 Task: open an excel sheet and write heading  Cash Flow TrackerAdd Dates in a column and its values below  '2023-05-01, 2023-05-03, 2023-05-06, 2023-05-10, 2023-05-15, 2023-05-20, 2023-05-25 & 2023-05-31'Add Descriptions in next column and its values below  Monthly Salary, Grocery Shopping, Dining Out., Utility Bill, Transportation, Entertainment, Miscellaneous & Total. Add Amount in next column and its values below  $2,500, $100, $50, $150, $30, $50, $20& $400. Add Income/ Expense in next column and its values below  Income, Expenses, Expenses, Expenses, Expenses, Expenses & Expenses. Add Balance in next column and its values below  $2,500, $2,400, $2,350, $2,200, $2,170, $2,120, $2,100 & $2100. Save page DashboardBankBalances
Action: Mouse moved to (117, 116)
Screenshot: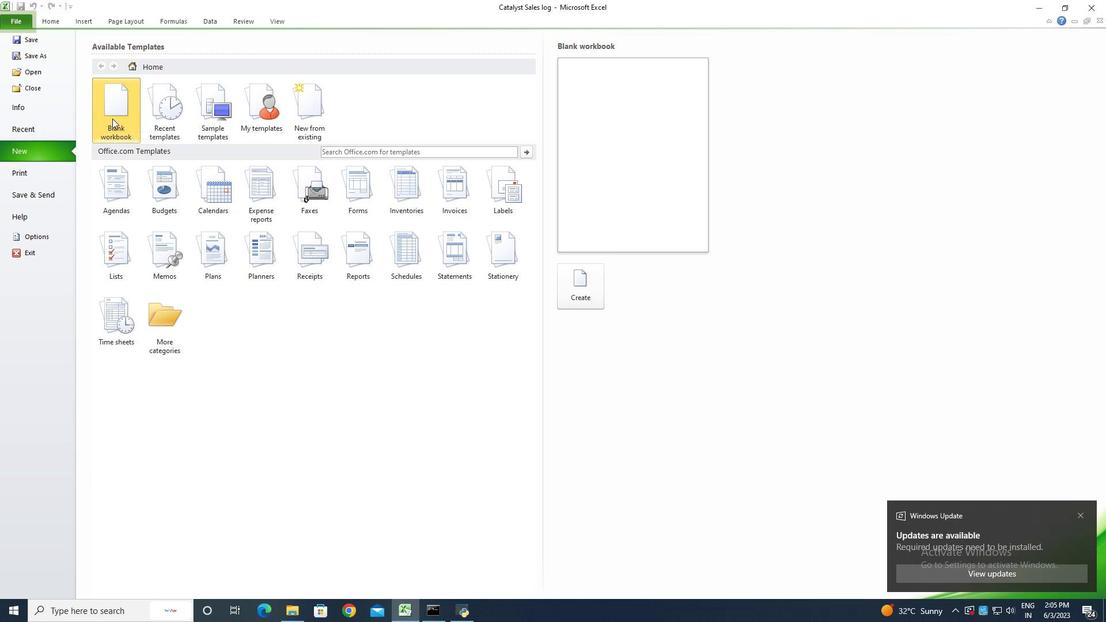 
Action: Mouse pressed left at (117, 116)
Screenshot: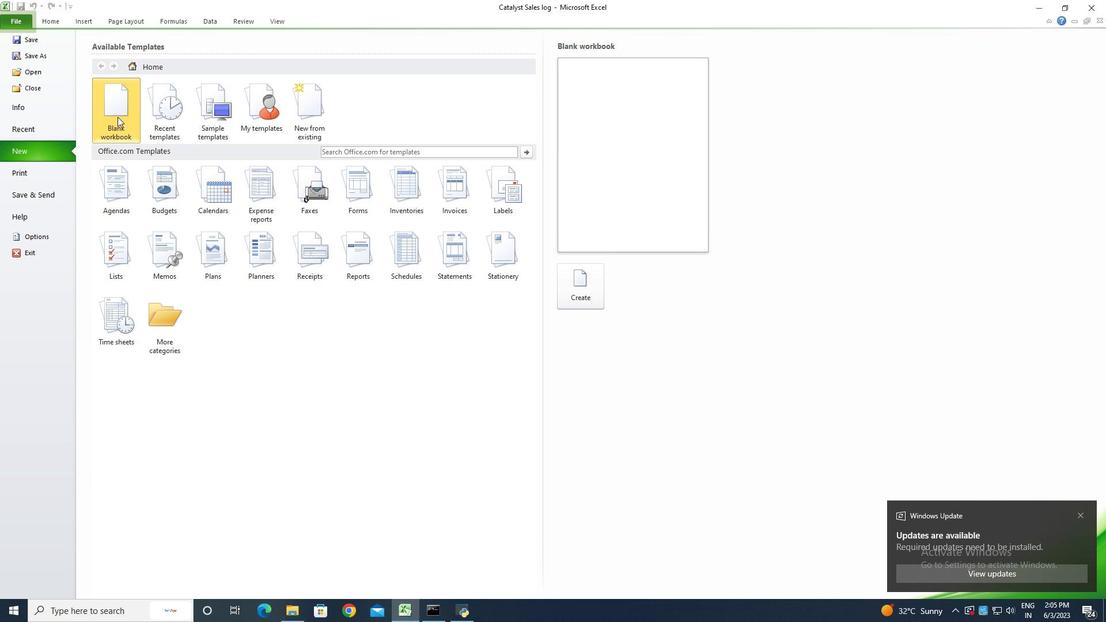
Action: Mouse moved to (558, 293)
Screenshot: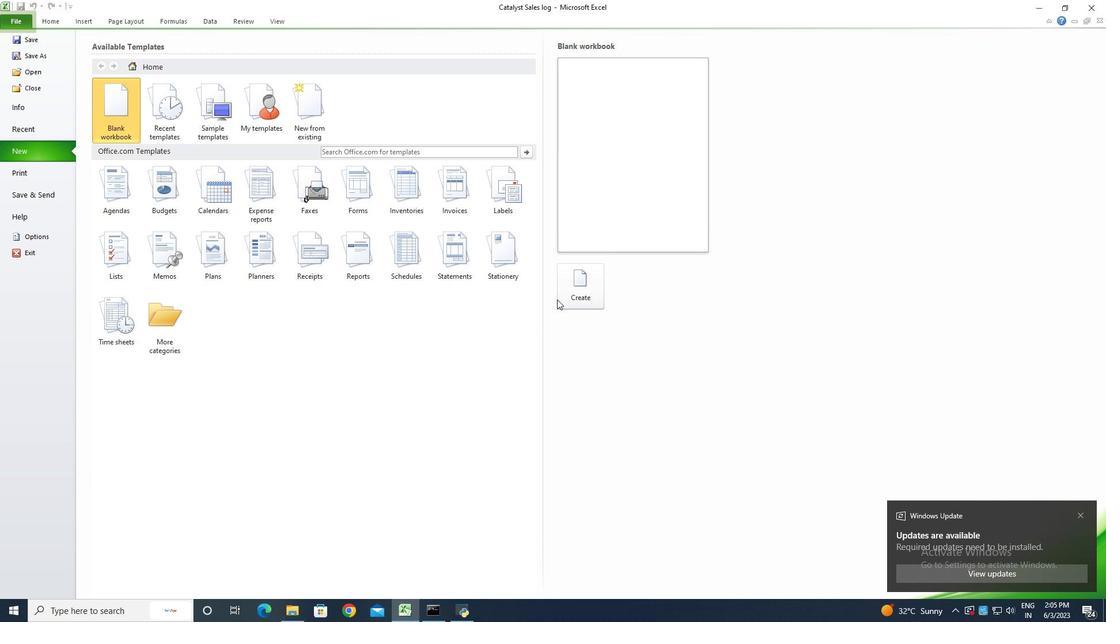 
Action: Mouse pressed left at (558, 293)
Screenshot: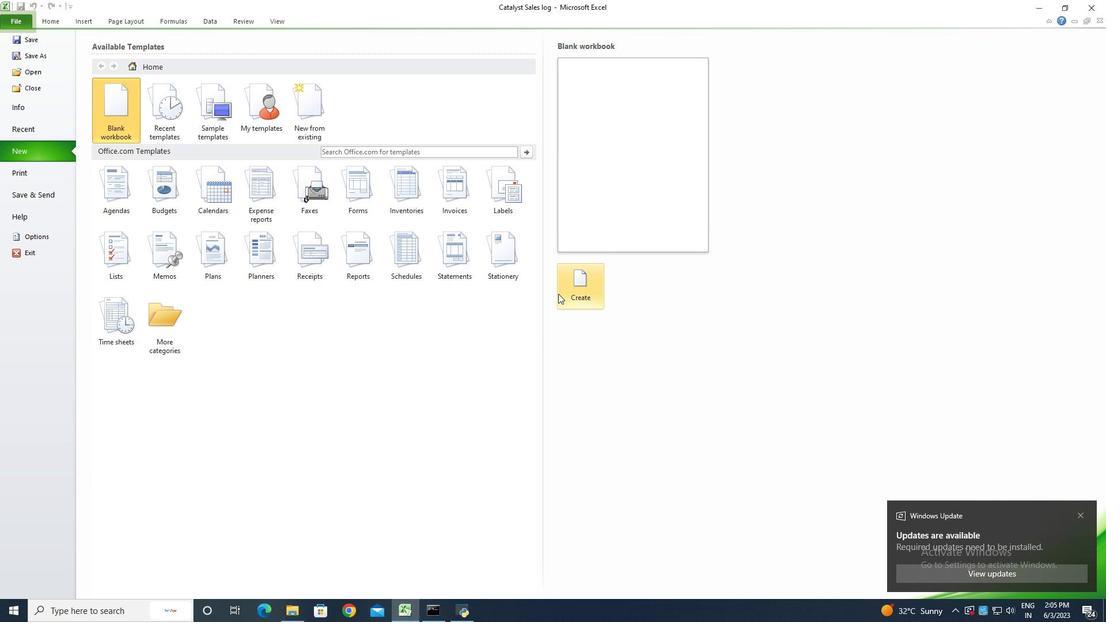 
Action: Mouse moved to (558, 293)
Screenshot: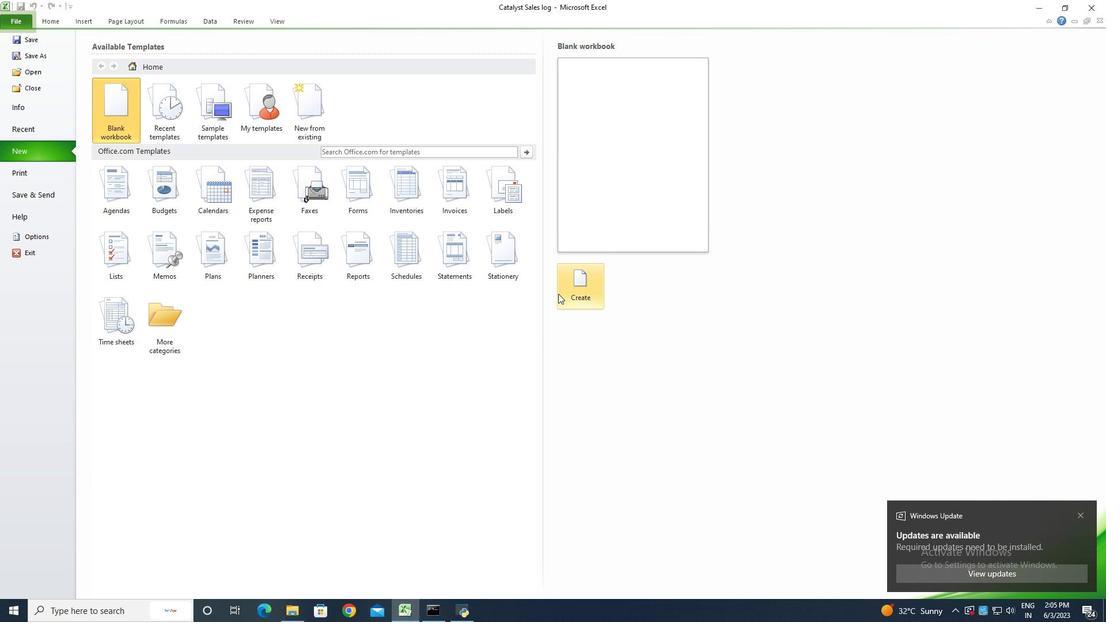 
Action: Key pressed <Key.shift>Cash<Key.space><Key.shift>Floww<Key.backspace><Key.space><Key.shift><Key.shift><Key.shift><Key.shift><Key.shift><Key.shift><Key.shift><Key.shift><Key.shift><Key.shift><Key.shift><Key.shift><Key.shift>Tracker<Key.enter><Key.shift><Key.shift><Key.shift><Key.shift><Key.shift><Key.shift><Key.shift><Key.shift><Key.shift><Key.shift><Key.shift><Key.shift><Key.shift><Key.shift><Key.shift><Key.shift><Key.shift><Key.shift><Key.shift><Key.shift><Key.shift><Key.shift><Key.shift><Key.shift><Key.shift><Key.shift><Key.shift><Key.shift><Key.shift><Key.shift><Key.shift><Key.shift>Dates<Key.enter>2023-05-01<Key.enter>20-<Key.backspace>023<Key.backspace><Key.backspace><Key.backspace>23-05-03<Key.enter>2023-05-06<Key.enter>2023--5<Key.backspace><Key.backspace>05-10<Key.enter>201<Key.backspace>23-051<Key.backspace>-15<Key.enter>2023-05-20<Key.enter>2023-05-25<Key.enter>2023-05-31<Key.enter>
Screenshot: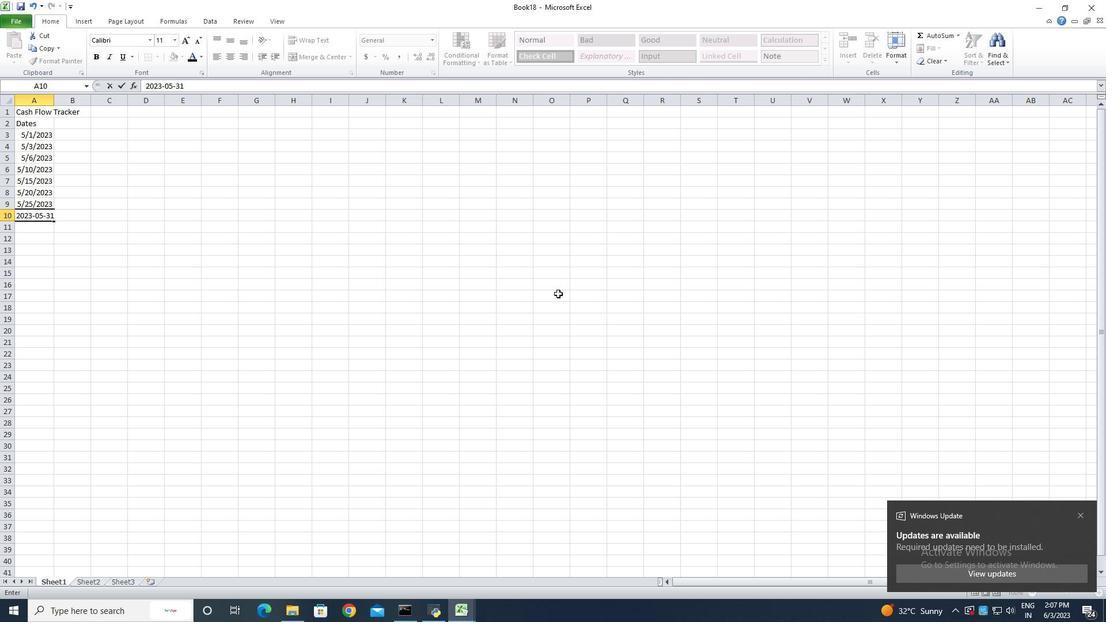 
Action: Mouse moved to (34, 134)
Screenshot: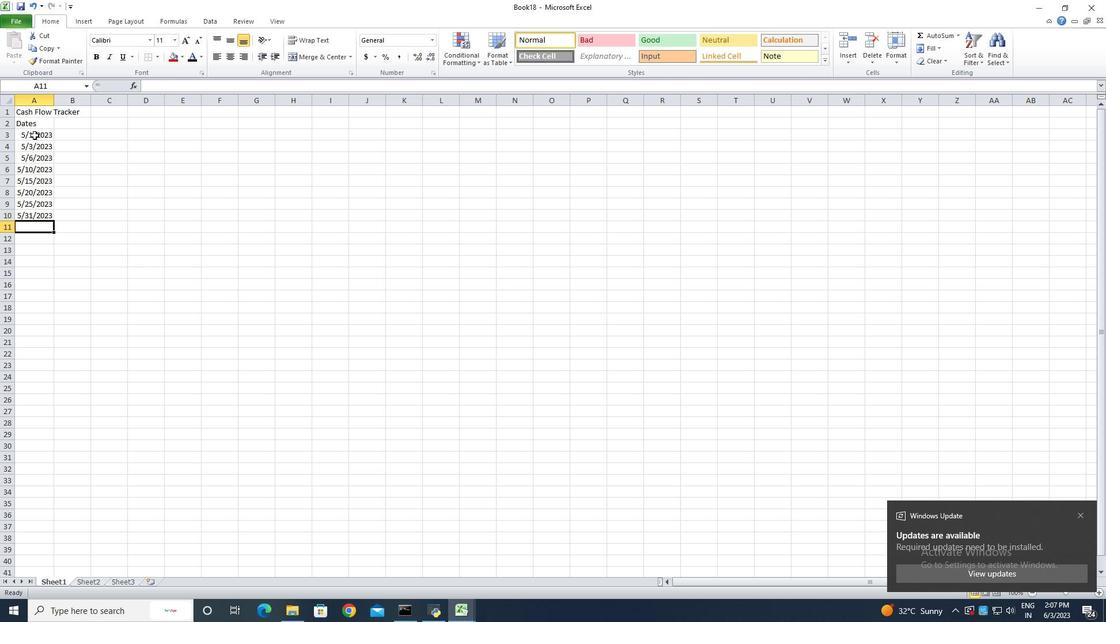 
Action: Mouse pressed left at (34, 134)
Screenshot: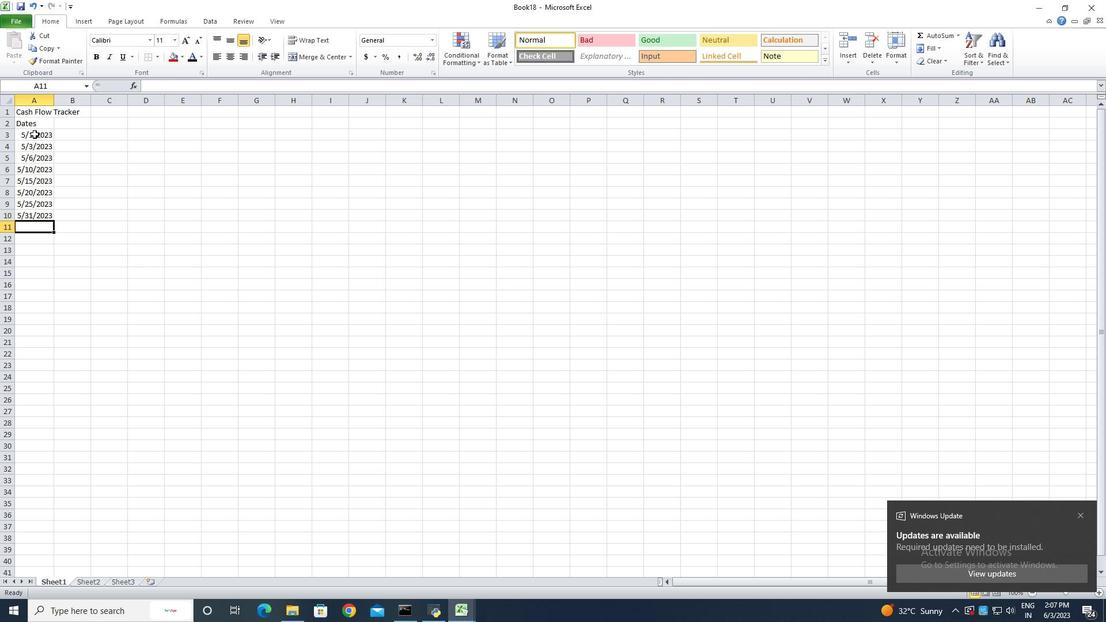 
Action: Mouse moved to (33, 135)
Screenshot: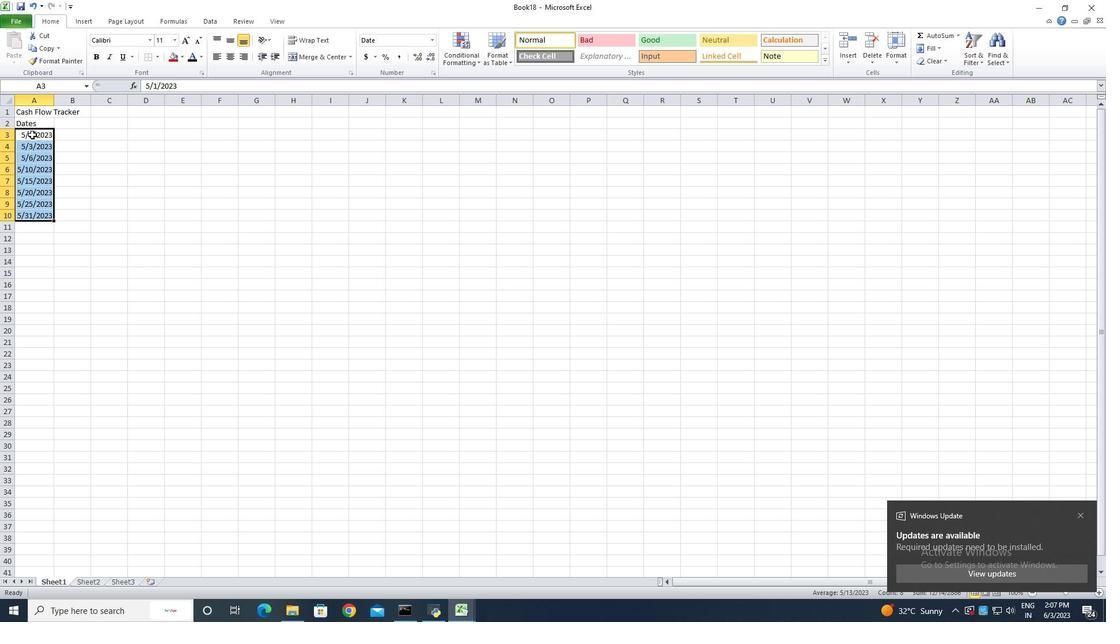 
Action: Mouse pressed right at (33, 135)
Screenshot: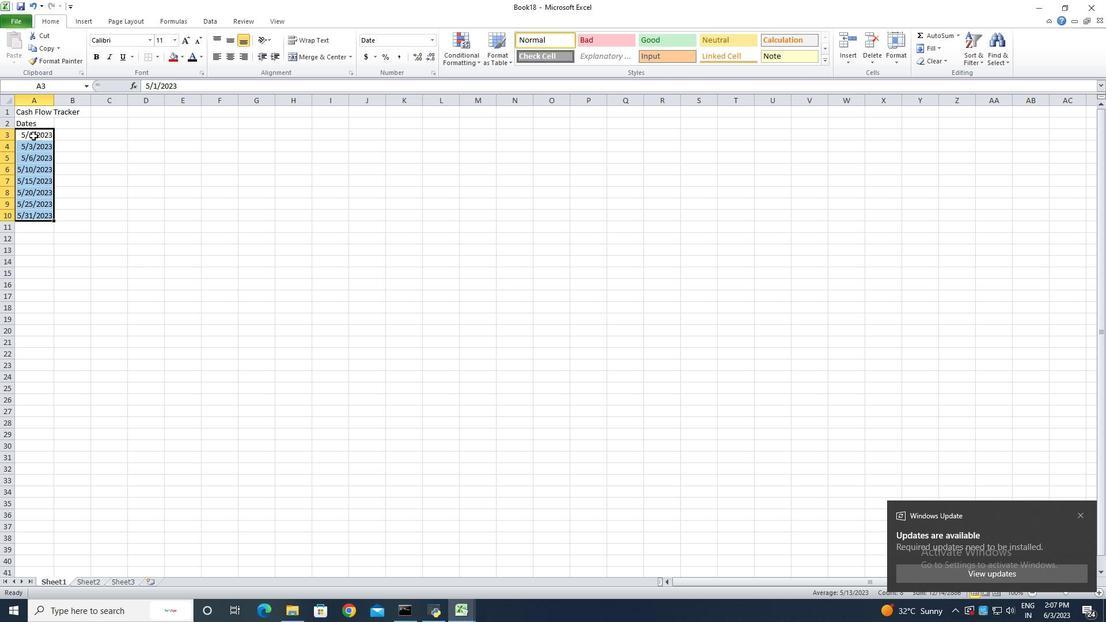 
Action: Mouse moved to (72, 294)
Screenshot: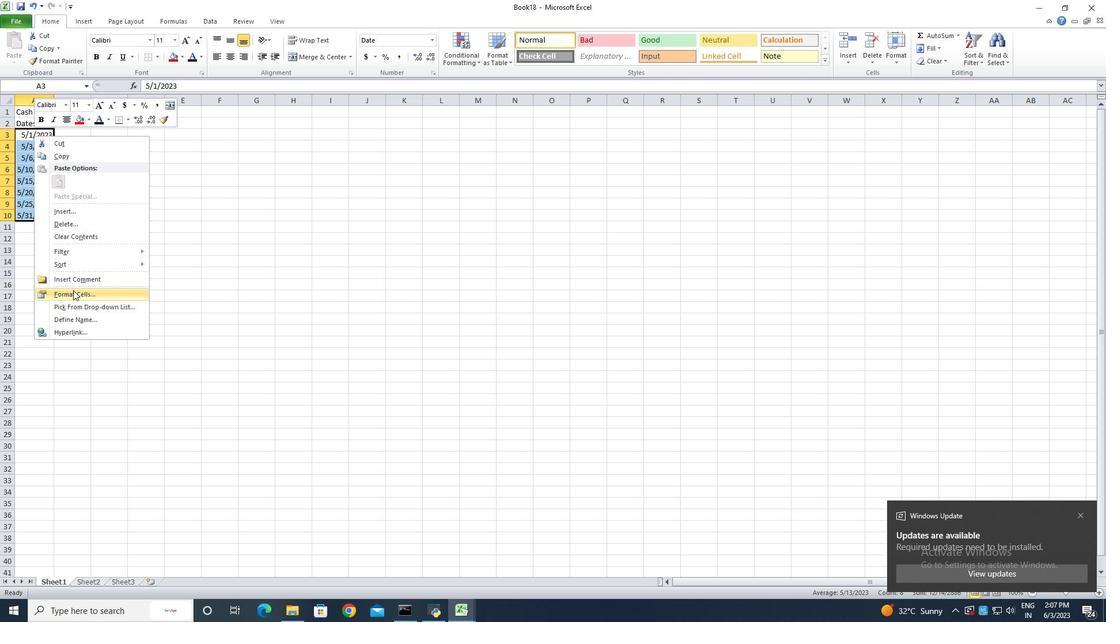 
Action: Mouse pressed left at (72, 294)
Screenshot: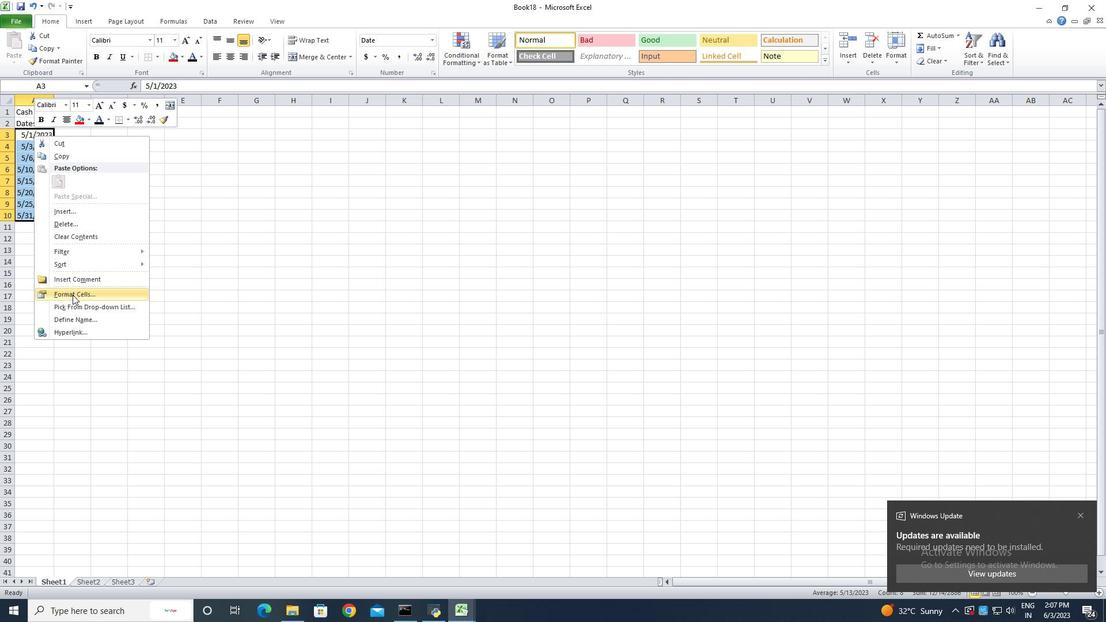 
Action: Mouse moved to (123, 163)
Screenshot: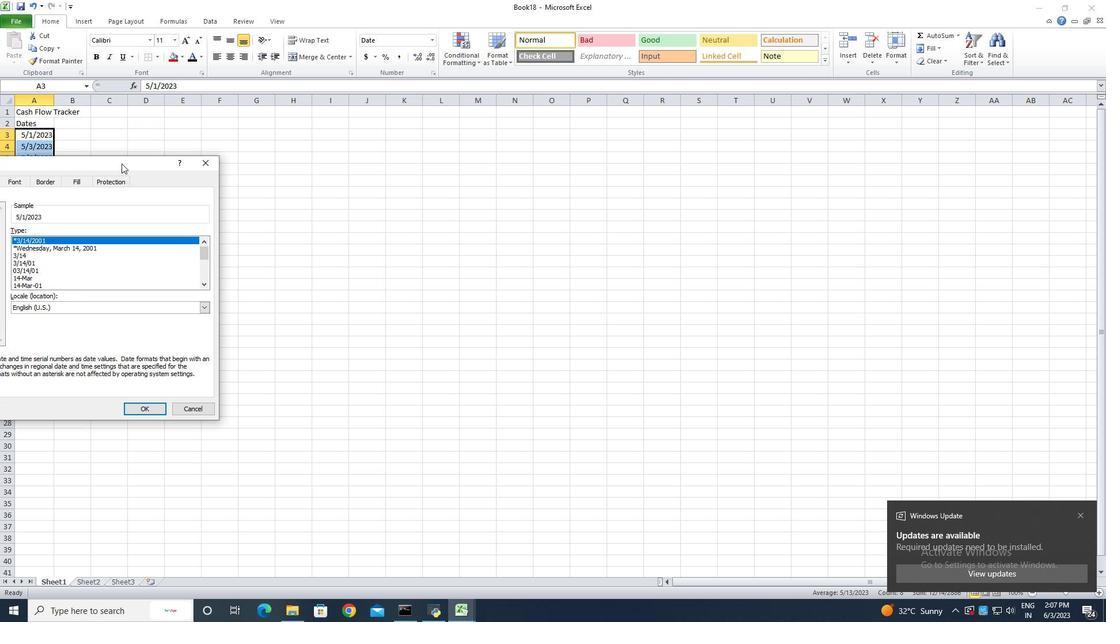 
Action: Mouse pressed left at (123, 163)
Screenshot: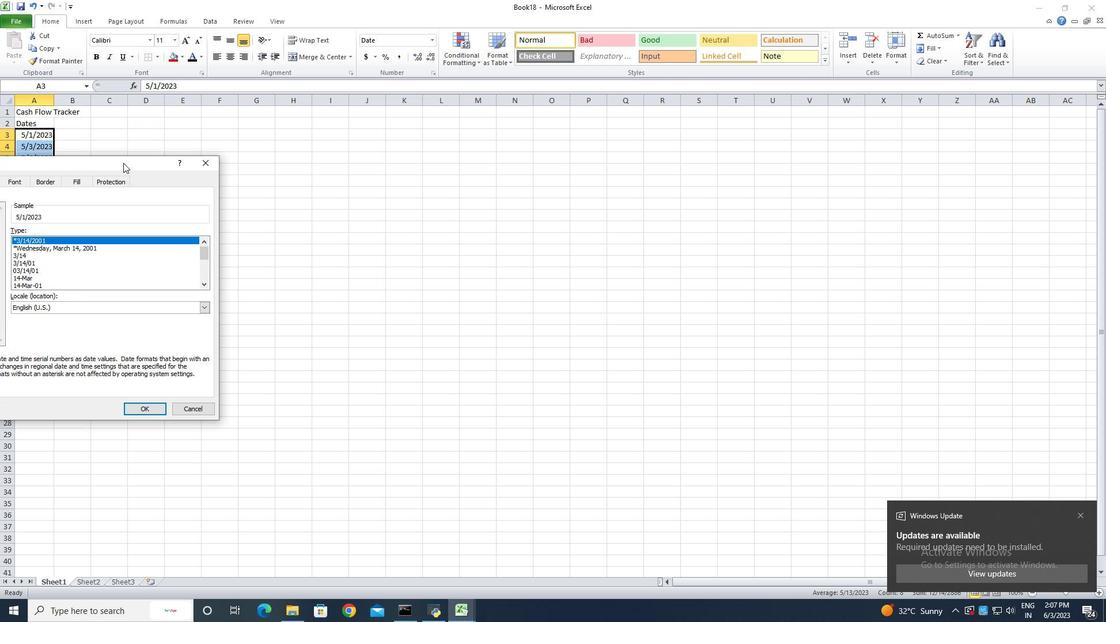 
Action: Mouse moved to (168, 279)
Screenshot: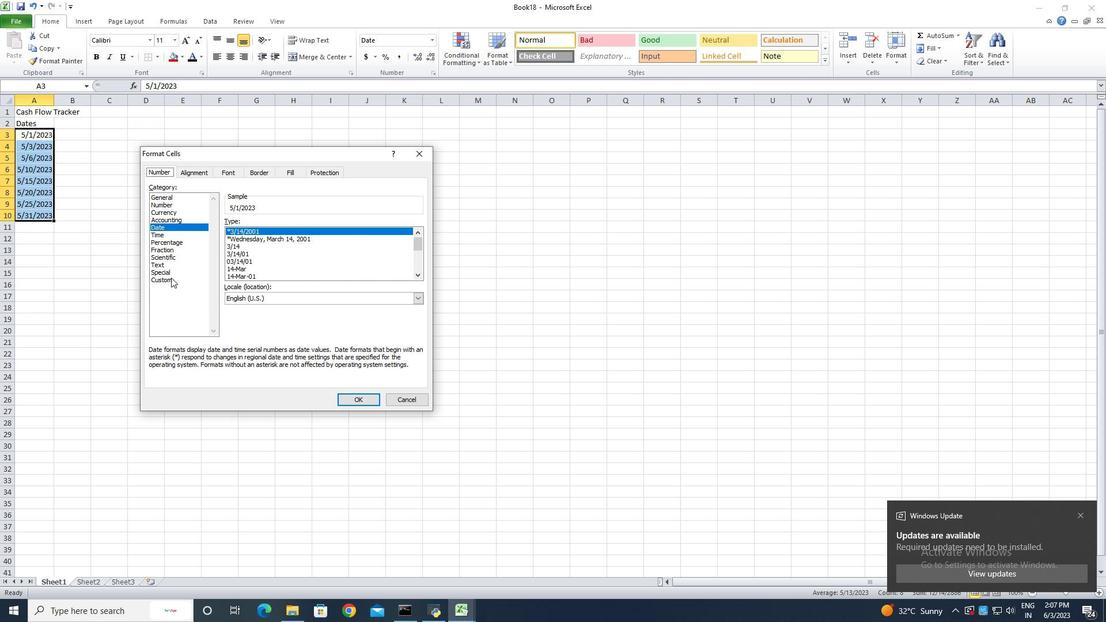 
Action: Mouse pressed left at (168, 279)
Screenshot: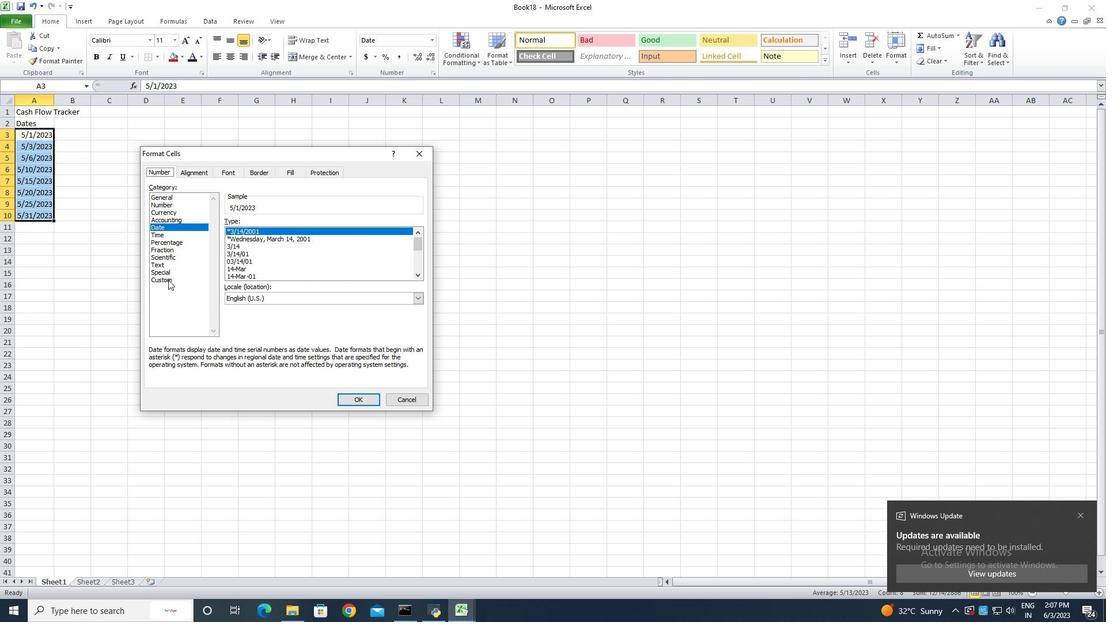 
Action: Mouse moved to (265, 231)
Screenshot: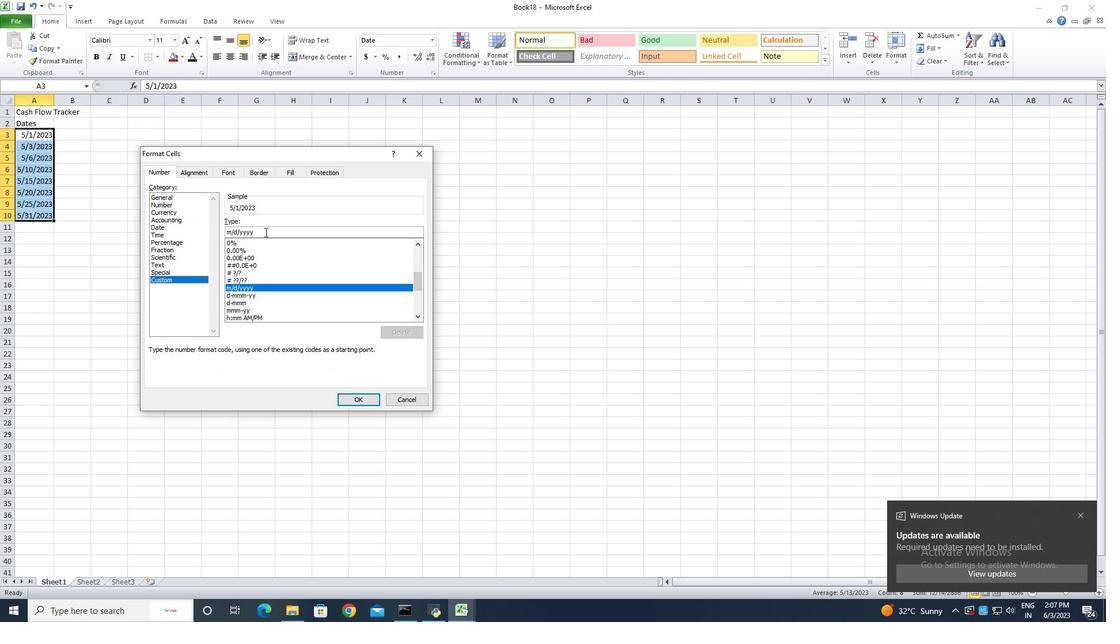 
Action: Mouse pressed left at (265, 231)
Screenshot: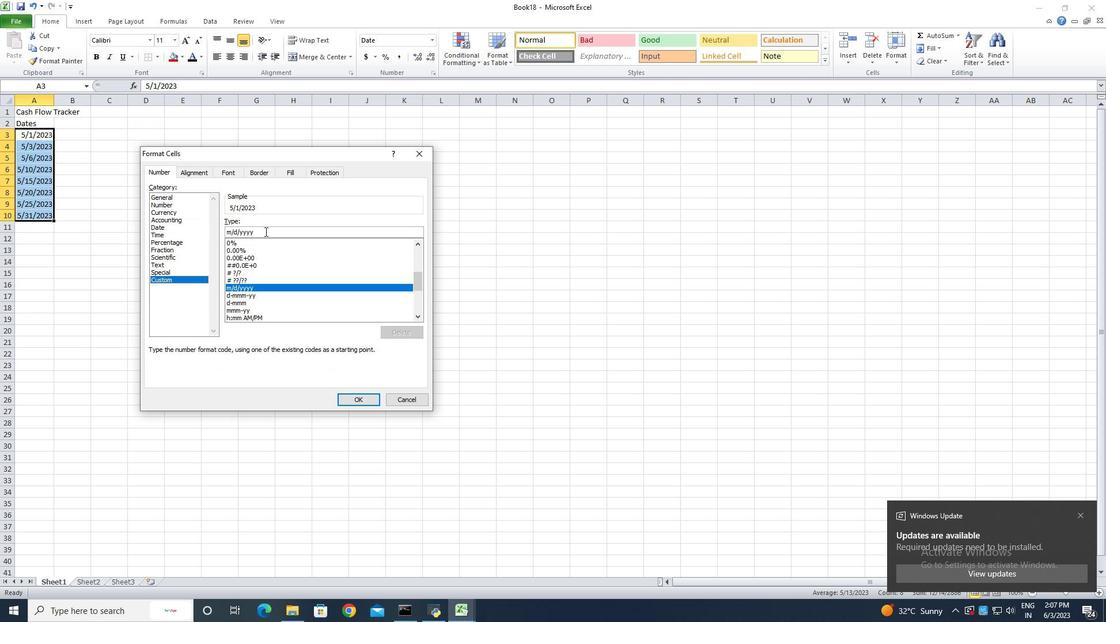 
Action: Key pressed <Key.backspace><Key.backspace><Key.backspace><Key.backspace><Key.backspace><Key.backspace><Key.backspace><Key.backspace><Key.backspace><Key.backspace><Key.backspace><Key.backspace><Key.backspace><Key.backspace><Key.backspace><Key.backspace><Key.backspace><Key.backspace><Key.backspace>yyyy-mm-dd
Screenshot: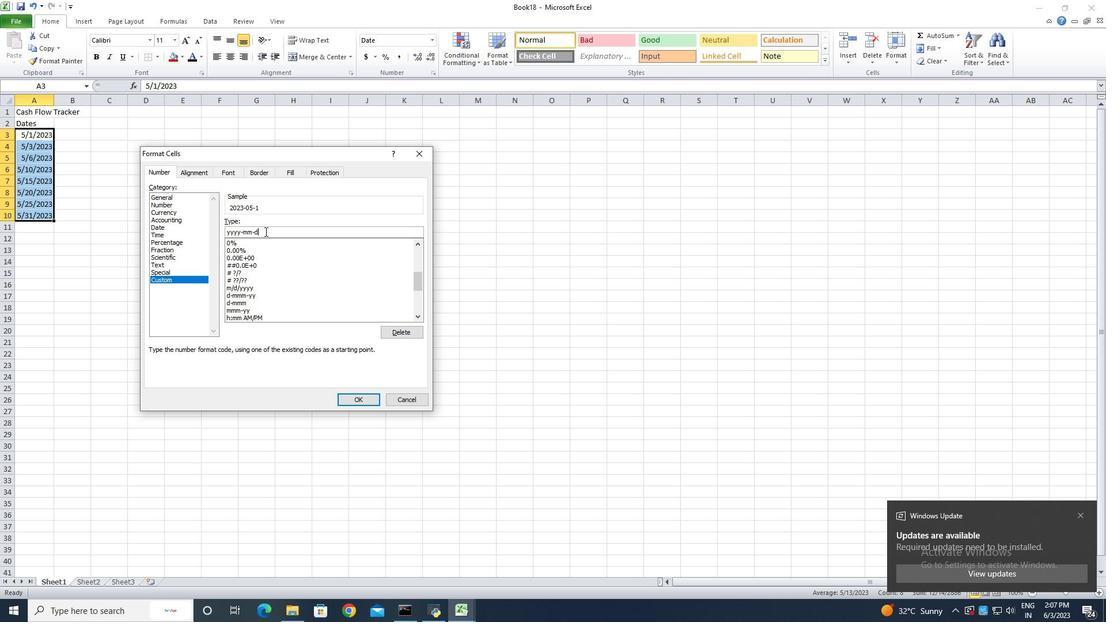 
Action: Mouse moved to (358, 396)
Screenshot: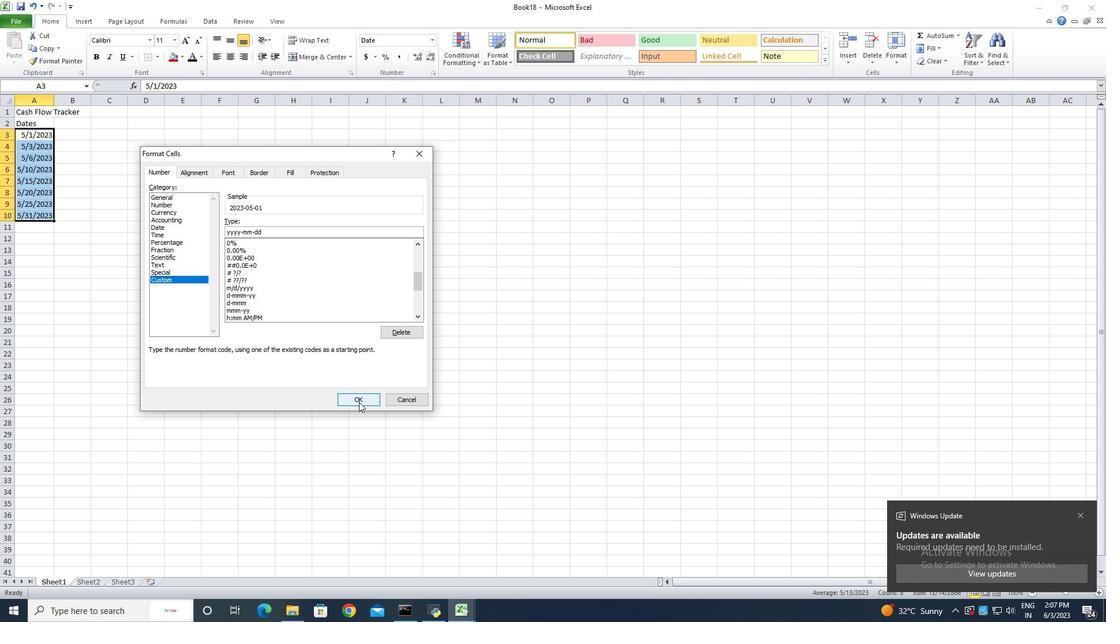 
Action: Mouse pressed left at (358, 396)
Screenshot: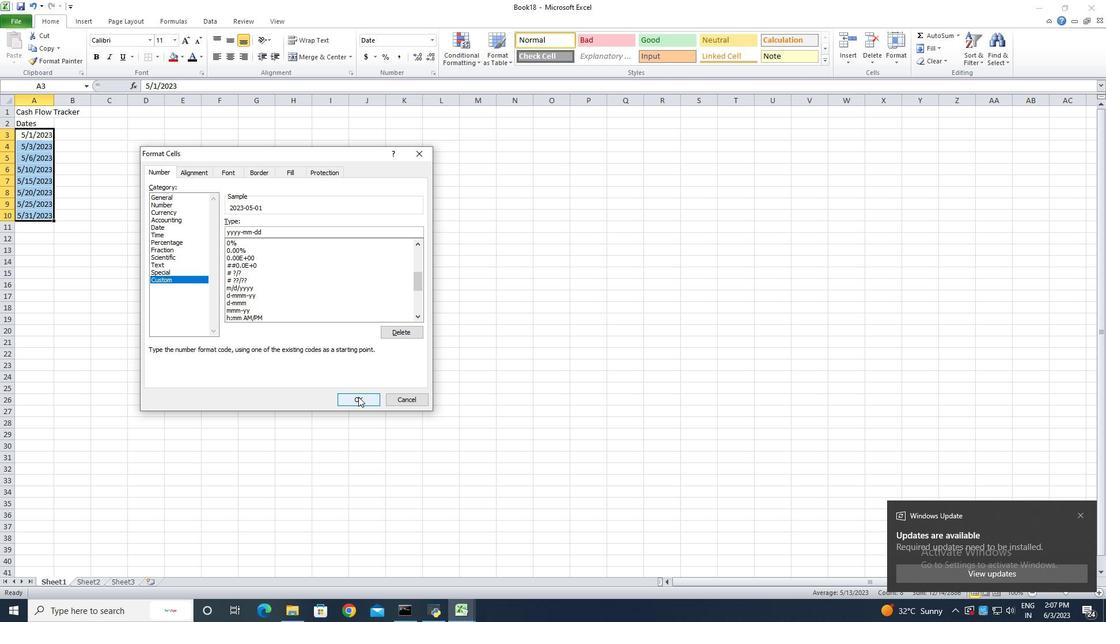 
Action: Mouse moved to (88, 177)
Screenshot: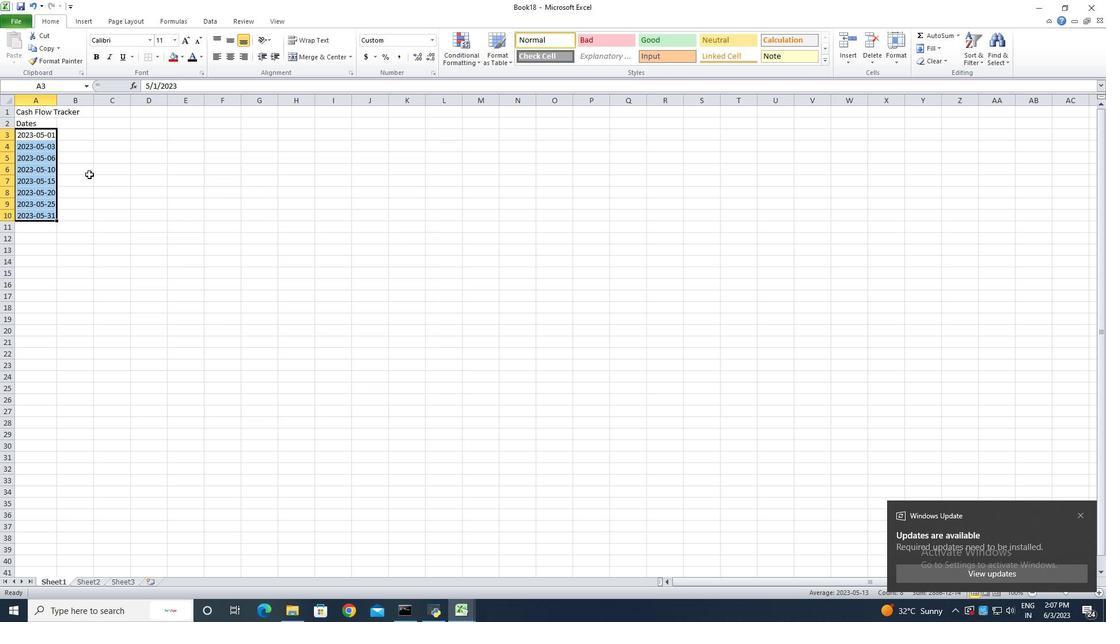 
Action: Mouse pressed left at (88, 177)
Screenshot: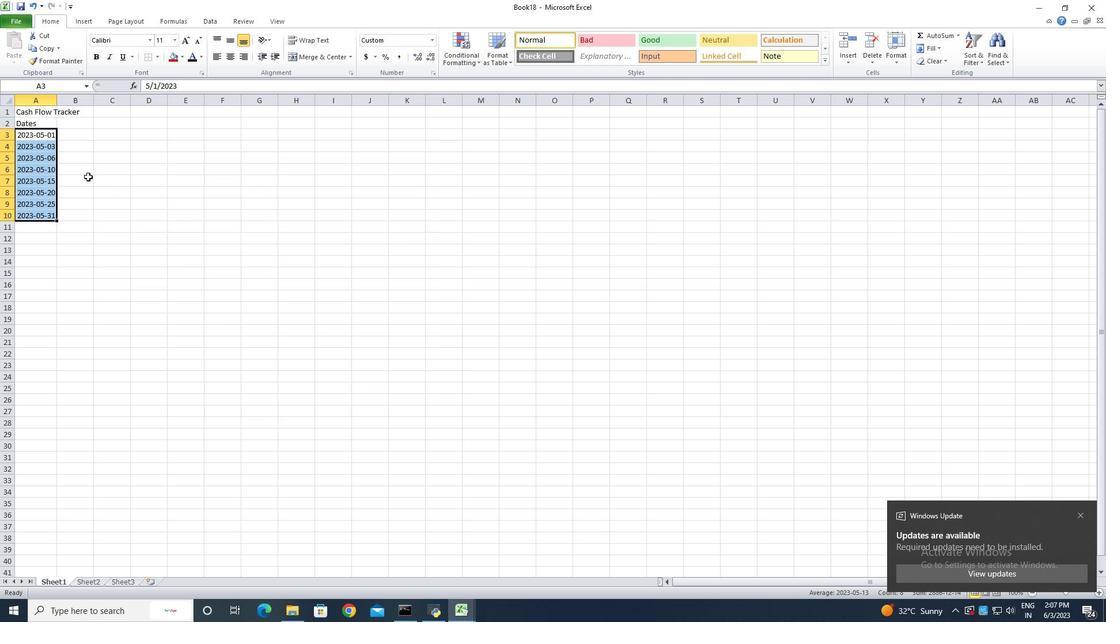 
Action: Mouse moved to (55, 101)
Screenshot: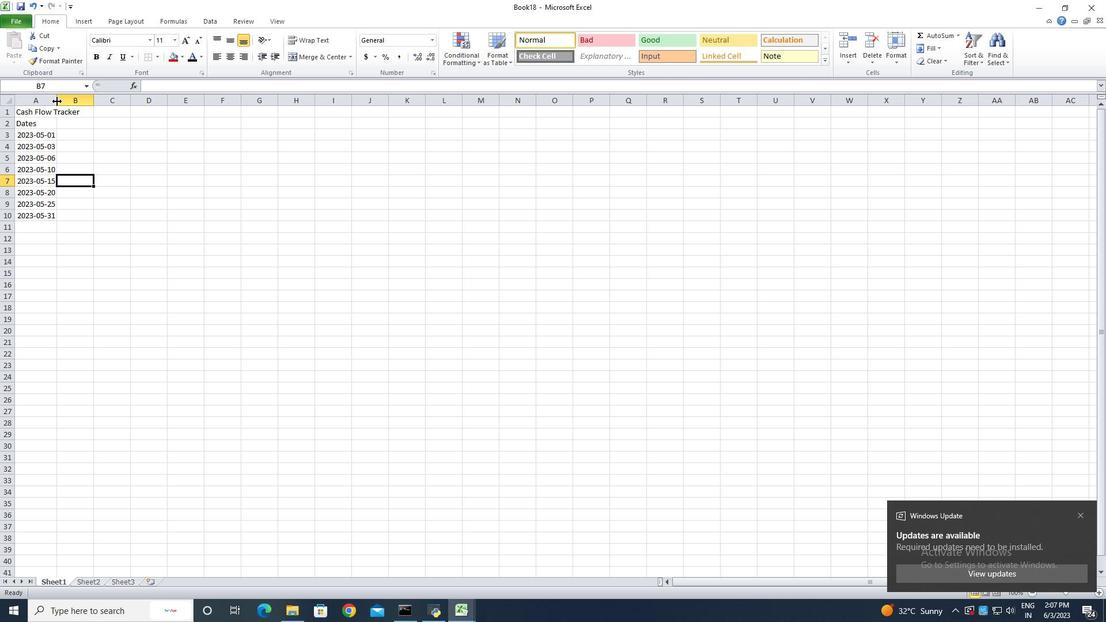 
Action: Mouse pressed left at (55, 101)
Screenshot: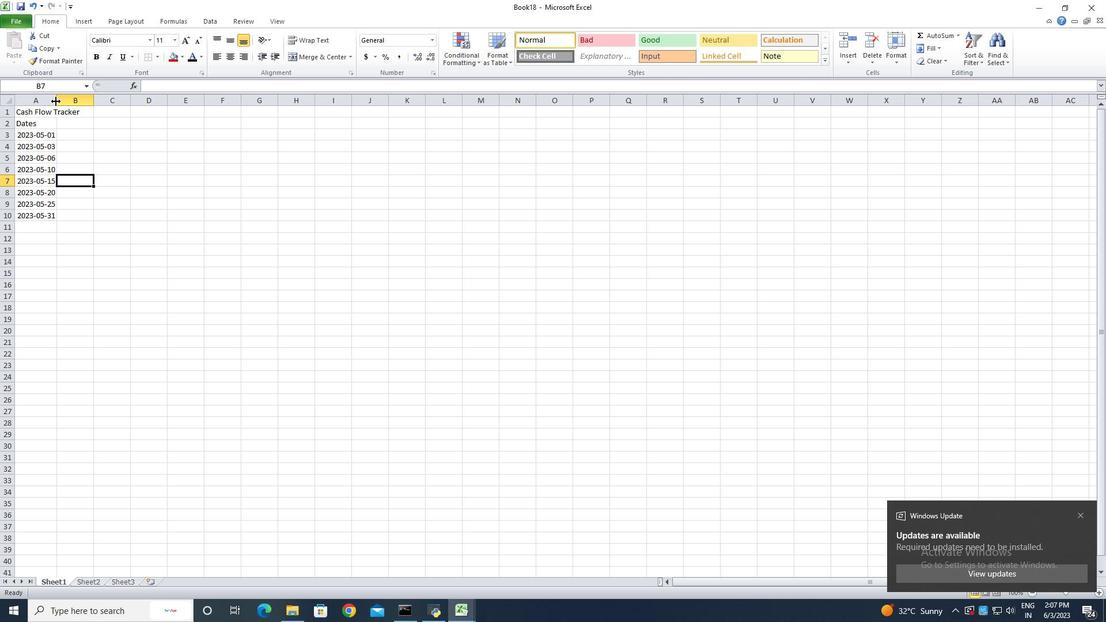 
Action: Mouse pressed left at (55, 101)
Screenshot: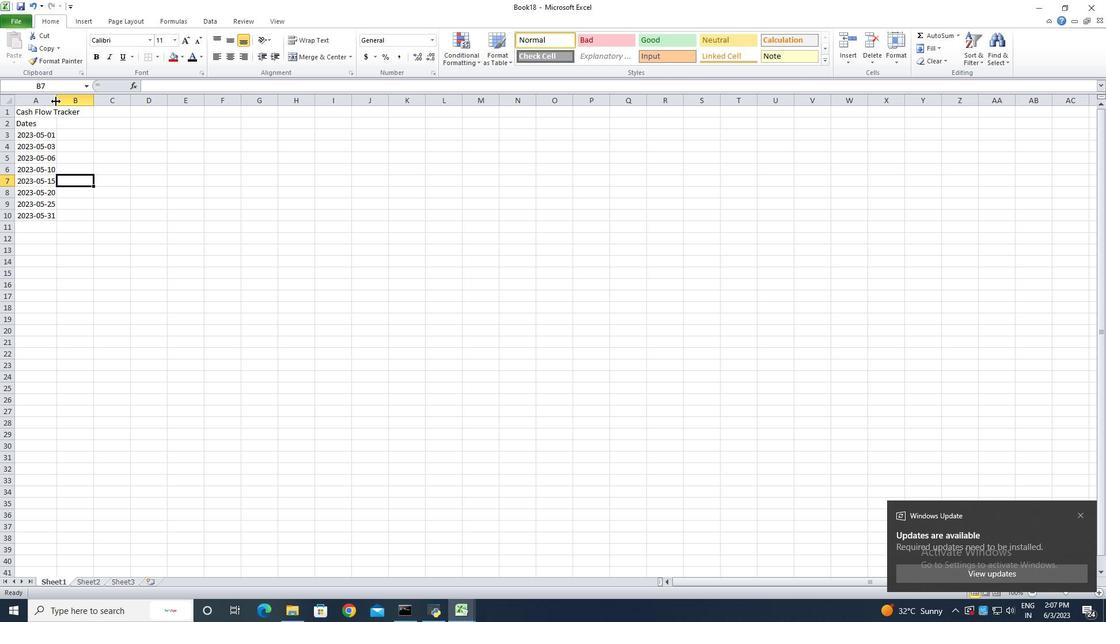 
Action: Mouse moved to (98, 124)
Screenshot: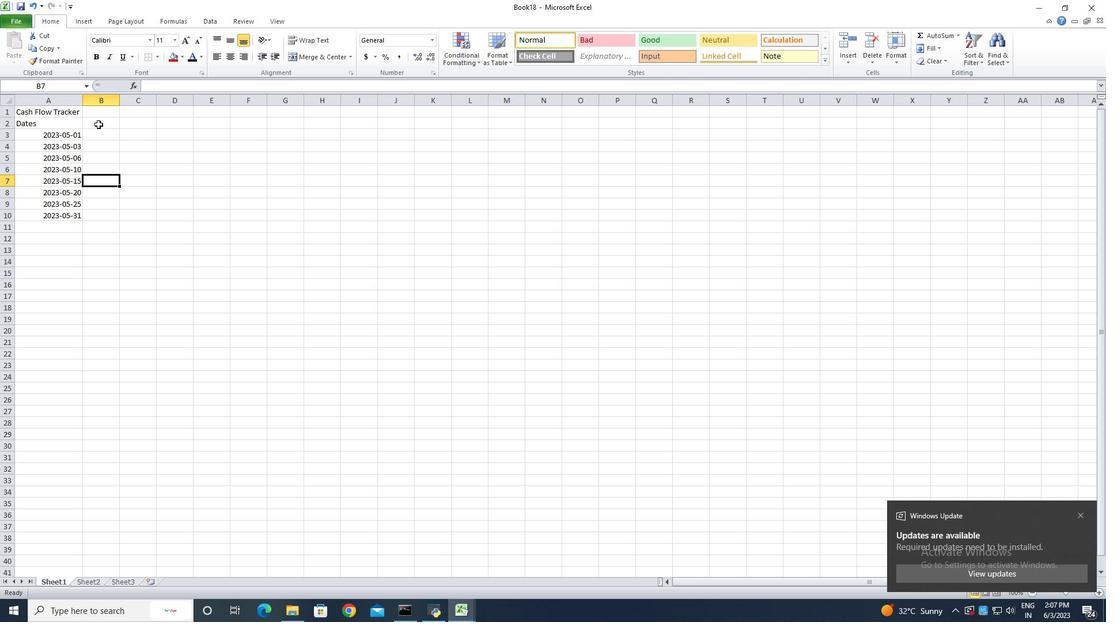 
Action: Mouse pressed left at (98, 124)
Screenshot: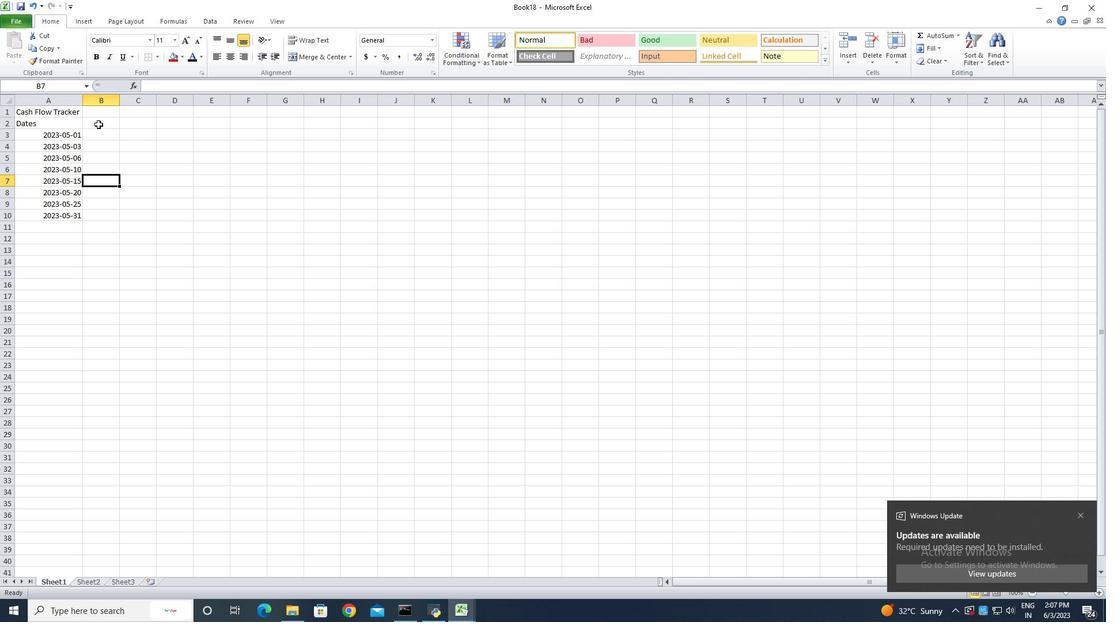 
Action: Key pressed <Key.shift>Descriptions<Key.enter><Key.shift>Monthly<Key.space><Key.shift>SAlary<Key.backspace><Key.backspace><Key.backspace><Key.backspace><Key.backspace>alary<Key.enter><Key.shift><Key.shift><Key.shift><Key.shift><Key.shift><Key.shift><Key.shift><Key.shift><Key.shift><Key.shift><Key.shift><Key.shift><Key.shift><Key.shift><Key.shift><Key.shift><Key.shift><Key.shift><Key.shift><Key.shift><Key.shift><Key.shift><Key.shift><Key.shift><Key.shift><Key.shift>Grocery<Key.space><Key.shift>Shio<Key.backspace><Key.backspace>oppinhg<Key.backspace><Key.backspace>g<Key.enter><Key.shift>Dining<Key.space><Key.shift>Out<Key.enter><Key.shift><Key.shift><Key.shift><Key.shift><Key.shift><Key.shift><Key.shift>Utility<Key.space><Key.shift>Bill<Key.enter><Key.shift><Key.shift>Transportation<Key.enter><Key.shift>Entertainment<Key.enter><Key.shift><Key.shift><Key.shift><Key.shift><Key.shift><Key.shift><Key.shift><Key.shift><Key.shift>Msi<Key.backspace><Key.backspace>iscellaneour<Key.backspace>s<Key.enter><Key.shift>Totr<Key.backspace>al
Screenshot: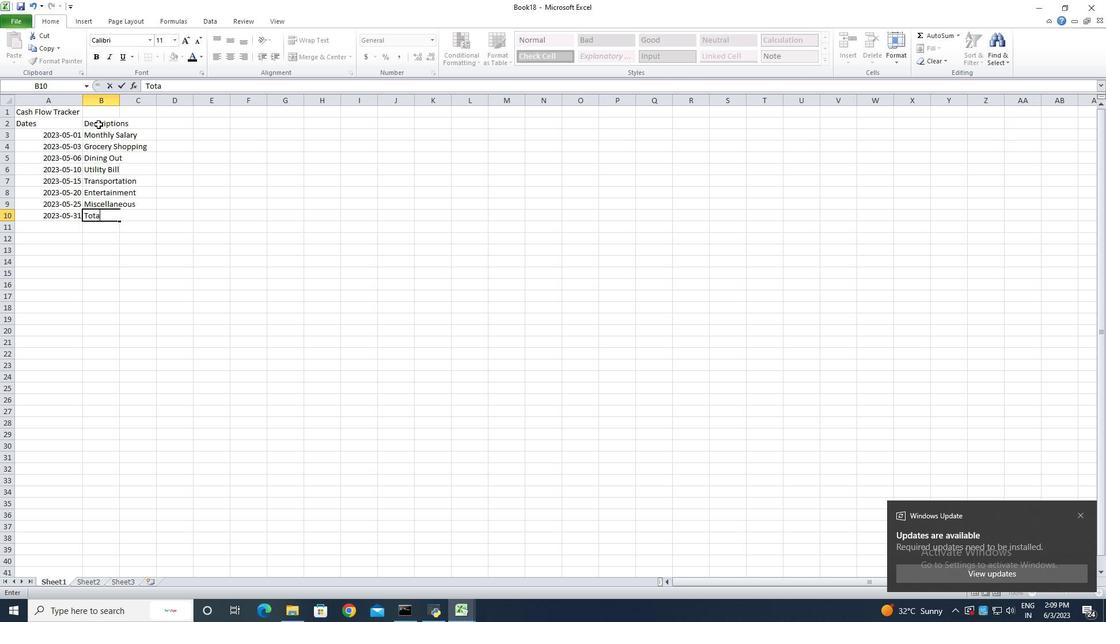 
Action: Mouse moved to (144, 149)
Screenshot: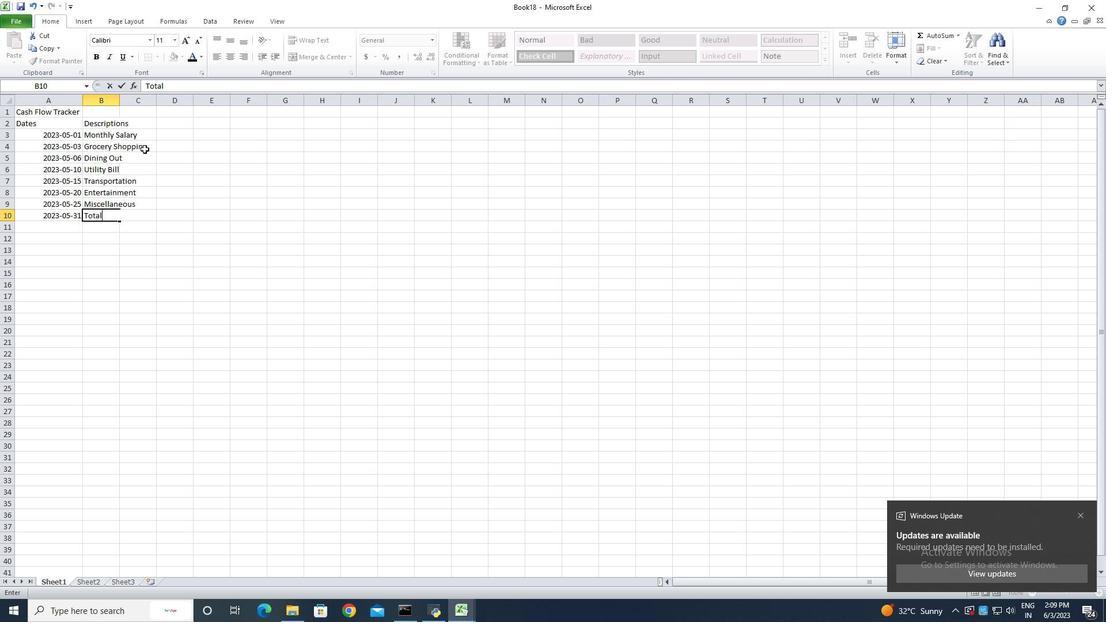 
Action: Key pressed <Key.enter>
Screenshot: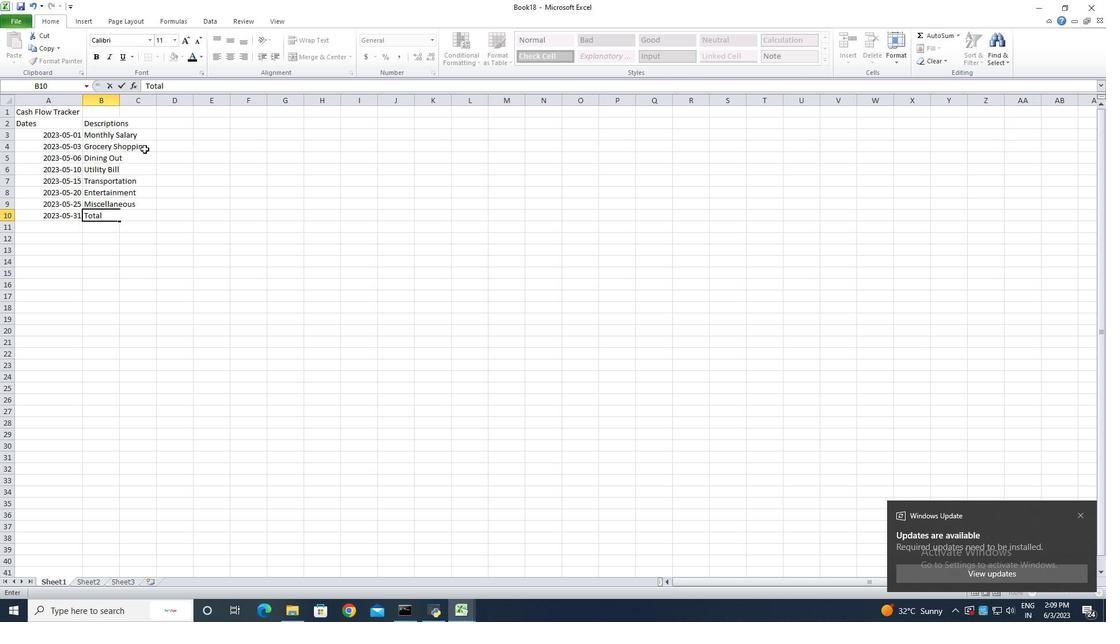 
Action: Mouse moved to (119, 104)
Screenshot: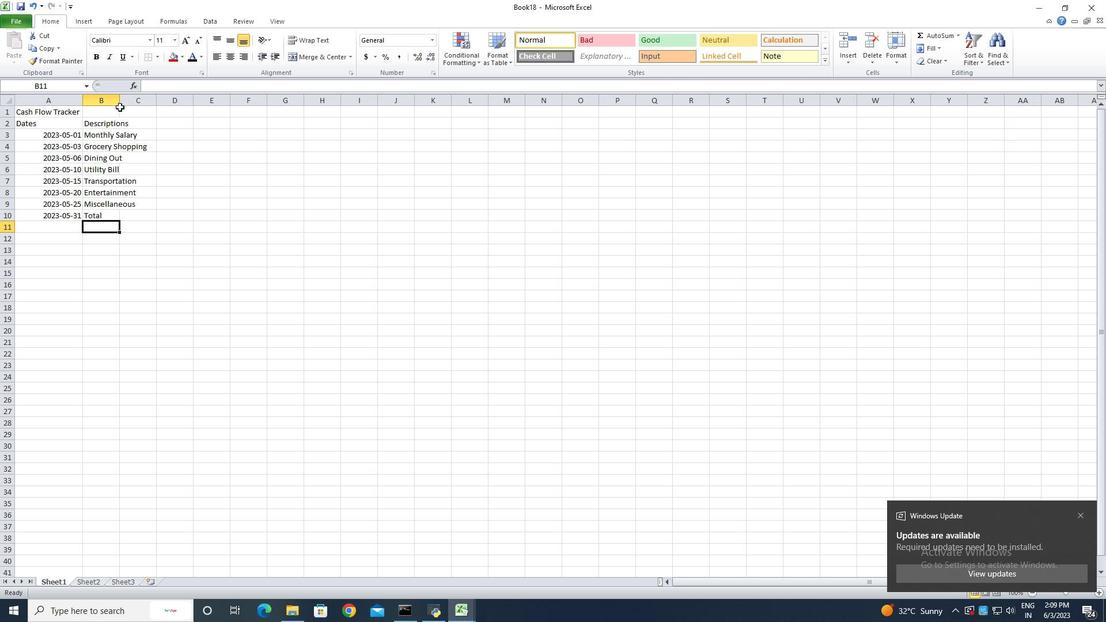 
Action: Mouse pressed left at (119, 104)
Screenshot: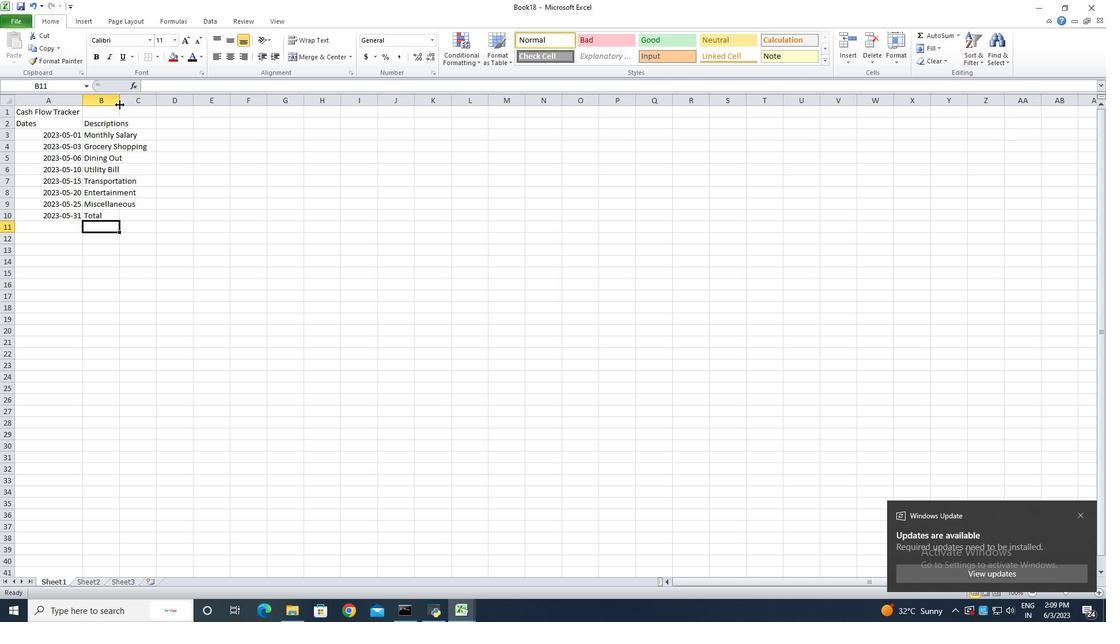 
Action: Mouse pressed left at (119, 104)
Screenshot: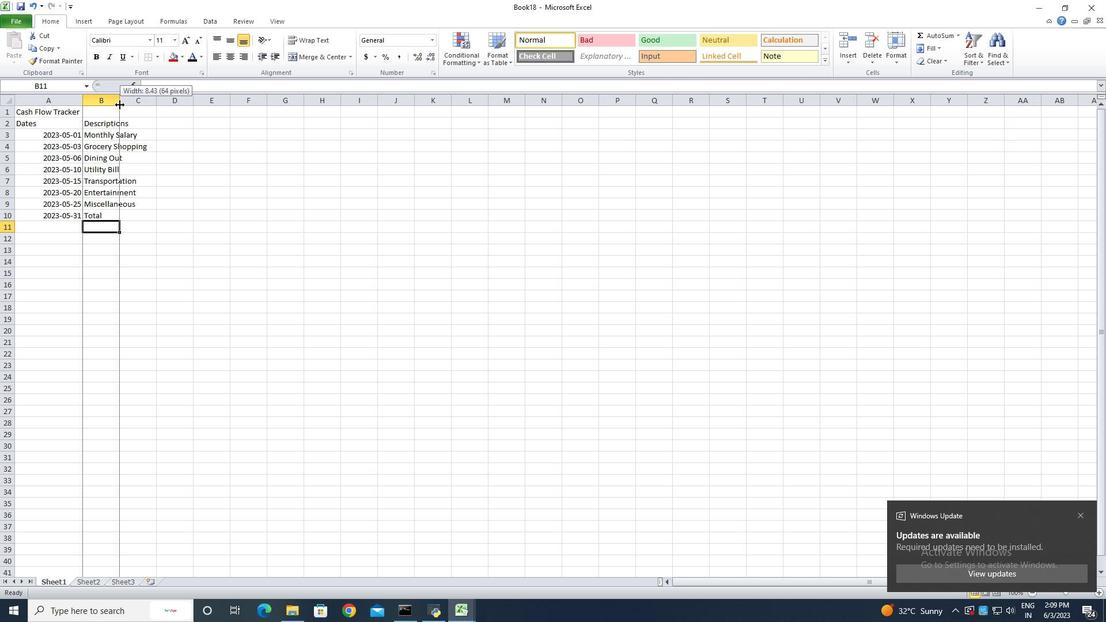 
Action: Mouse moved to (161, 123)
Screenshot: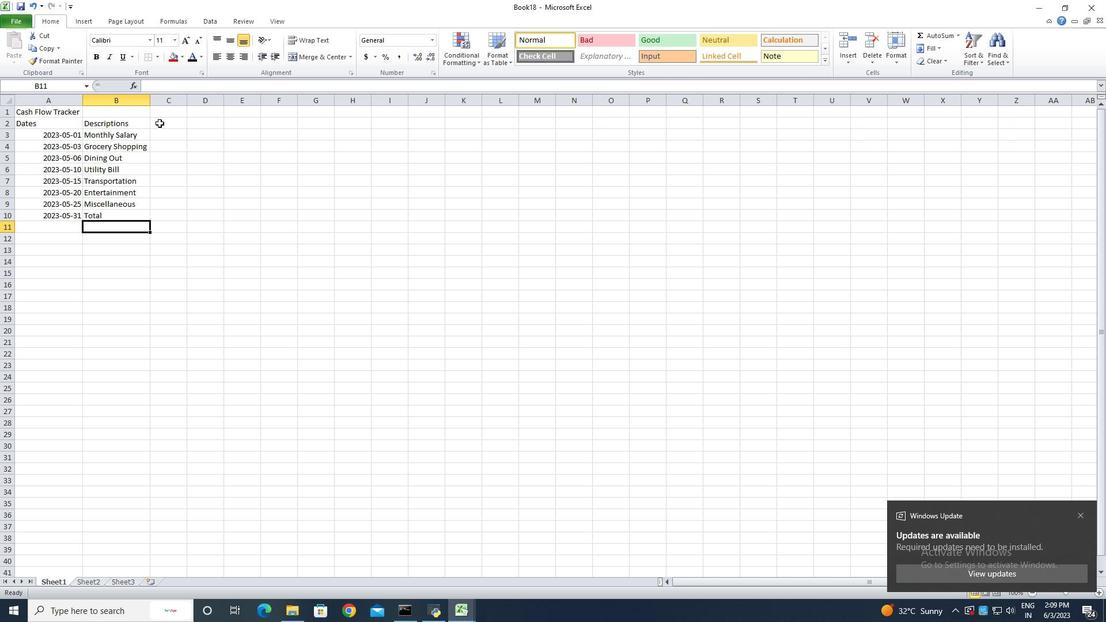 
Action: Mouse pressed left at (161, 123)
Screenshot: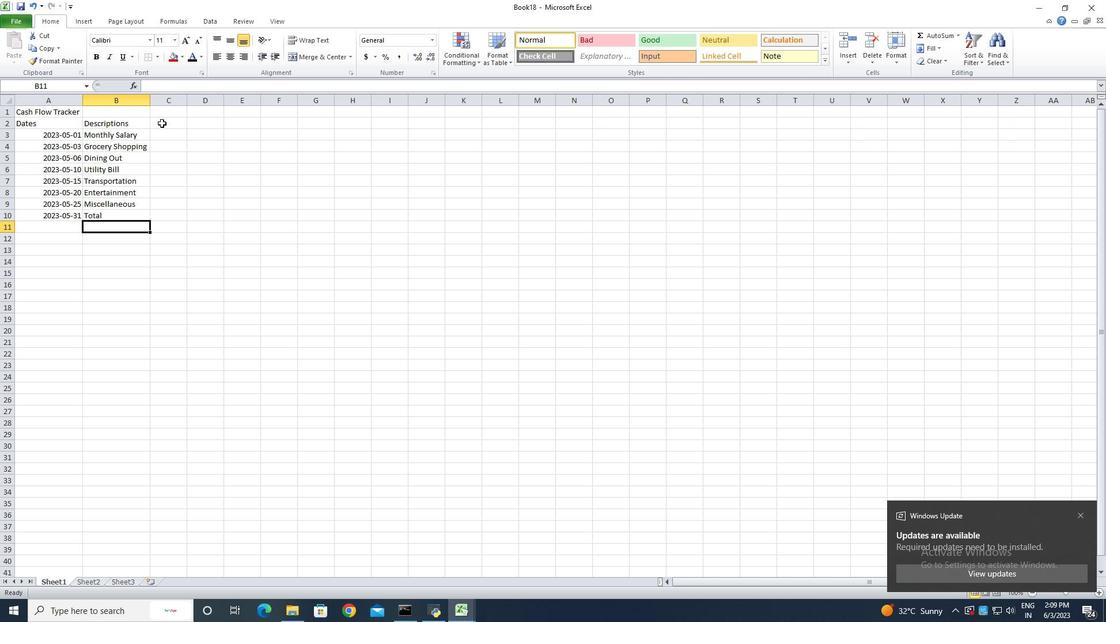 
Action: Key pressed <Key.shift><Key.shift><Key.shift><Key.shift><Key.shift><Key.shift><Key.shift><Key.shift><Key.shift><Key.shift><Key.shift><Key.shift><Key.shift>Amount<Key.enter>245<Key.backspace><Key.backspace>500<Key.enter>100<Key.enter>50<Key.enter>150<Key.enter>30<Key.enter>50<Key.enter>20<Key.enter>400<Key.enter>
Screenshot: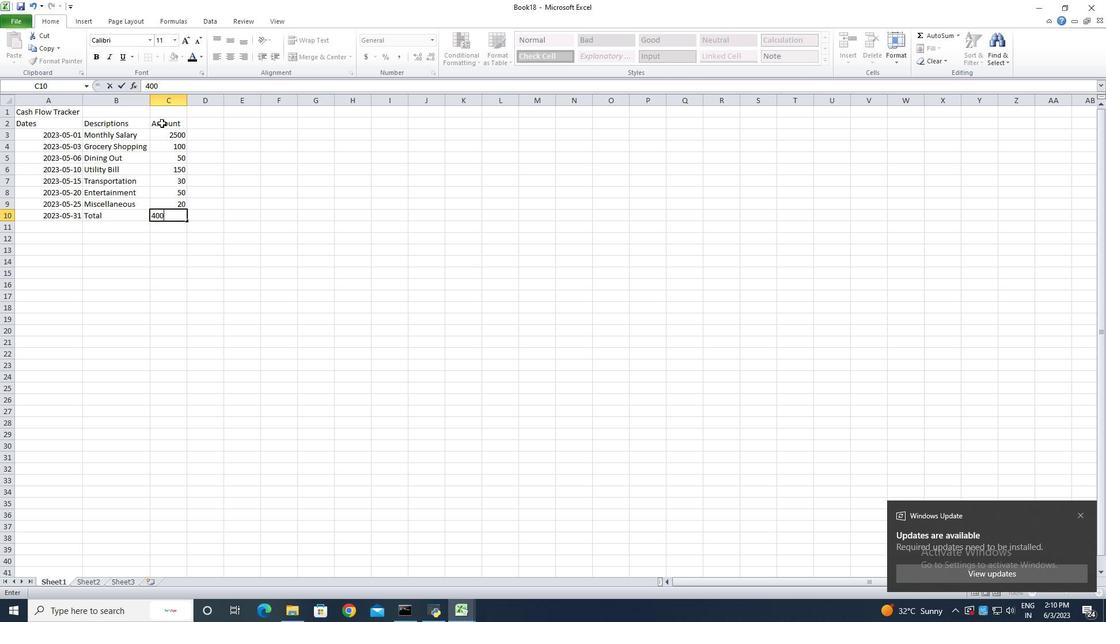 
Action: Mouse moved to (168, 135)
Screenshot: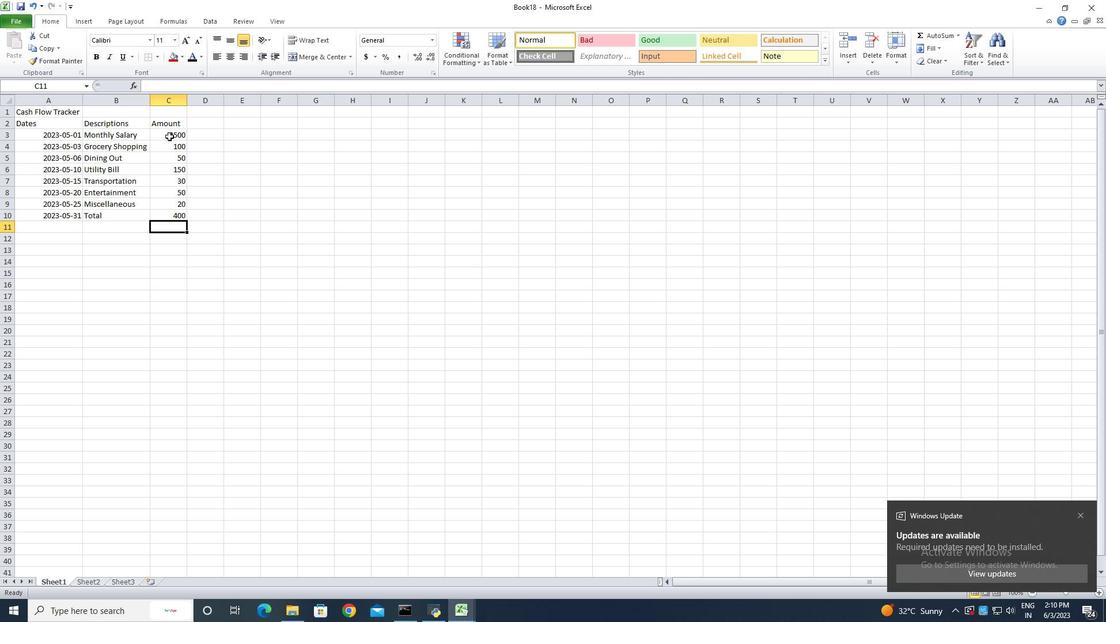 
Action: Mouse pressed left at (168, 135)
Screenshot: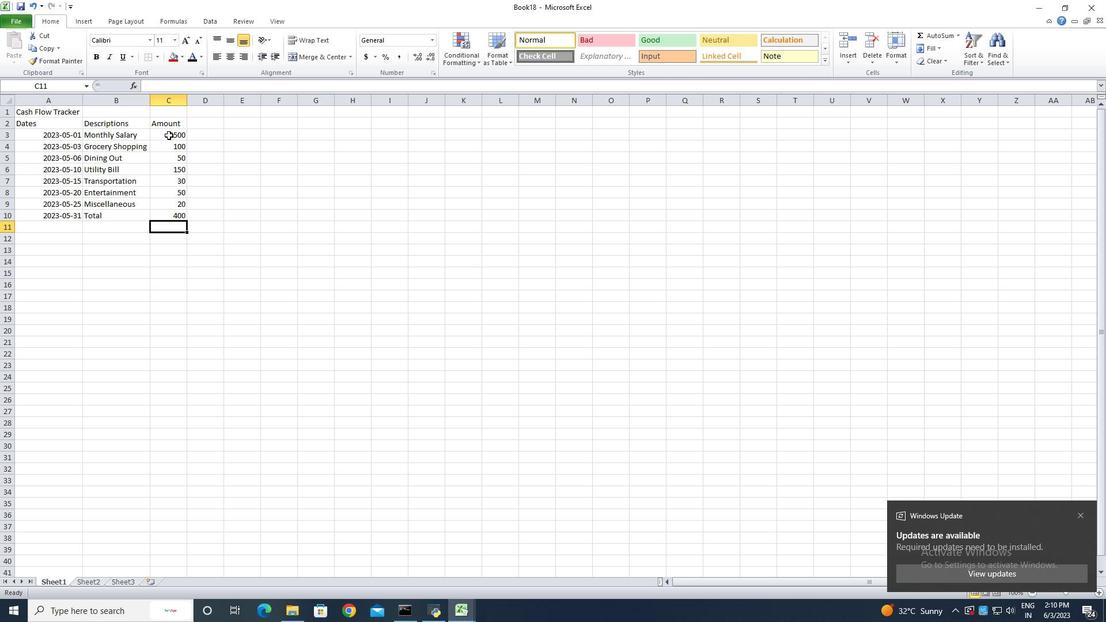 
Action: Mouse moved to (433, 39)
Screenshot: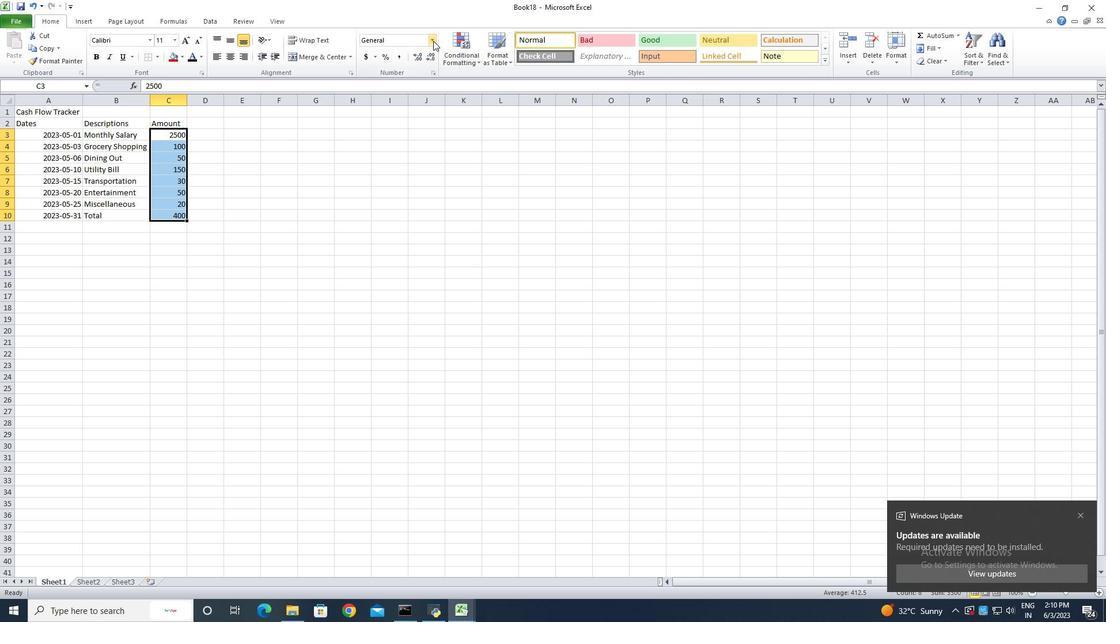 
Action: Mouse pressed left at (433, 39)
Screenshot: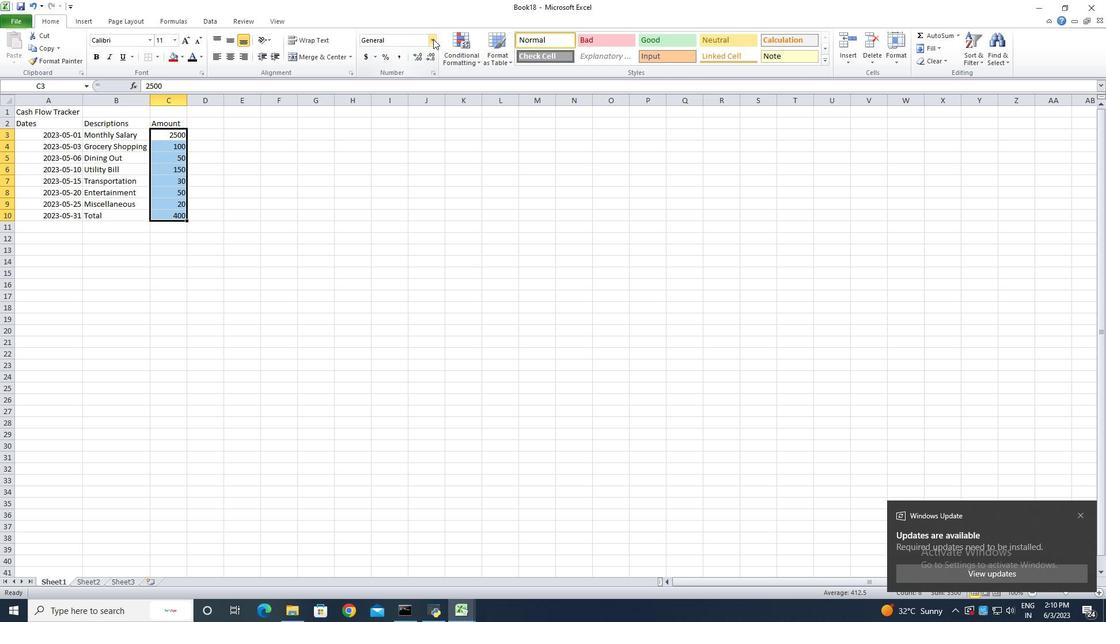 
Action: Mouse moved to (417, 333)
Screenshot: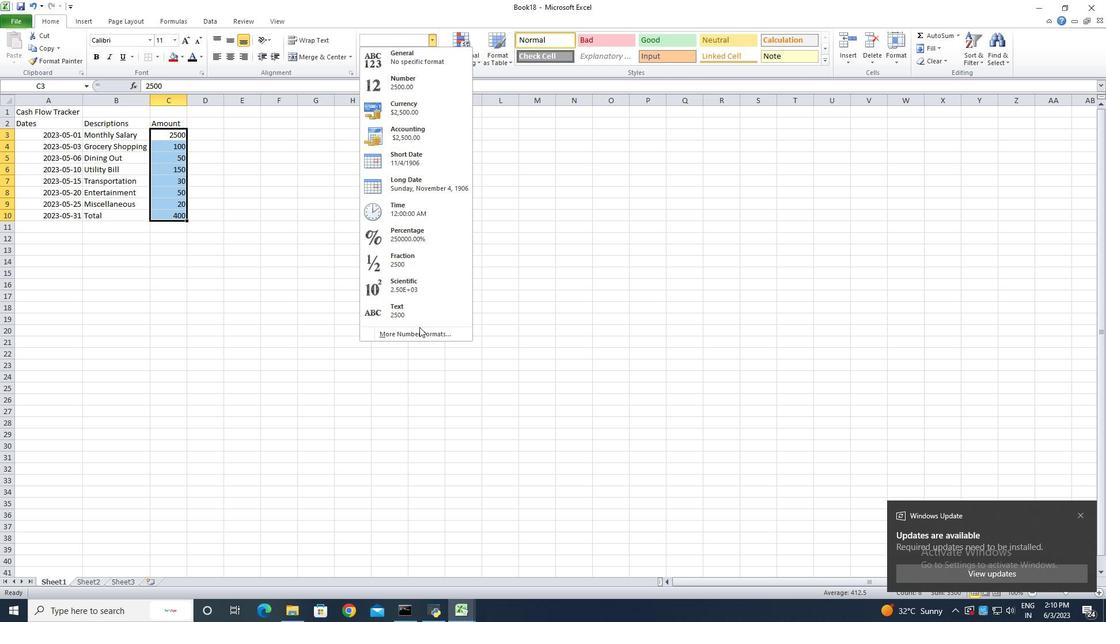 
Action: Mouse pressed left at (417, 333)
Screenshot: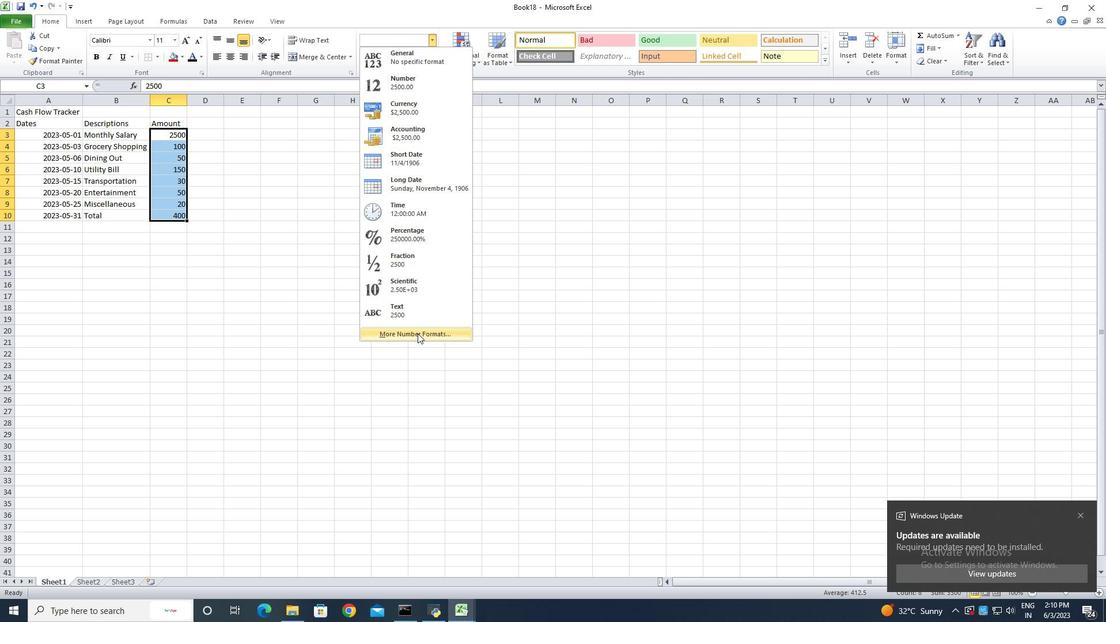 
Action: Mouse moved to (170, 216)
Screenshot: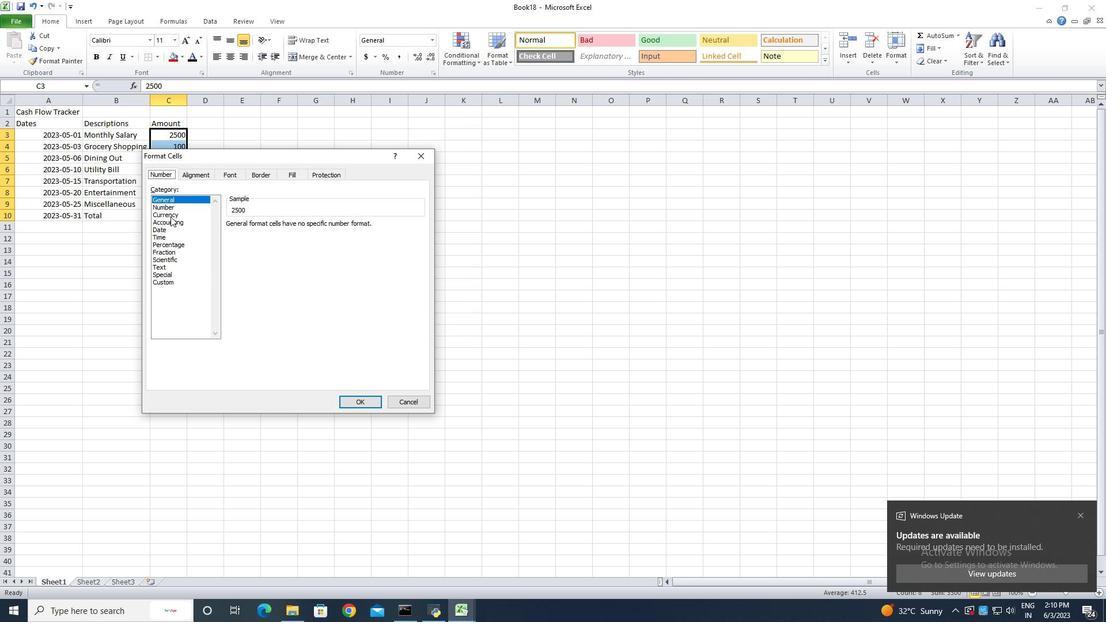 
Action: Mouse pressed left at (170, 216)
Screenshot: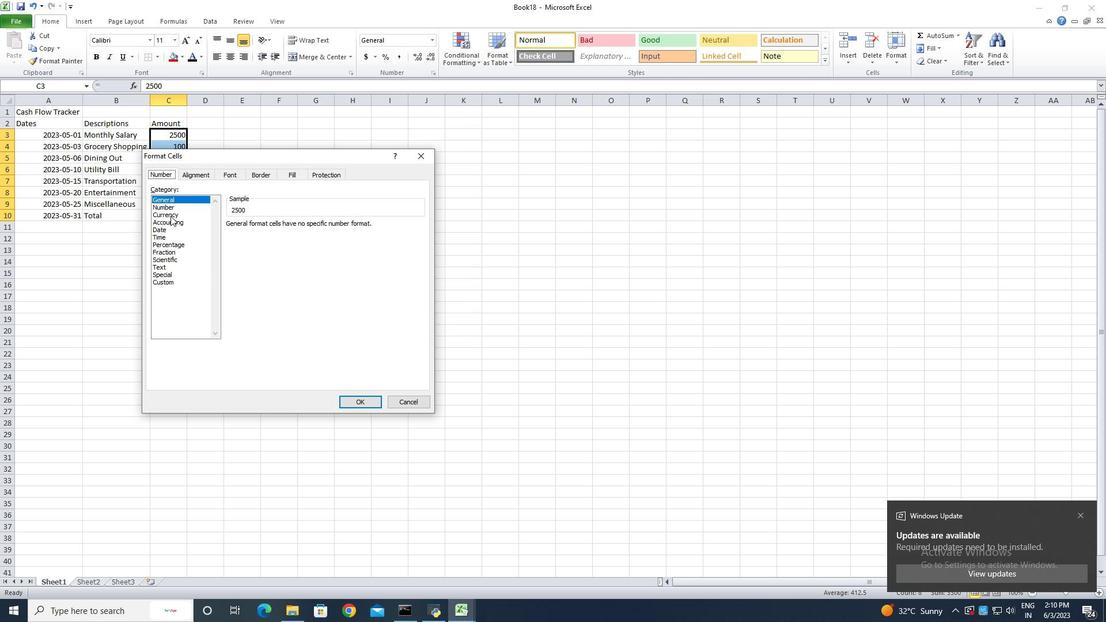 
Action: Mouse moved to (300, 227)
Screenshot: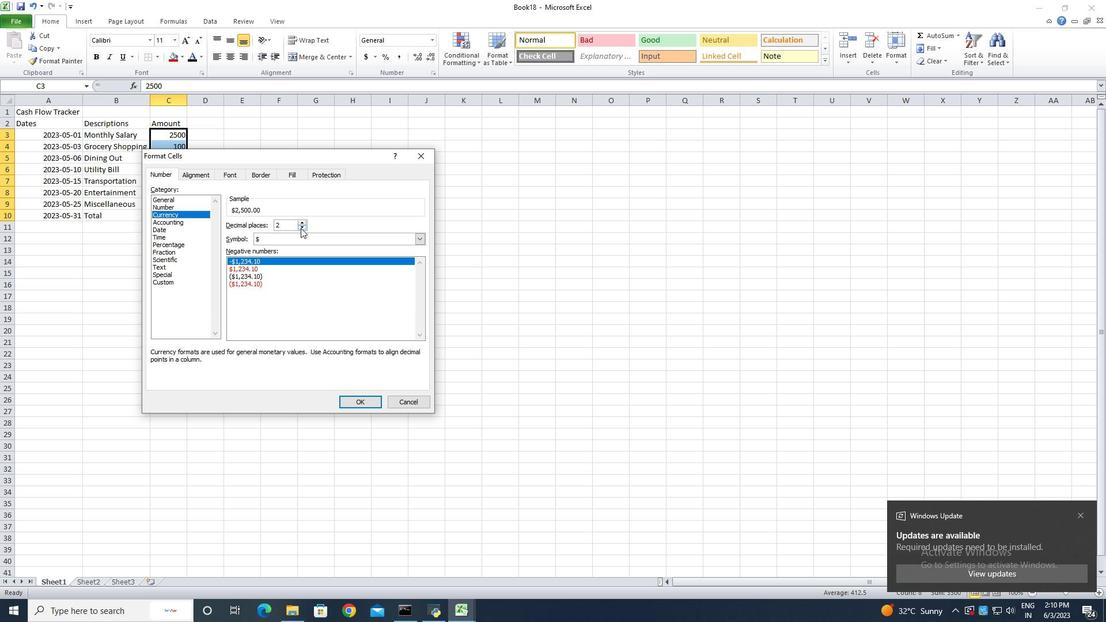 
Action: Mouse pressed left at (300, 227)
Screenshot: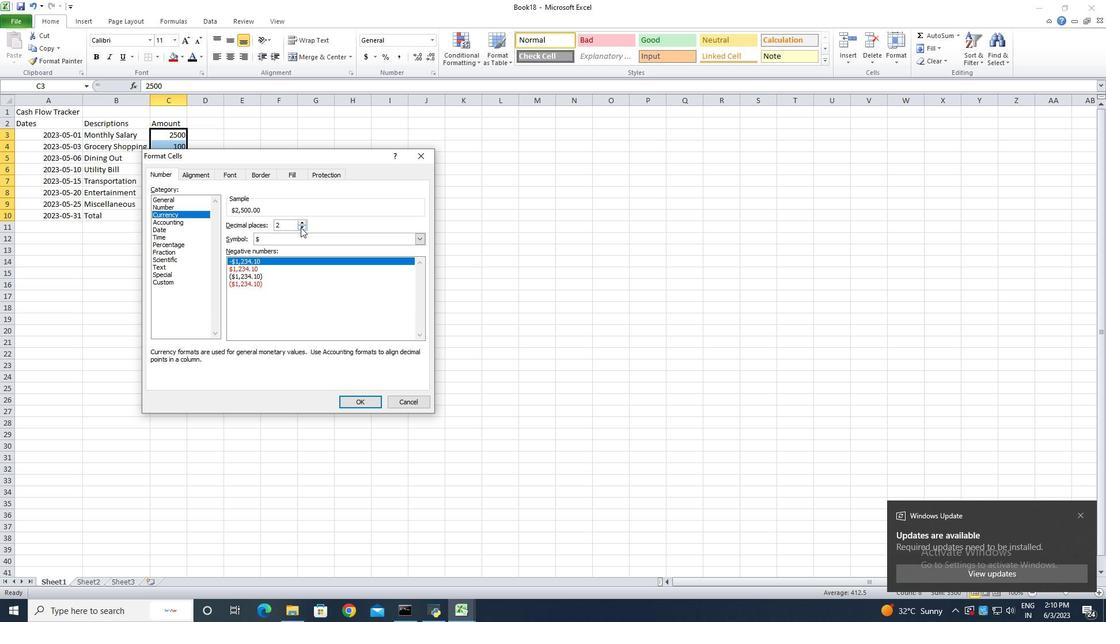 
Action: Mouse pressed left at (300, 227)
Screenshot: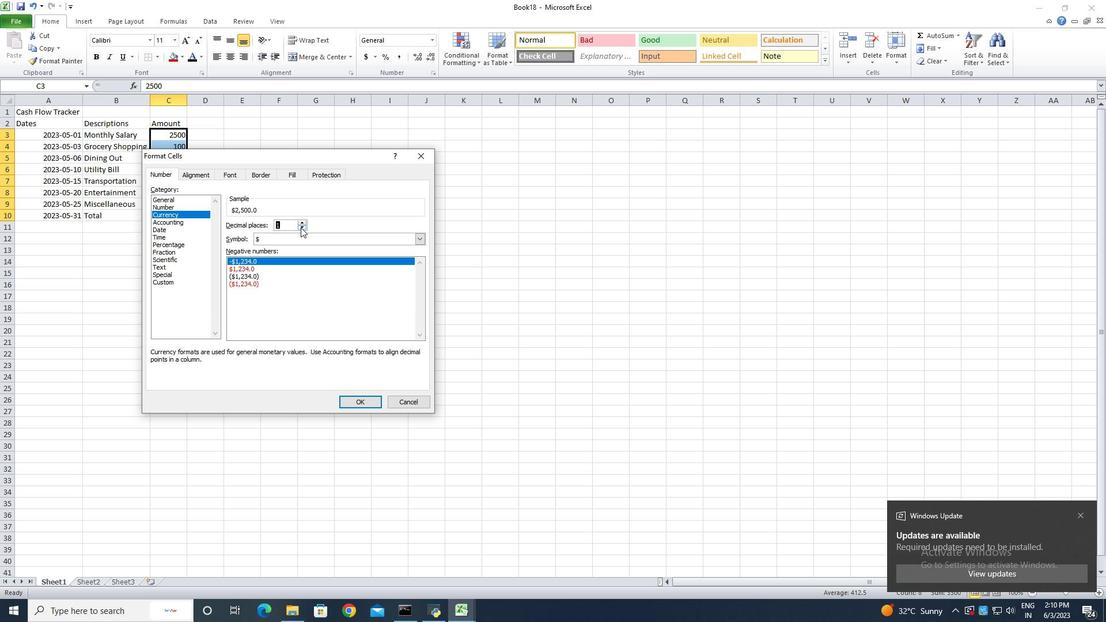 
Action: Mouse moved to (360, 402)
Screenshot: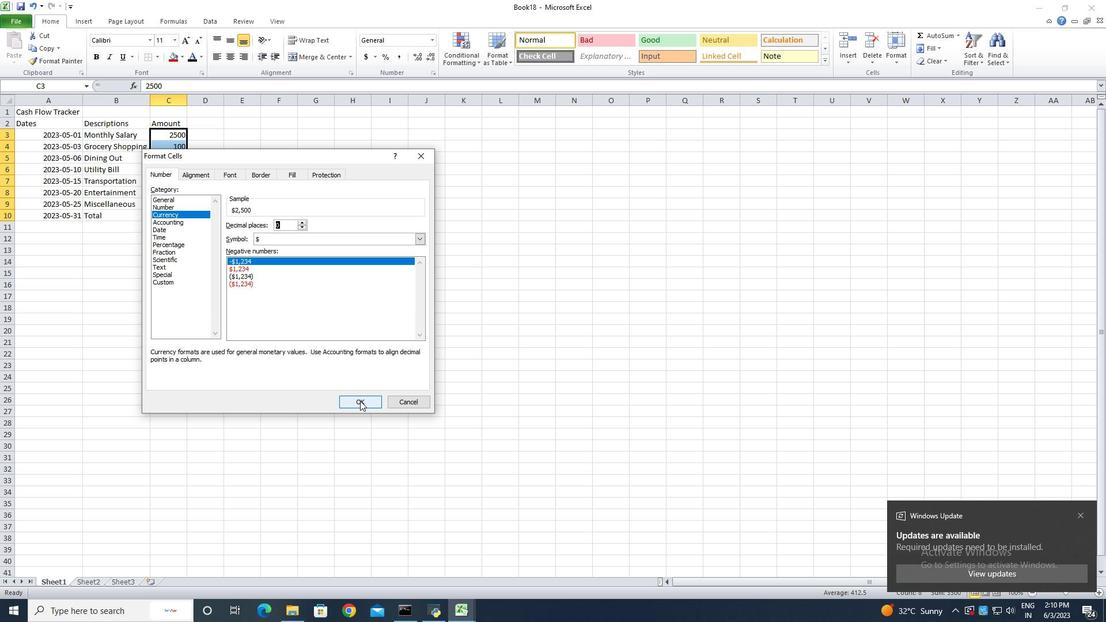 
Action: Mouse pressed left at (360, 402)
Screenshot: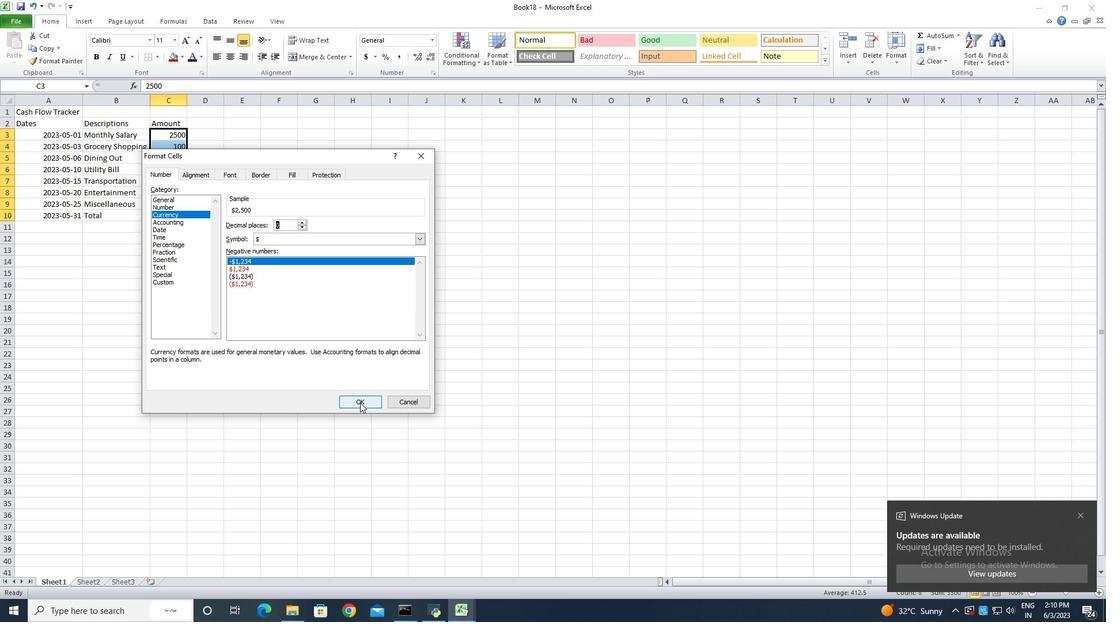 
Action: Mouse moved to (205, 125)
Screenshot: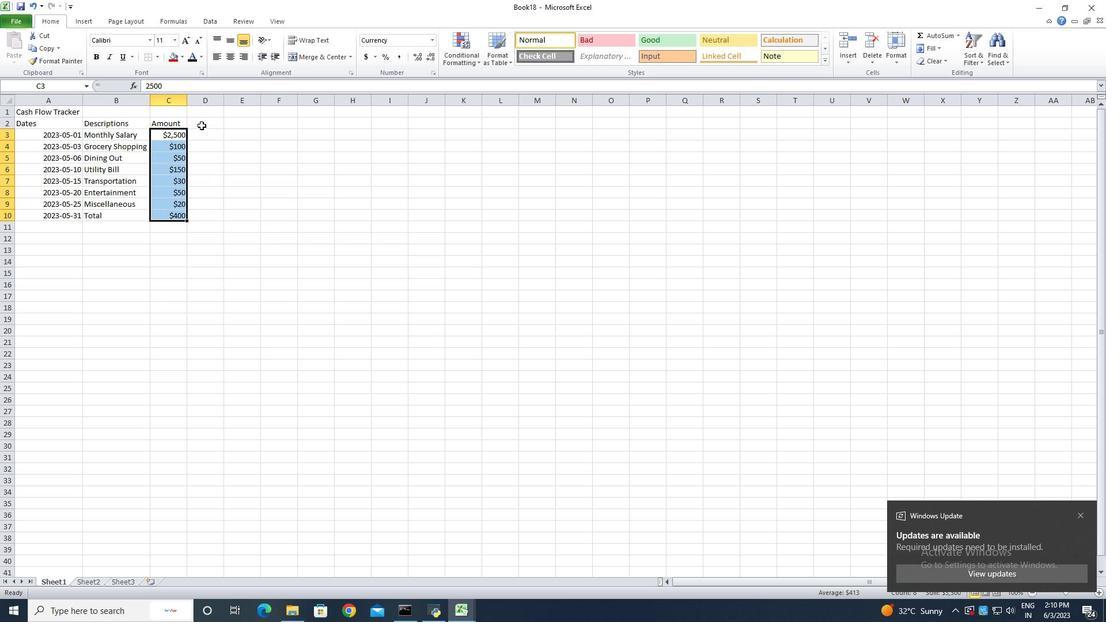 
Action: Mouse pressed left at (205, 125)
Screenshot: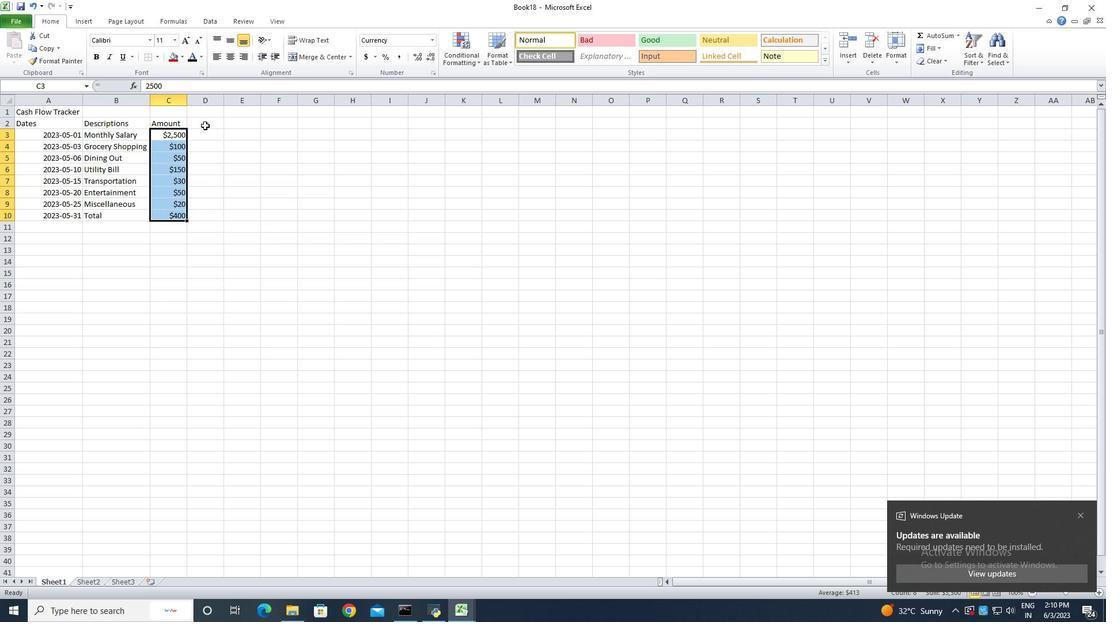 
Action: Mouse moved to (186, 104)
Screenshot: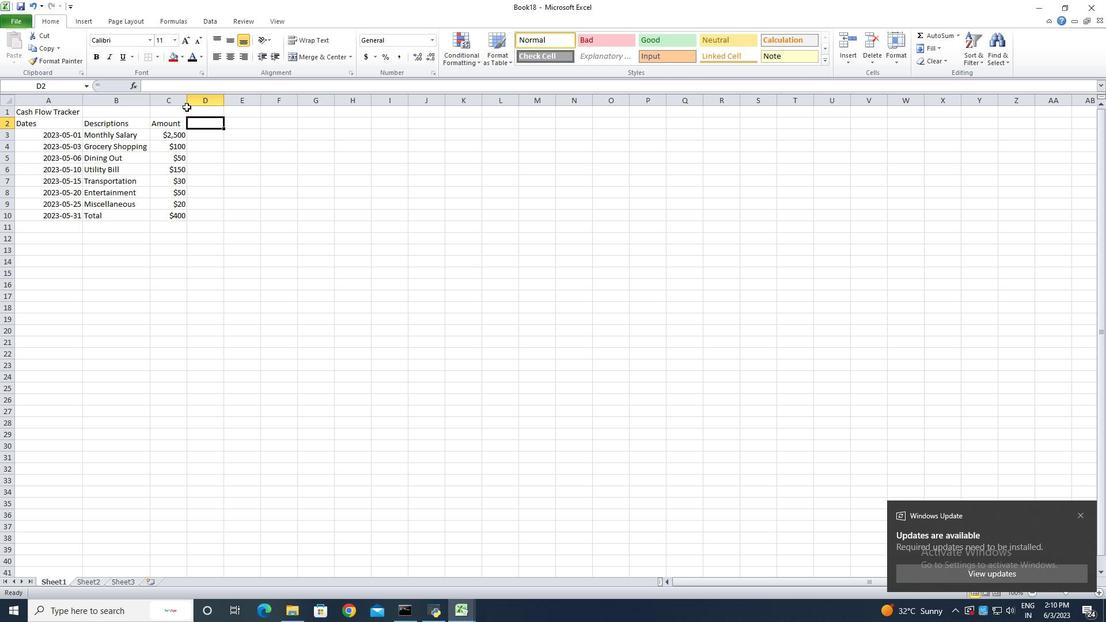 
Action: Mouse pressed left at (186, 104)
Screenshot: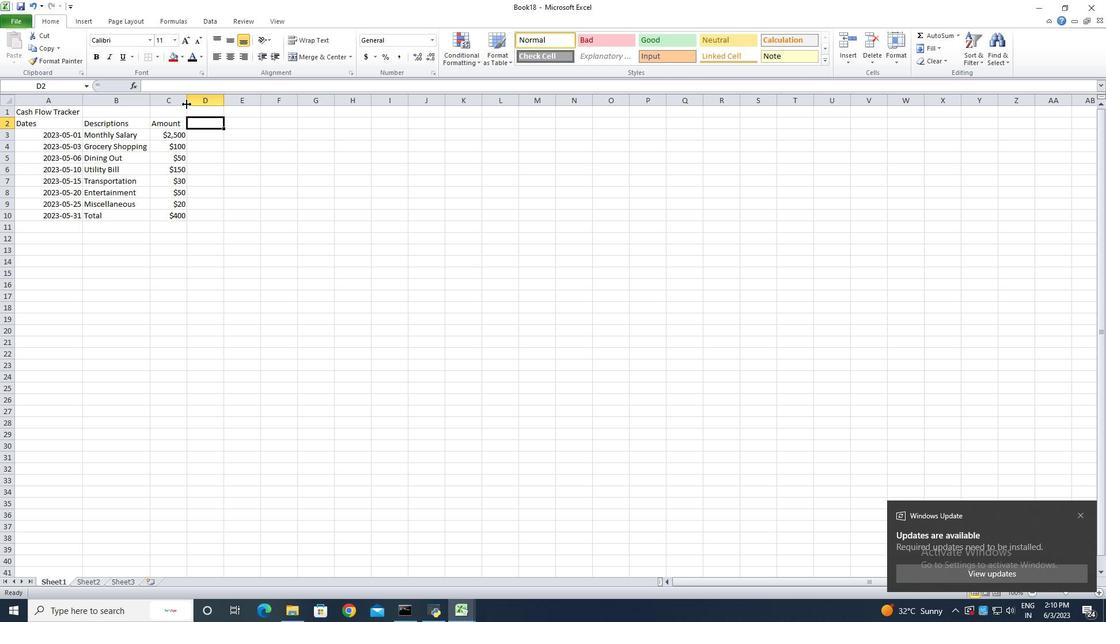 
Action: Mouse pressed left at (186, 104)
Screenshot: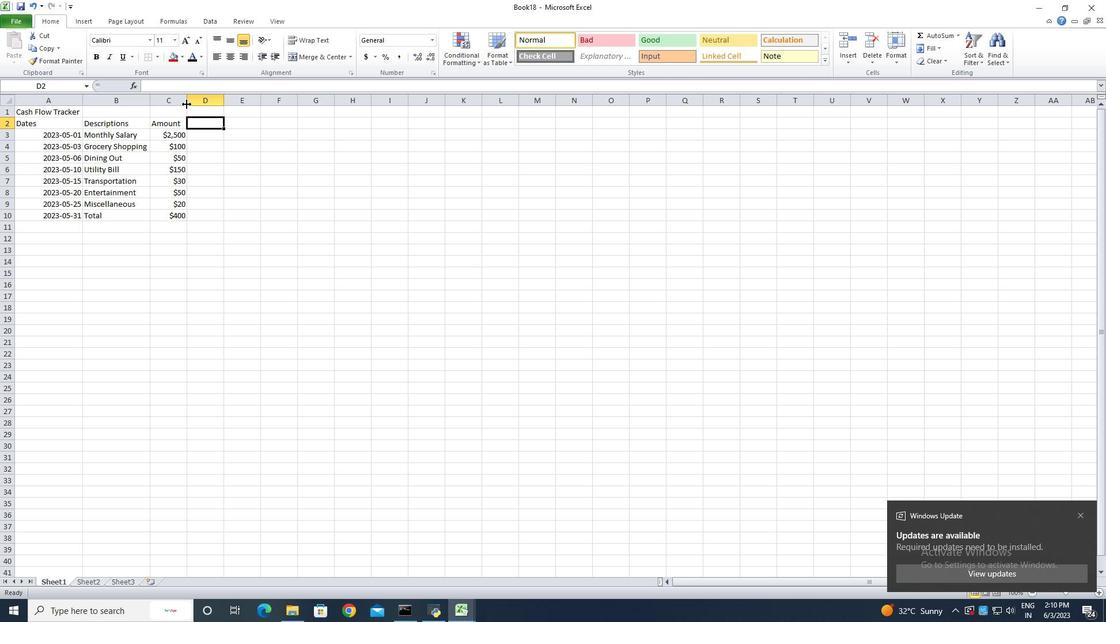 
Action: Mouse moved to (202, 125)
Screenshot: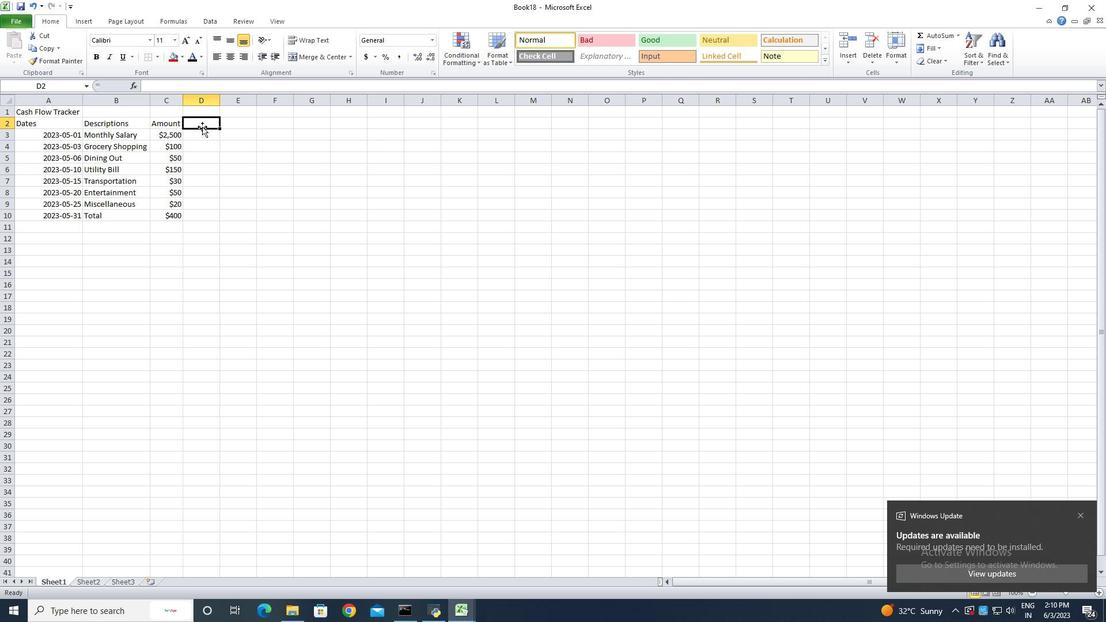 
Action: Mouse pressed left at (202, 125)
Screenshot: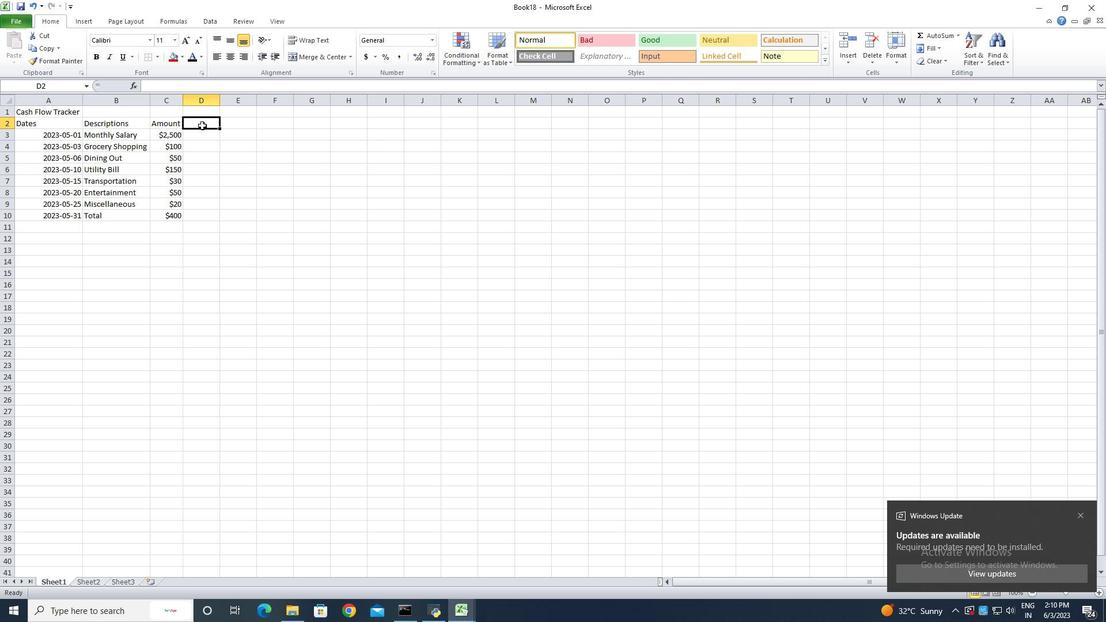 
Action: Key pressed <Key.shift>Income/<Key.space><Key.shift>Expense<Key.enter><Key.shift>Income<Key.backspace><Key.enter><Key.shift>Expenses<Key.enter><Key.shift>Expem<Key.backspace>nses<Key.enter><Key.shift>Expenses<Key.enter><Key.shift>Expensis<Key.backspace><Key.backspace>es<Key.enter><Key.shift>Expenses<Key.enter><Key.shift>Expenses<Key.enter><Key.shift><Key.shift><Key.shift><Key.shift><Key.shift><Key.shift><Key.shift><Key.shift><Key.shift><Key.shift><Key.shift><Key.shift><Key.shift><Key.shift><Key.shift><Key.shift>Income<Key.enter>
Screenshot: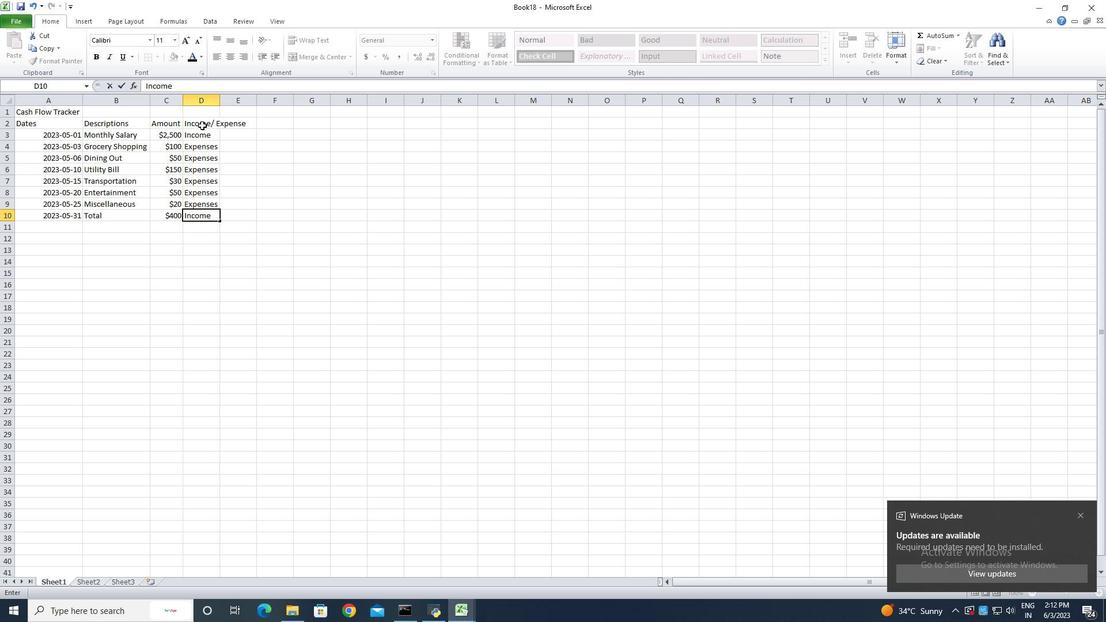 
Action: Mouse moved to (221, 100)
Screenshot: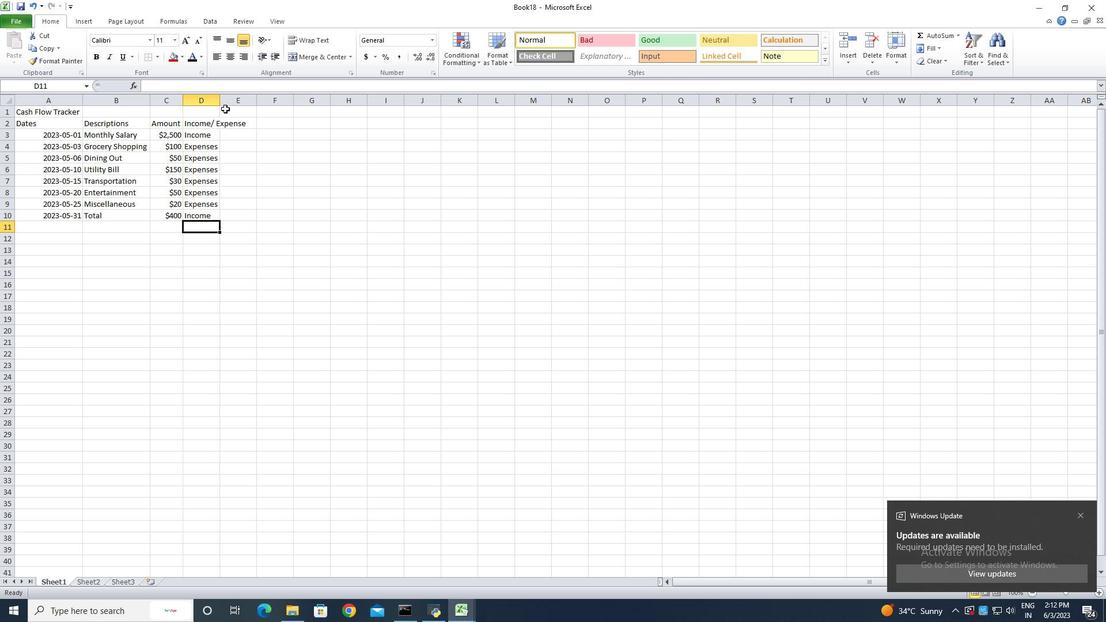 
Action: Mouse pressed left at (221, 100)
Screenshot: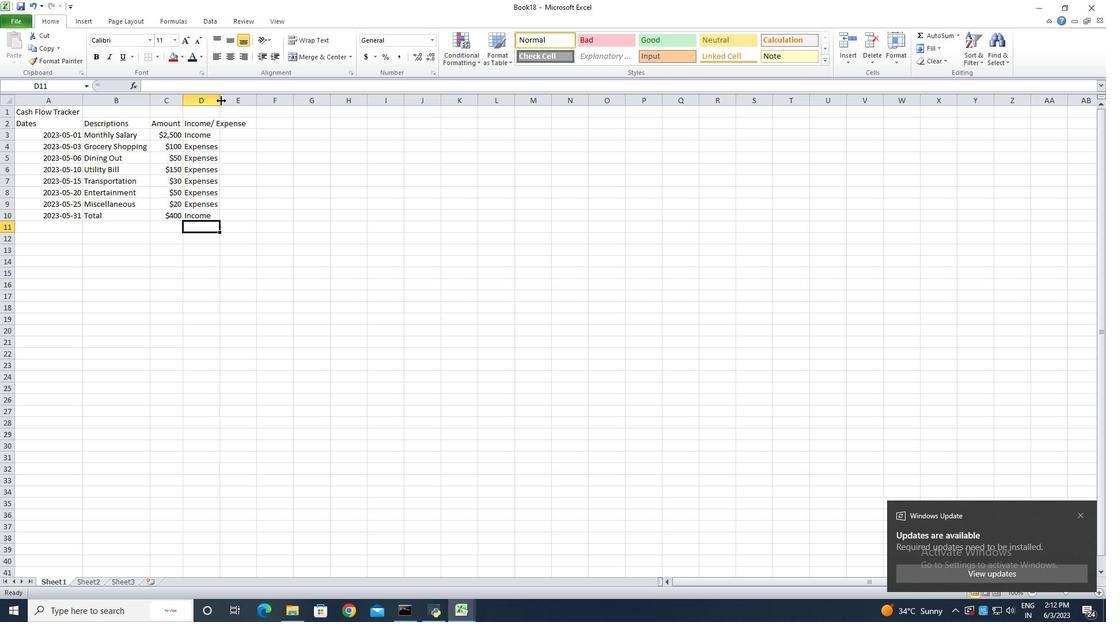 
Action: Mouse pressed left at (221, 100)
Screenshot: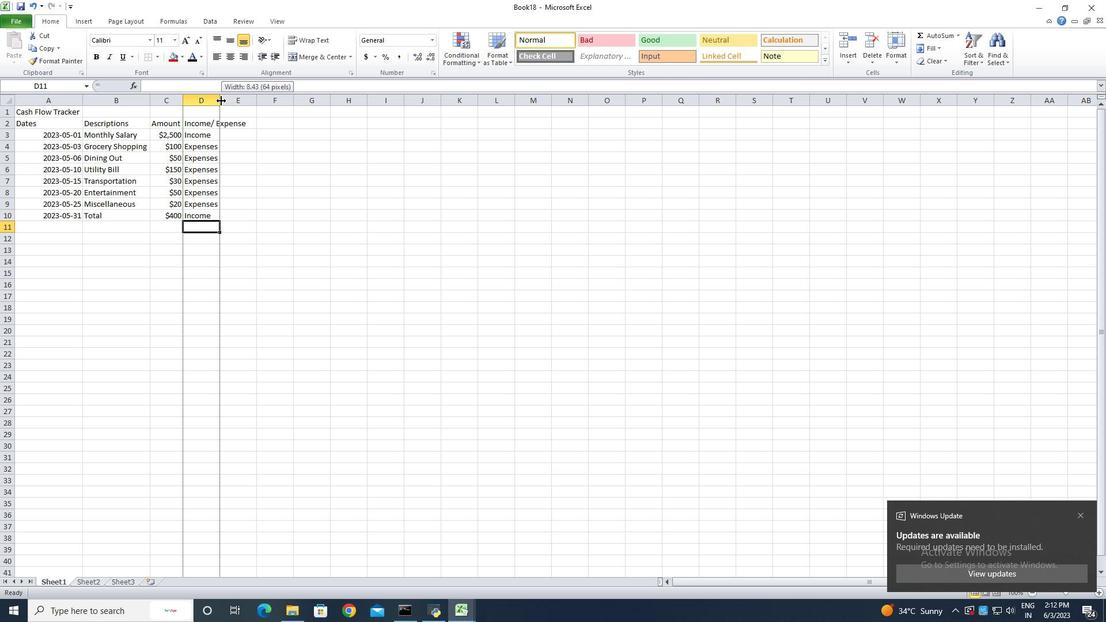 
Action: Mouse moved to (259, 120)
Screenshot: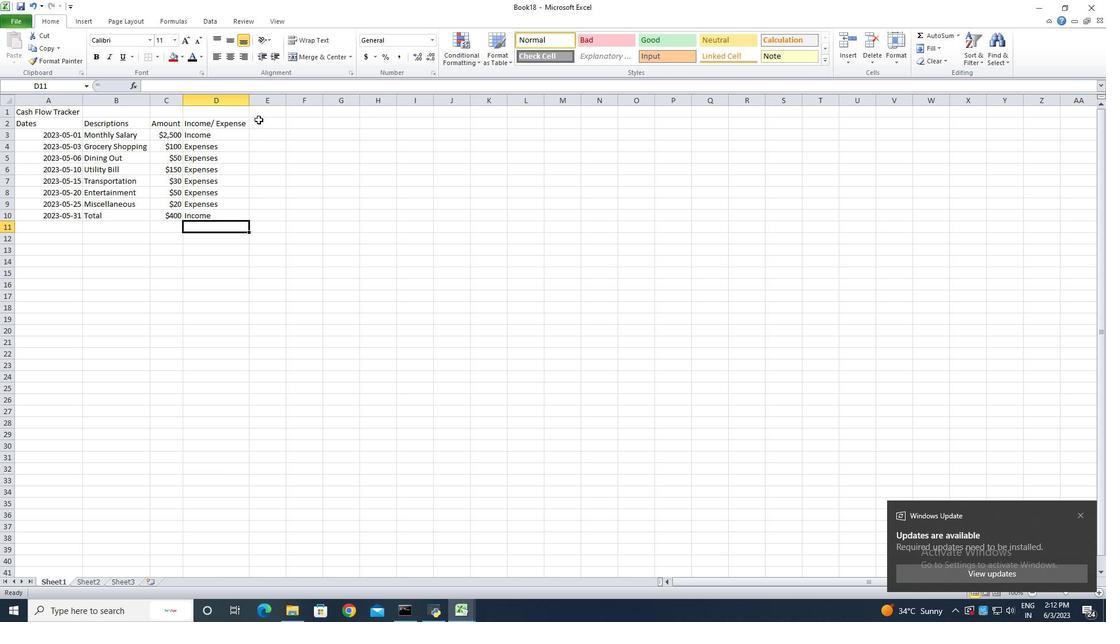 
Action: Mouse pressed left at (259, 120)
Screenshot: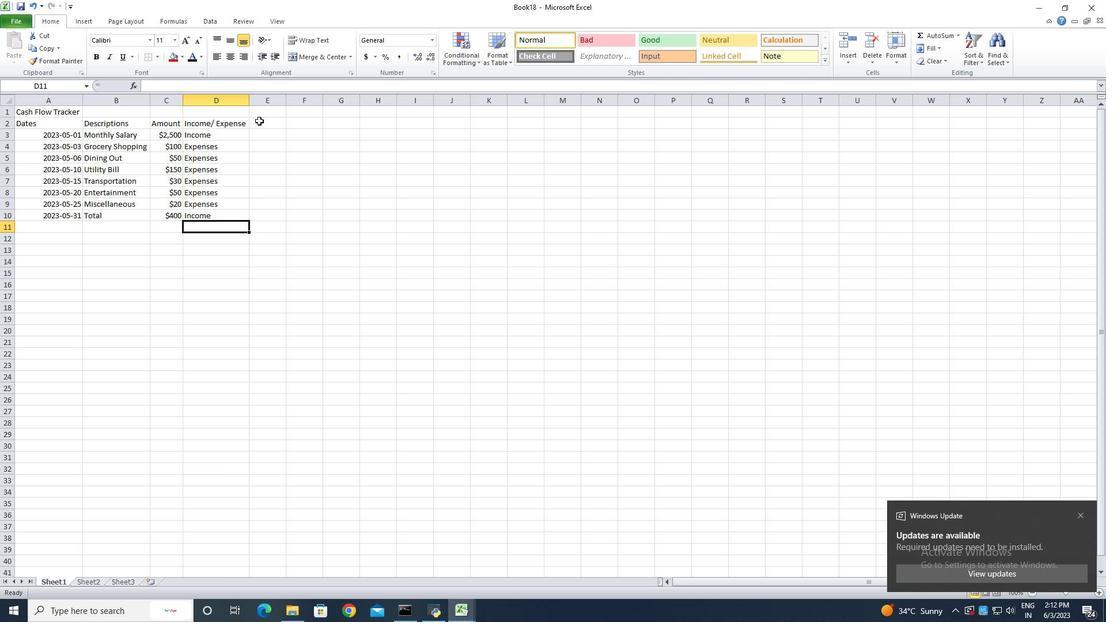 
Action: Key pressed <Key.shift><Key.shift><Key.shift><Key.shift><Key.shift>Balance
Screenshot: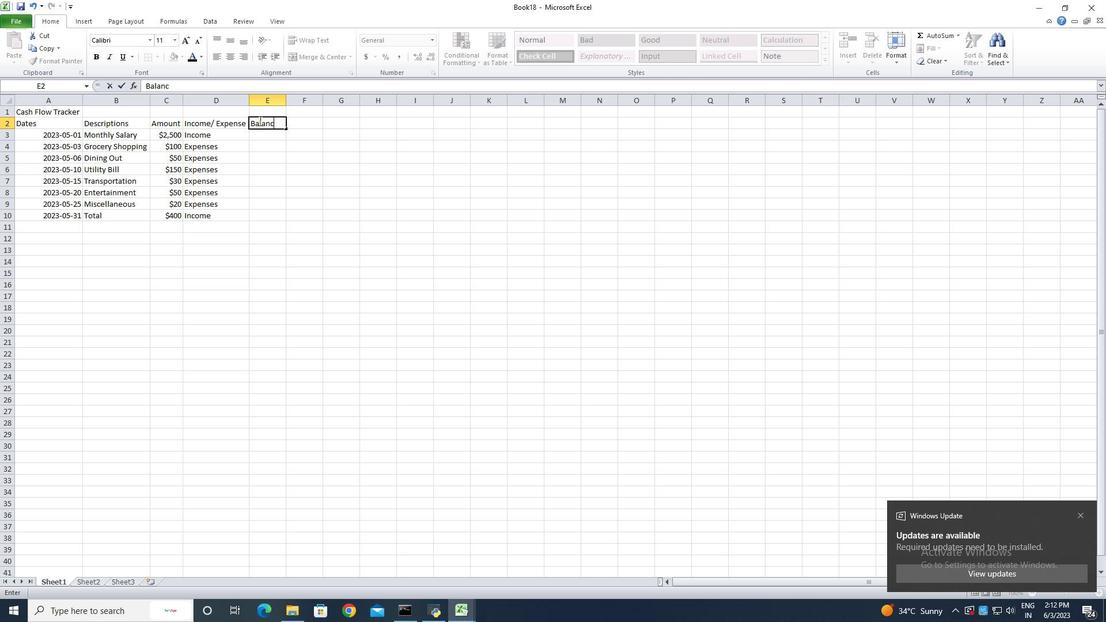 
Action: Mouse moved to (433, 119)
Screenshot: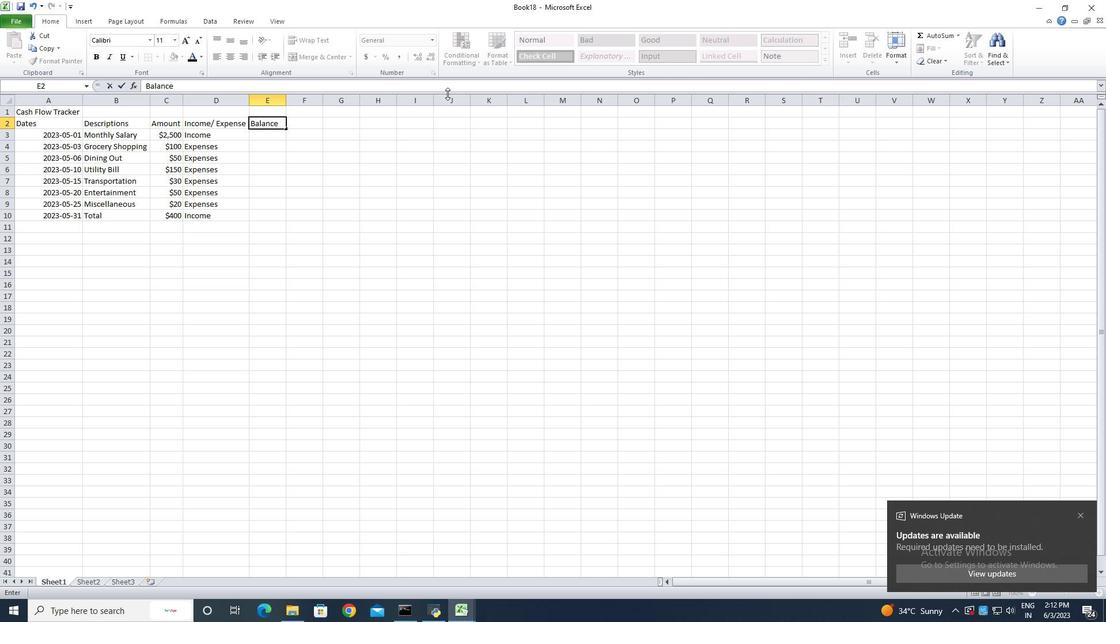 
Action: Key pressed <Key.enter><Key.shift><Key.shift><Key.shift><Key.shift><Key.shift><Key.shift><Key.shift><Key.shift><Key.shift><Key.shift>2500<Key.enter>2400<Key.enter>2350<Key.enter>2200<Key.enter>2170<Key.enter>2120<Key.enter>2100<Key.enter>2100<Key.enter>
Screenshot: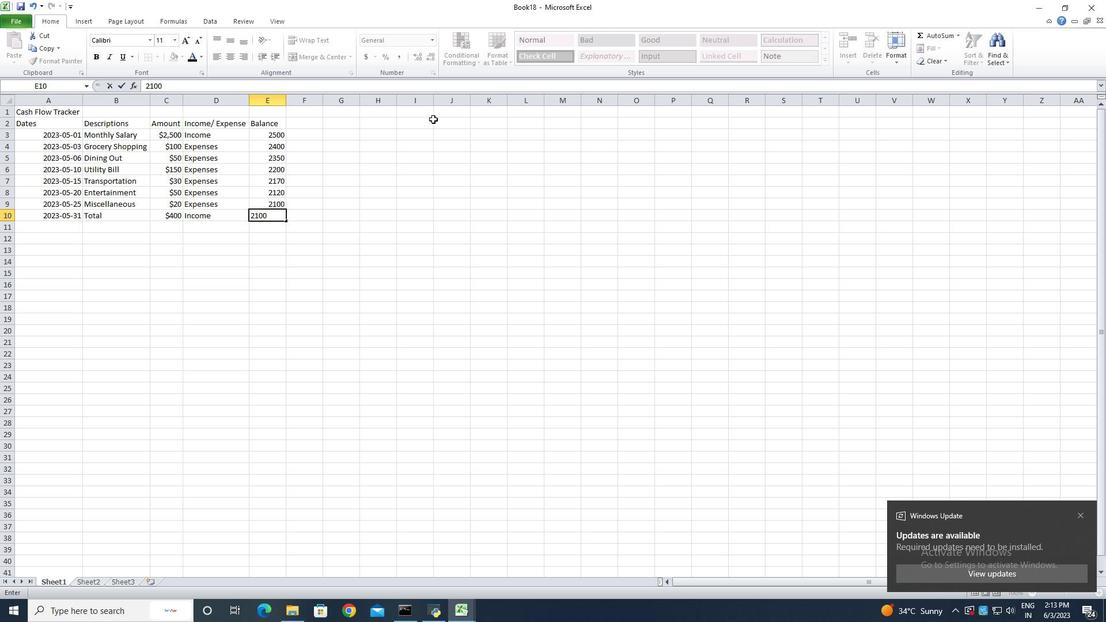 
Action: Mouse moved to (278, 134)
Screenshot: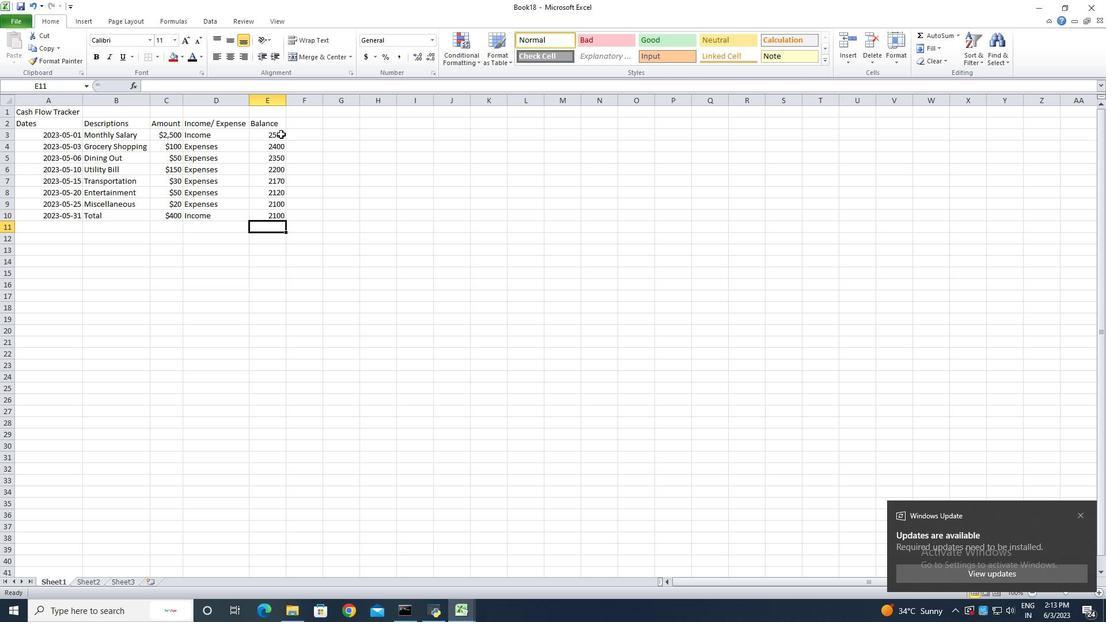 
Action: Mouse pressed left at (278, 134)
Screenshot: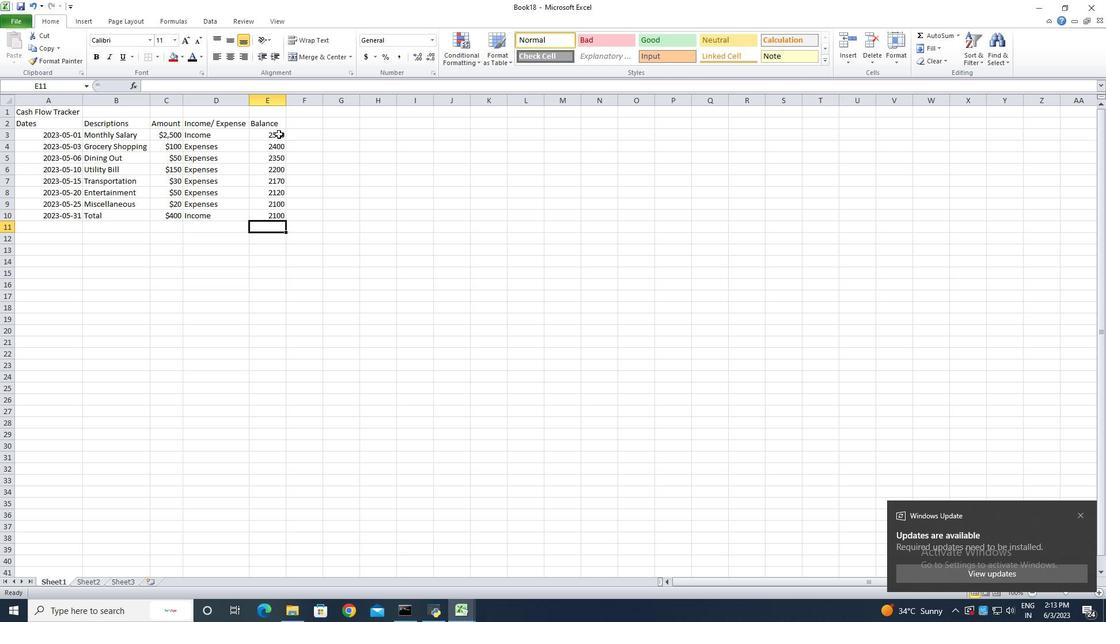 
Action: Mouse moved to (430, 38)
Screenshot: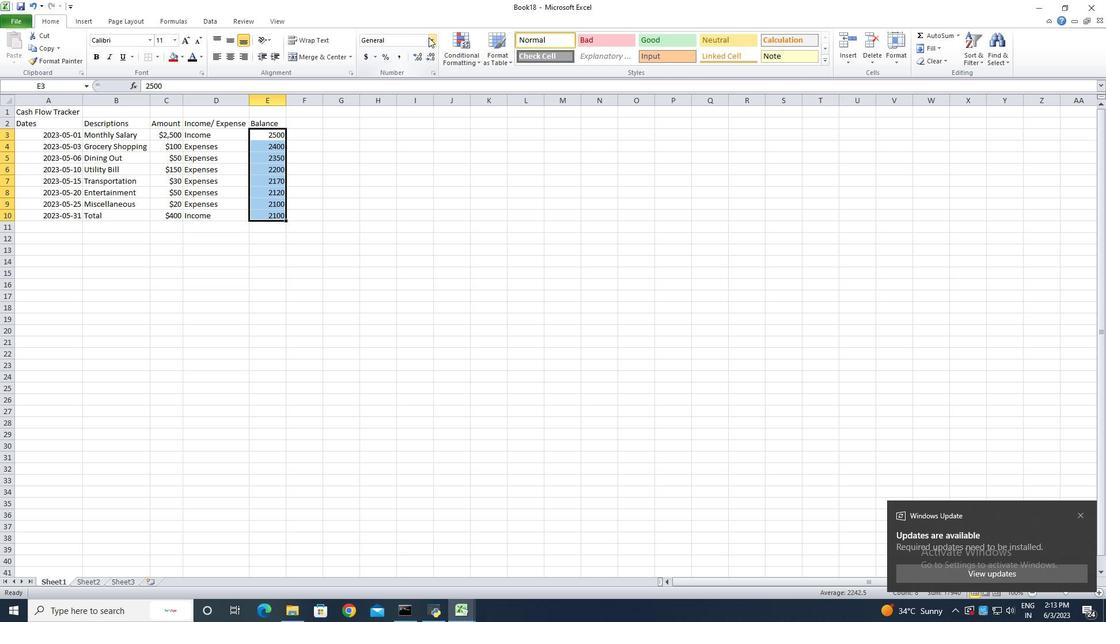 
Action: Mouse pressed left at (430, 38)
Screenshot: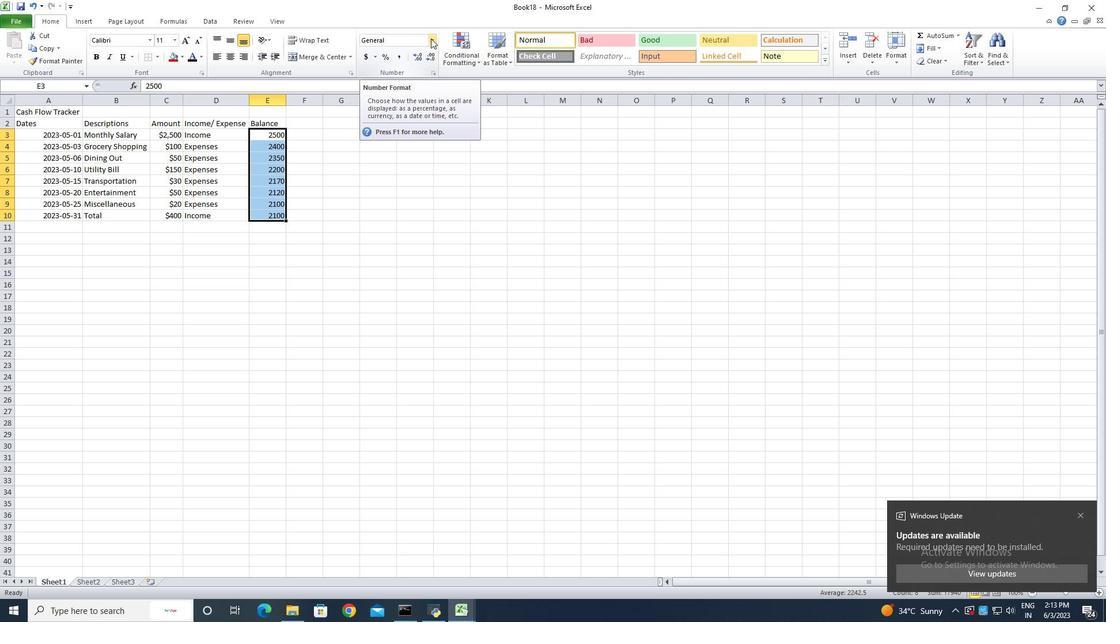 
Action: Mouse moved to (400, 331)
Screenshot: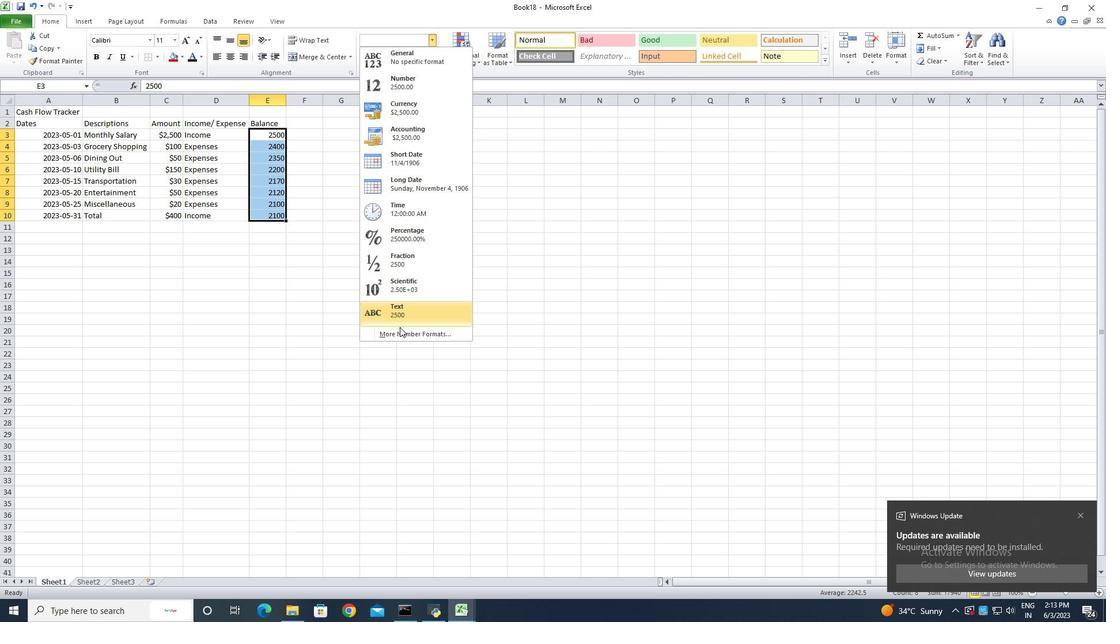 
Action: Mouse pressed left at (400, 331)
Screenshot: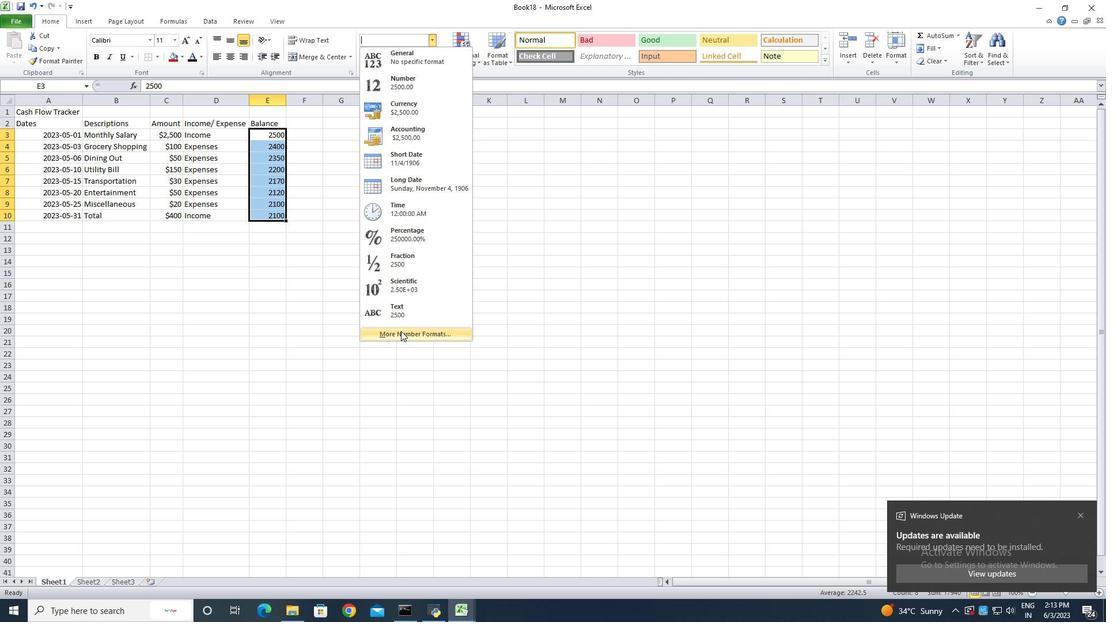 
Action: Mouse moved to (173, 283)
Screenshot: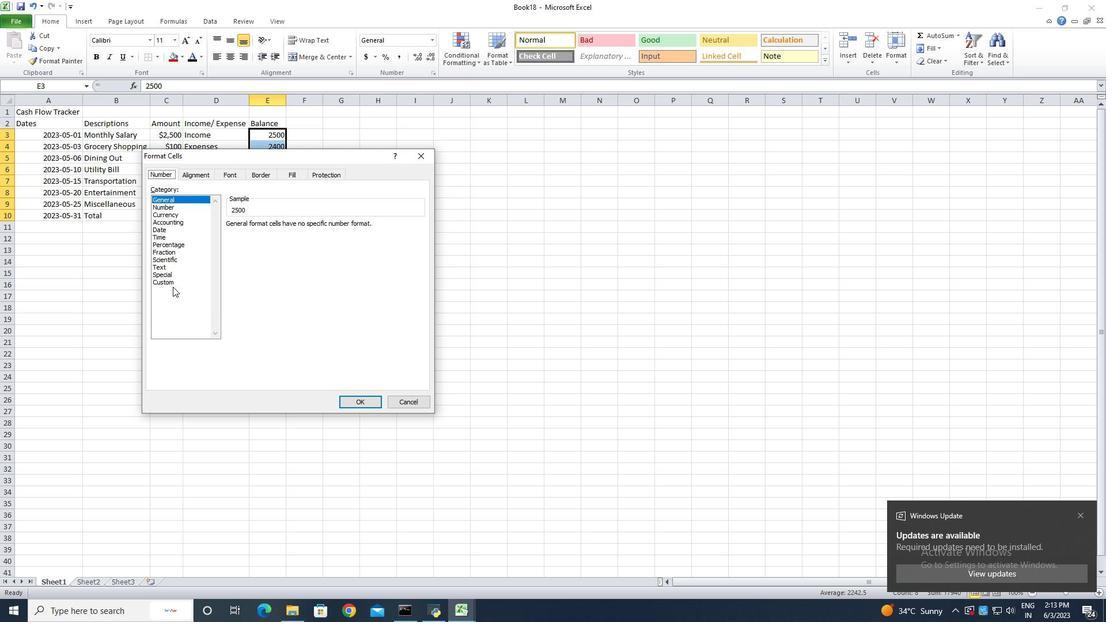 
Action: Mouse pressed left at (173, 283)
Screenshot: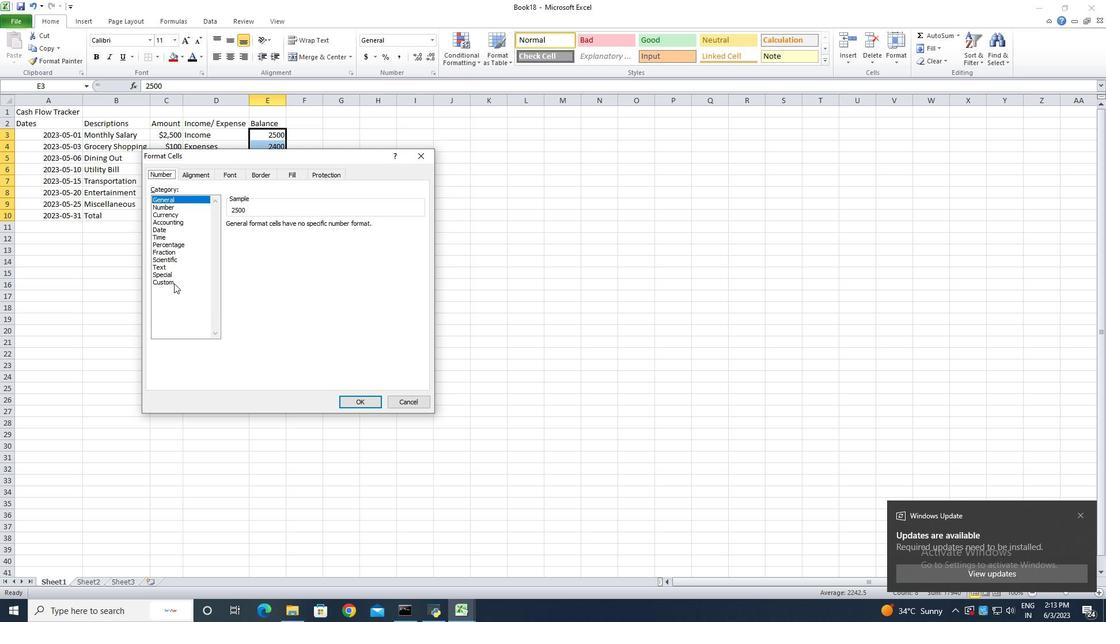 
Action: Mouse moved to (182, 214)
Screenshot: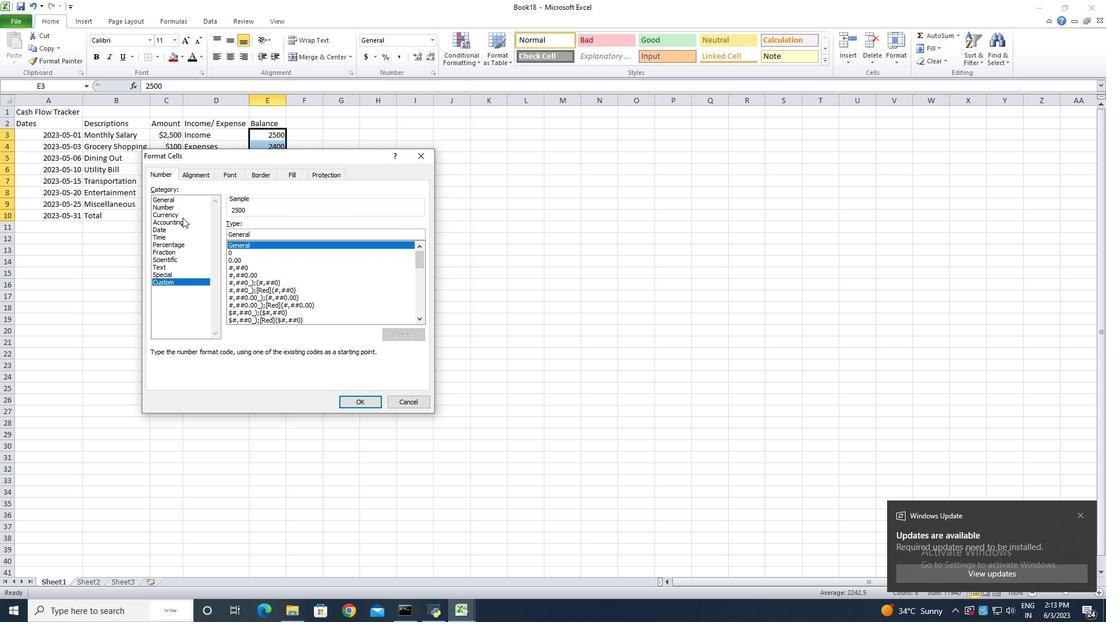 
Action: Mouse pressed left at (182, 214)
Screenshot: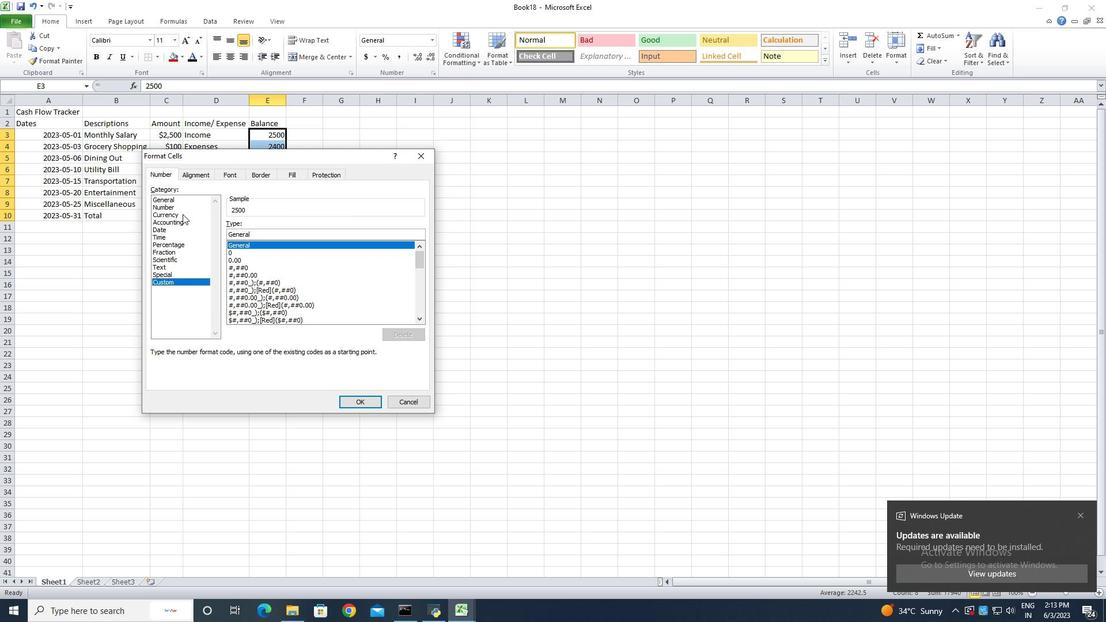
Action: Mouse moved to (303, 228)
Screenshot: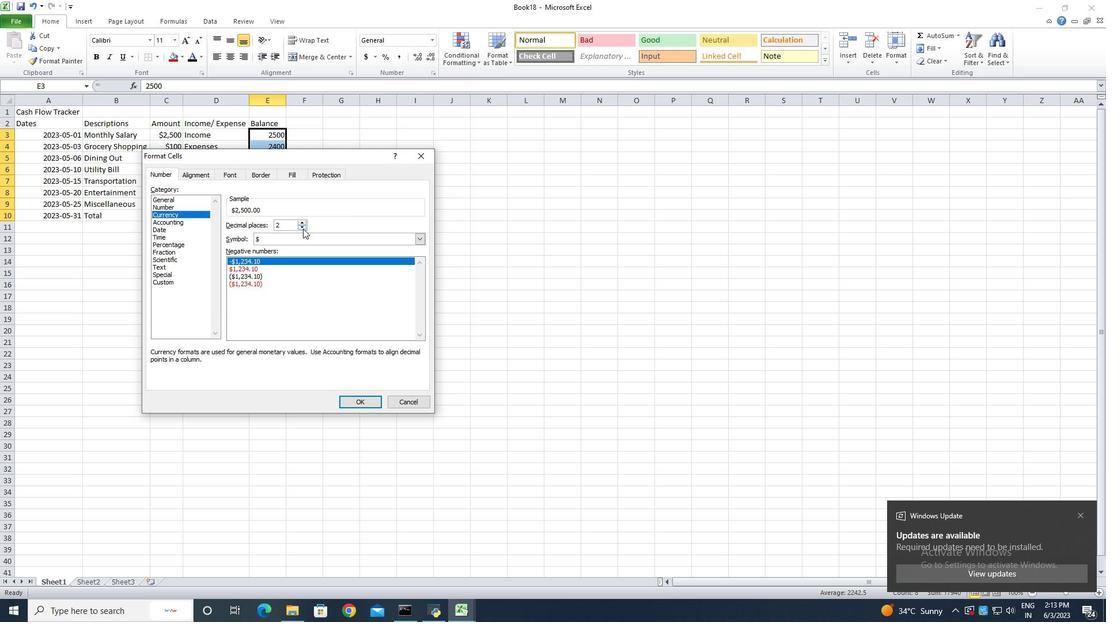 
Action: Mouse pressed left at (303, 228)
Screenshot: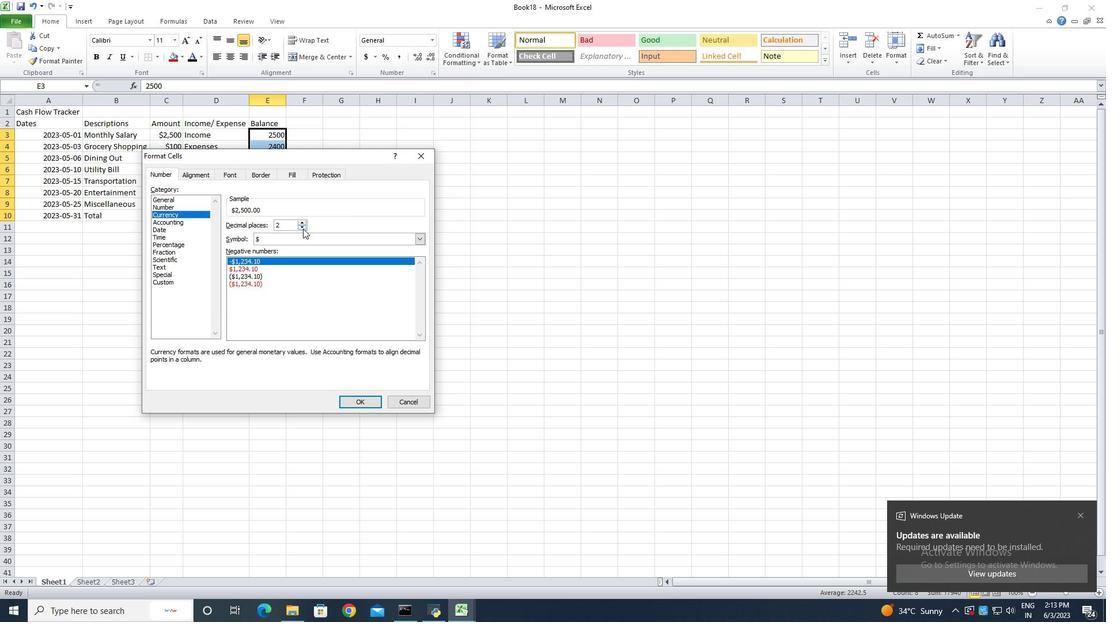 
Action: Mouse pressed left at (303, 228)
Screenshot: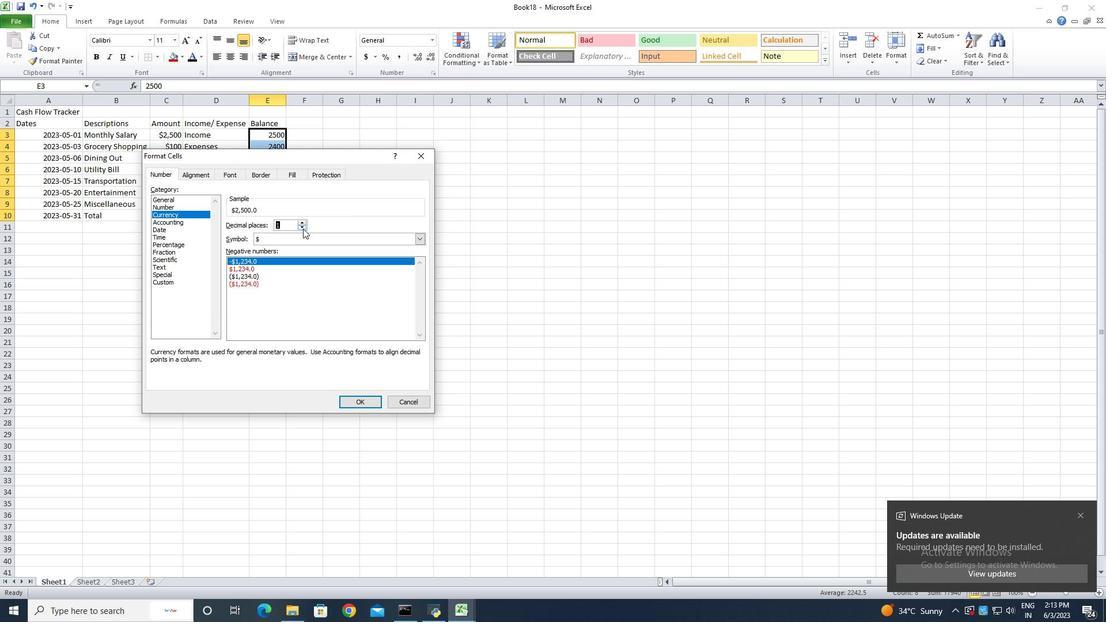 
Action: Mouse moved to (358, 401)
Screenshot: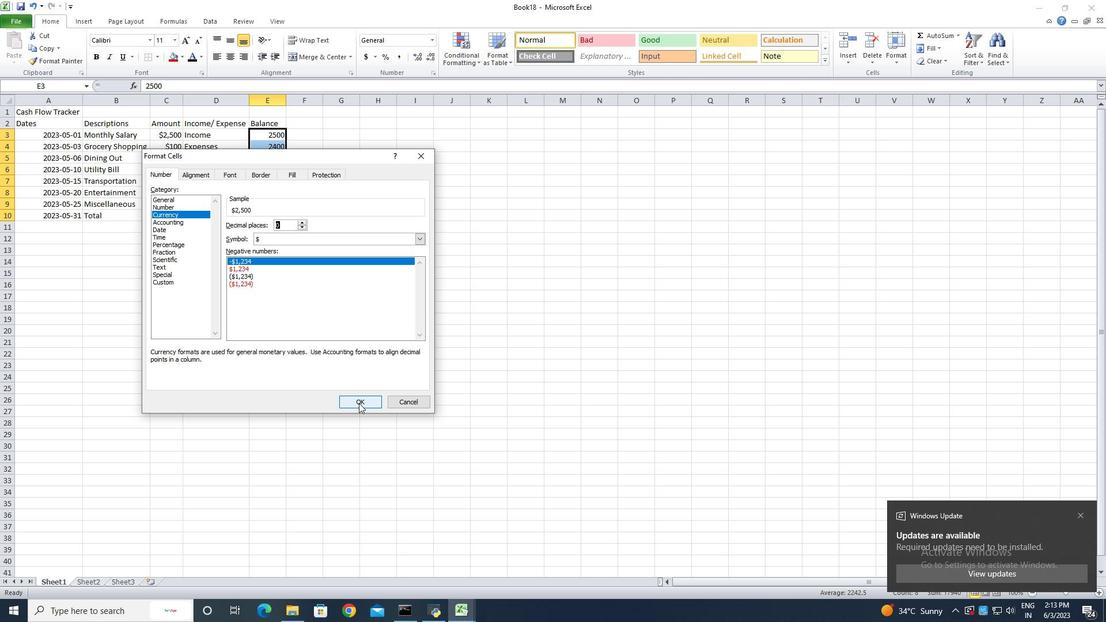 
Action: Mouse pressed left at (358, 401)
Screenshot: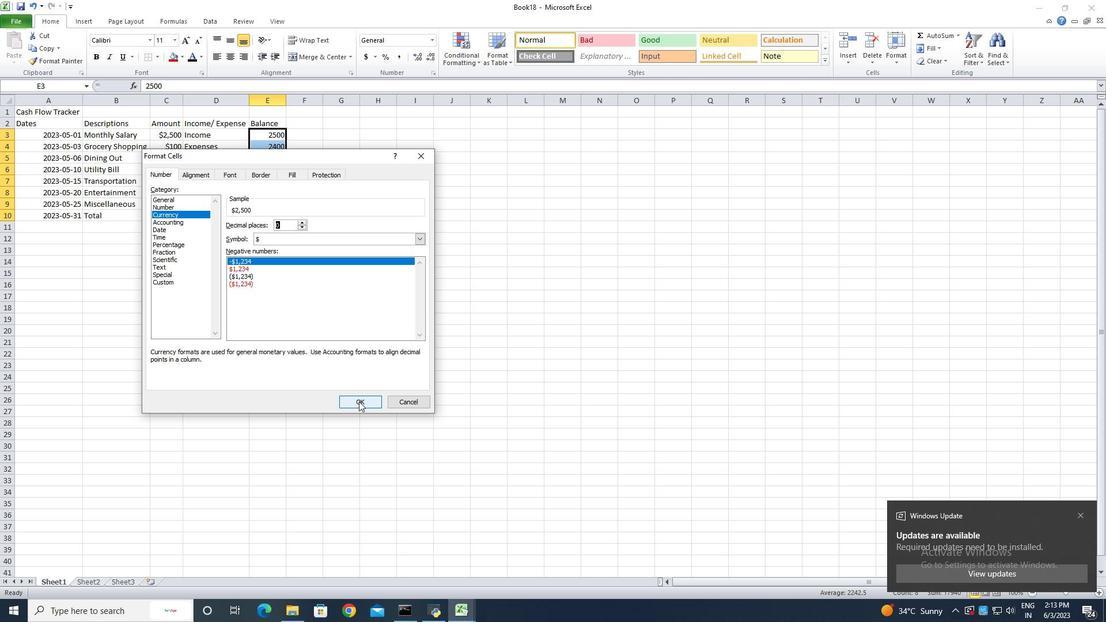 
Action: Mouse moved to (313, 249)
Screenshot: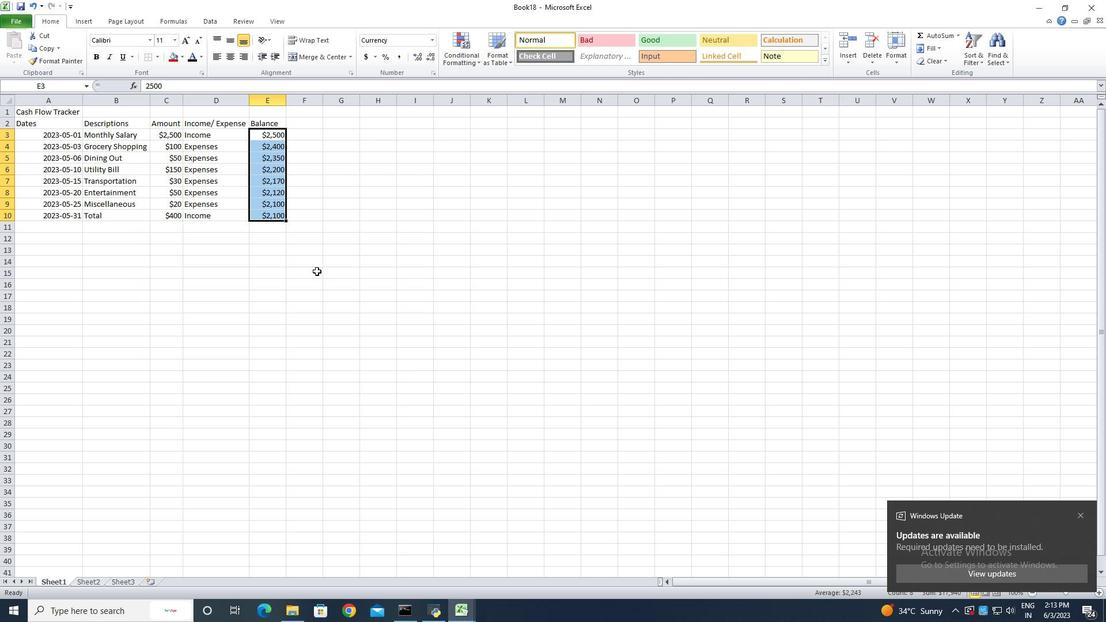 
Action: Mouse pressed left at (313, 249)
Screenshot: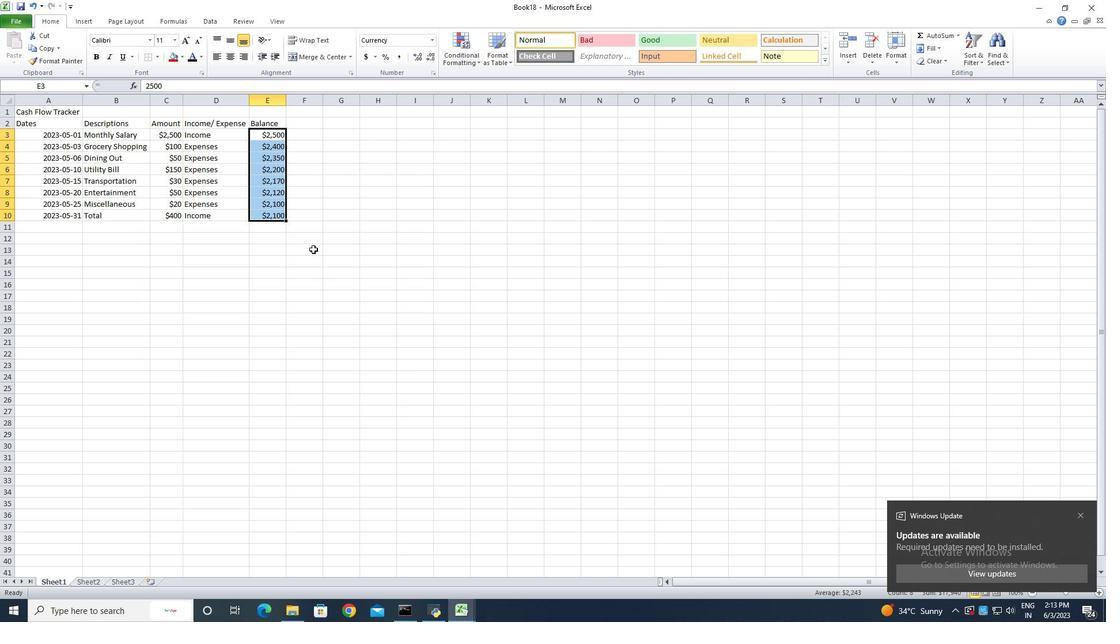 
Action: Mouse moved to (275, 127)
Screenshot: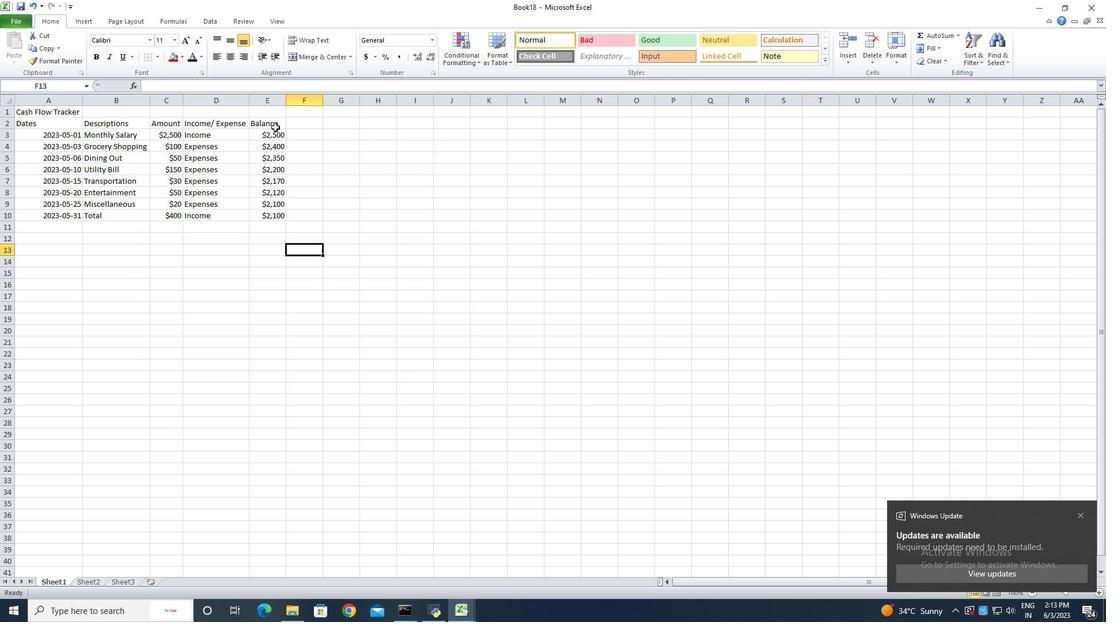 
Action: Mouse pressed left at (275, 127)
Screenshot: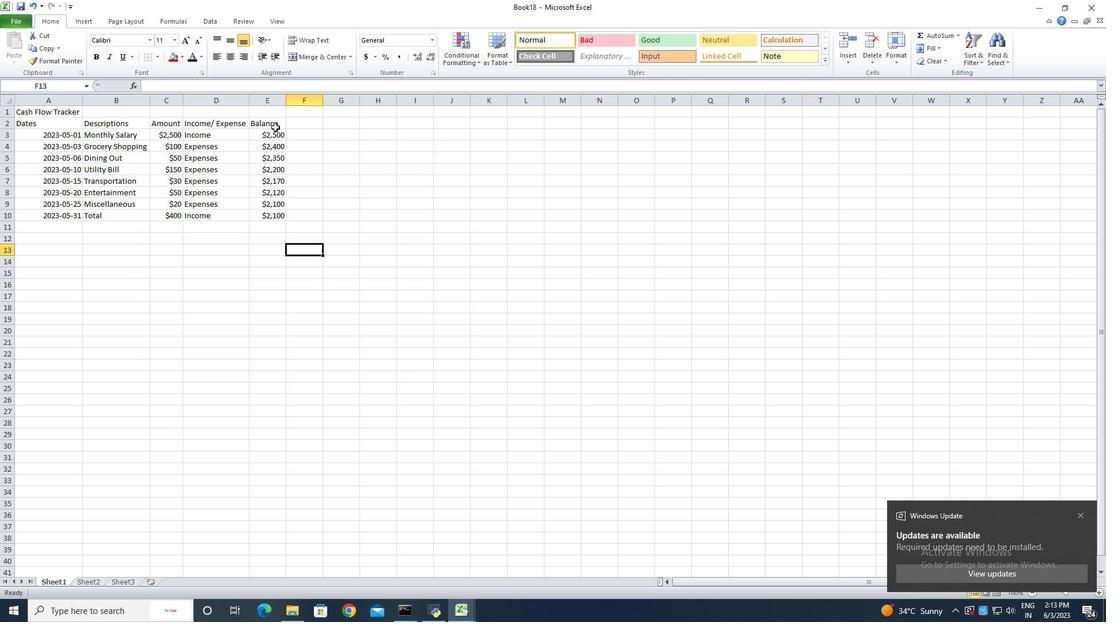 
Action: Mouse pressed left at (275, 127)
Screenshot: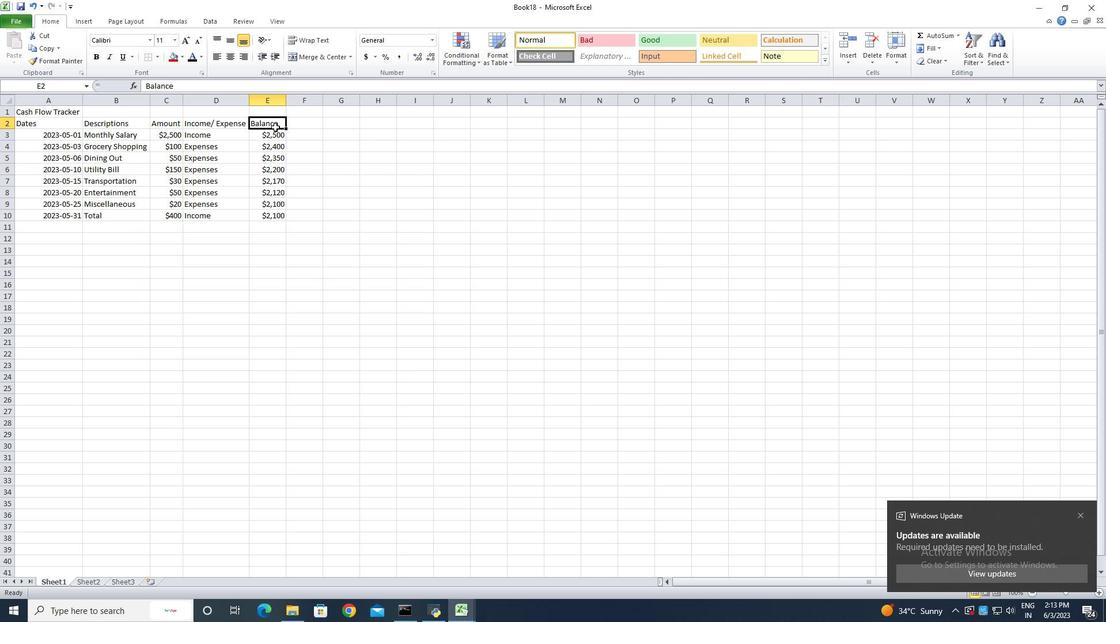 
Action: Mouse moved to (286, 102)
Screenshot: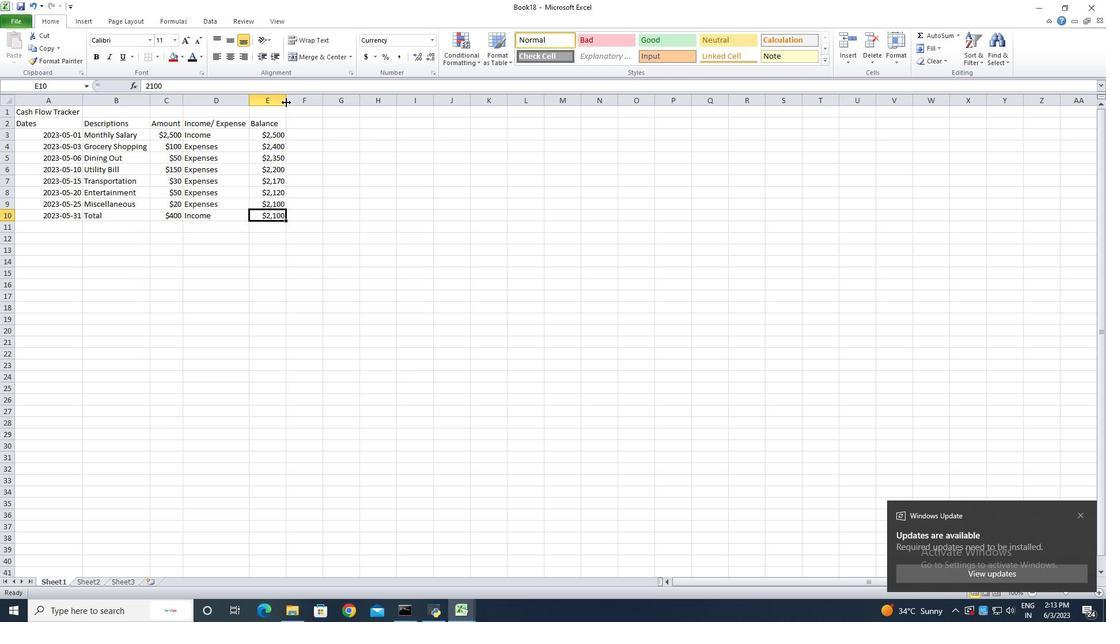 
Action: Mouse pressed left at (286, 102)
Screenshot: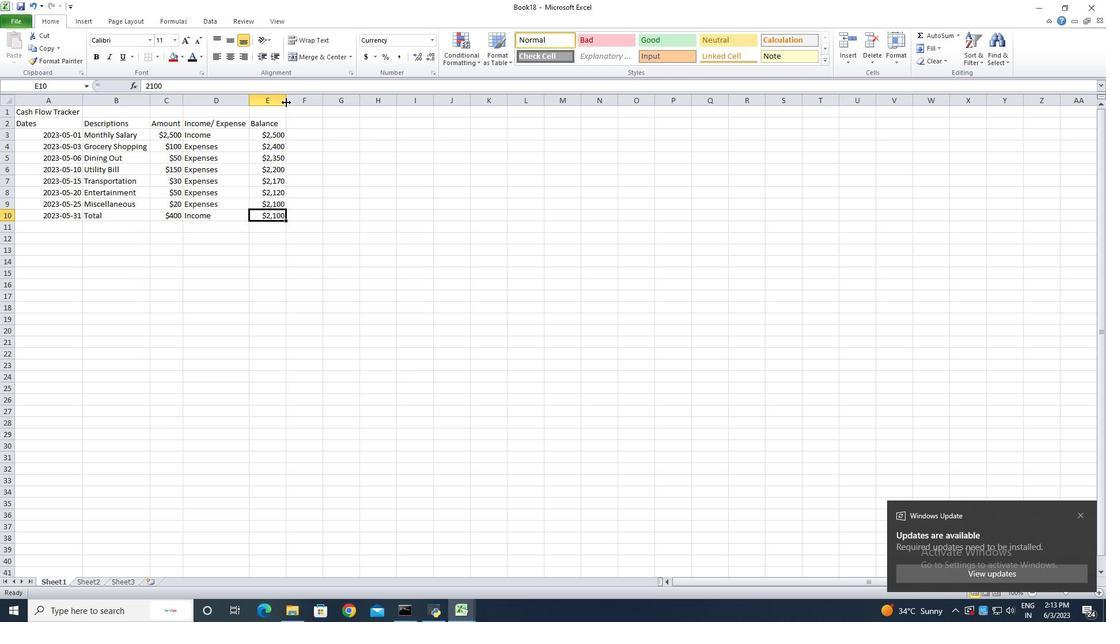 
Action: Mouse moved to (286, 102)
Screenshot: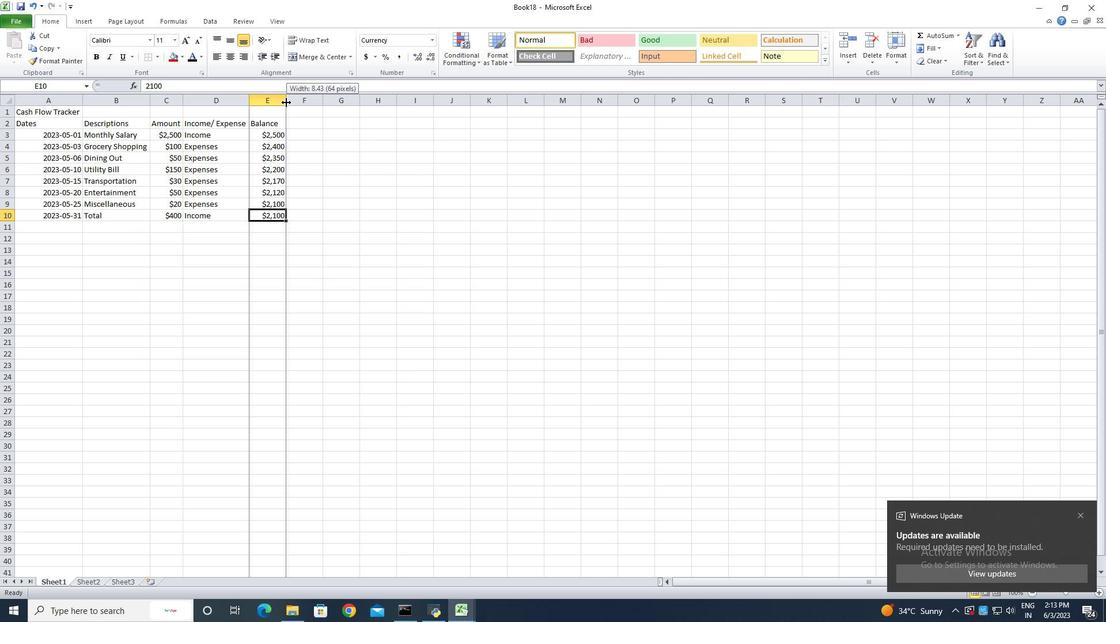 
Action: Mouse pressed left at (286, 102)
Screenshot: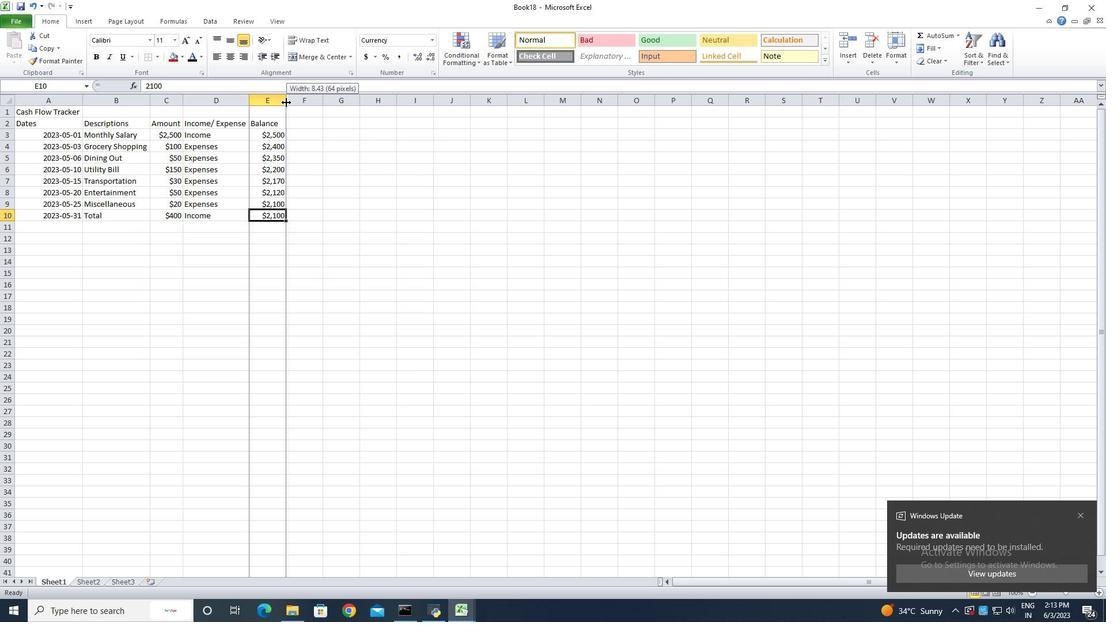 
Action: Mouse moved to (288, 274)
Screenshot: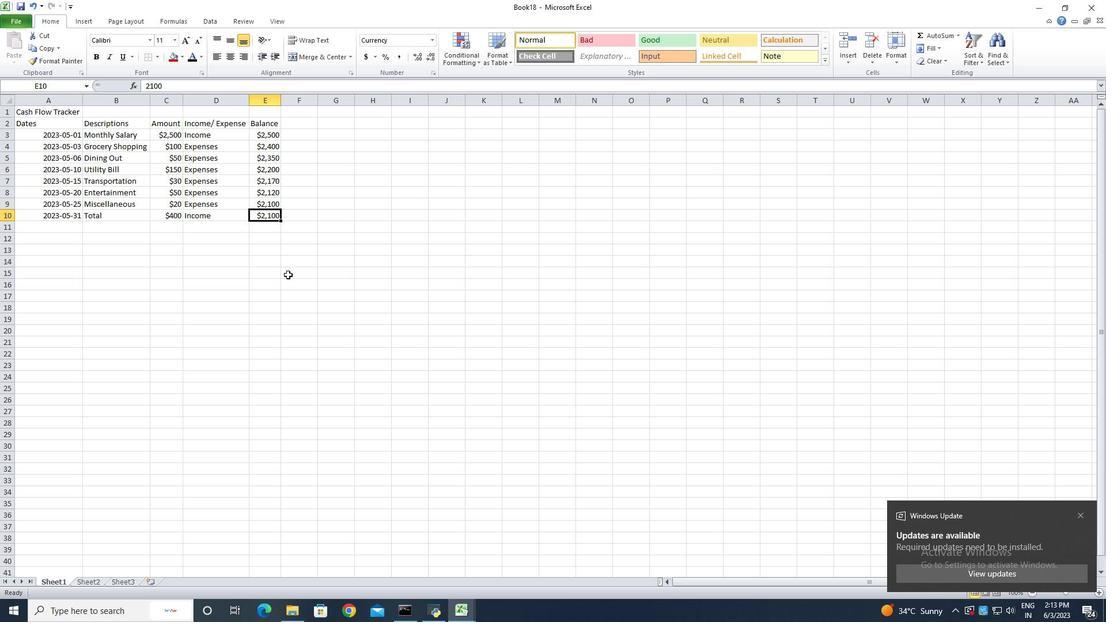 
Action: Mouse pressed left at (288, 274)
Screenshot: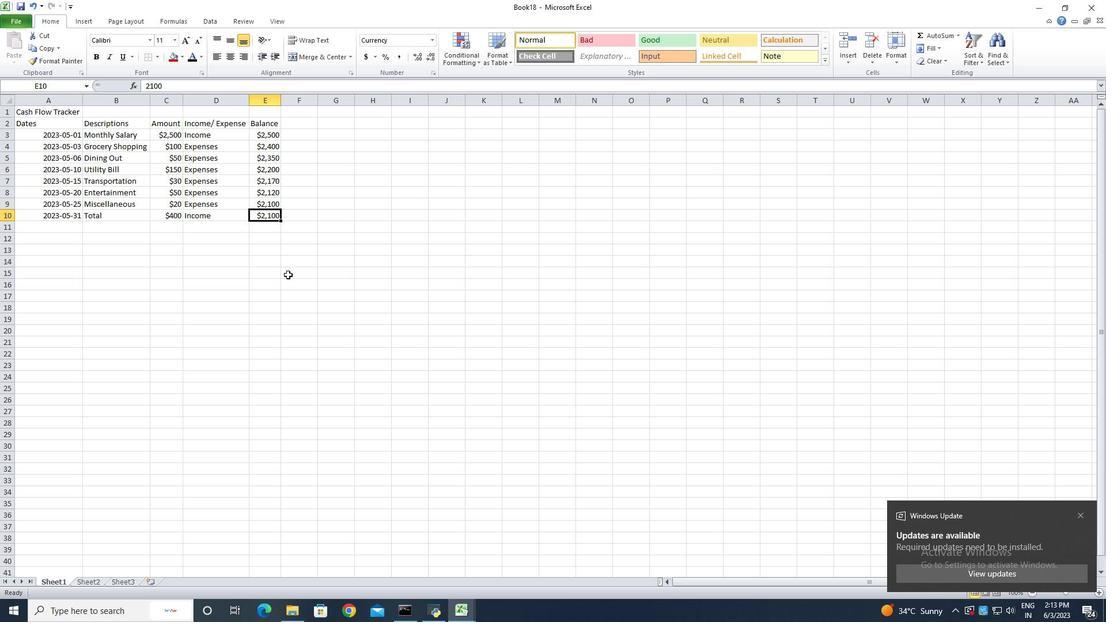 
Action: Mouse moved to (45, 114)
Screenshot: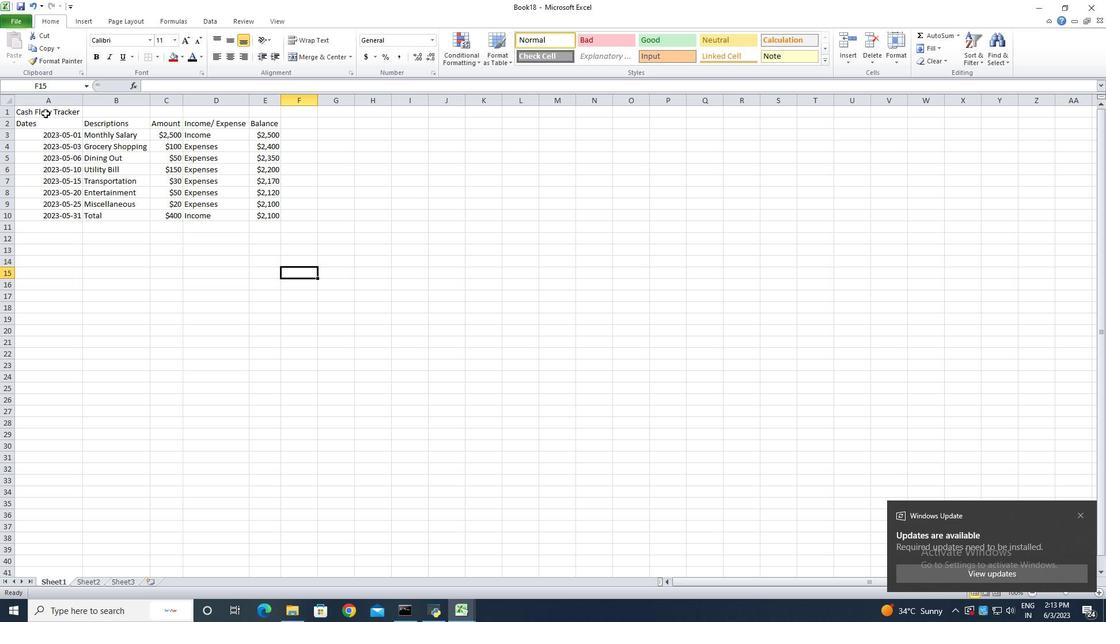 
Action: Mouse pressed left at (45, 114)
Screenshot: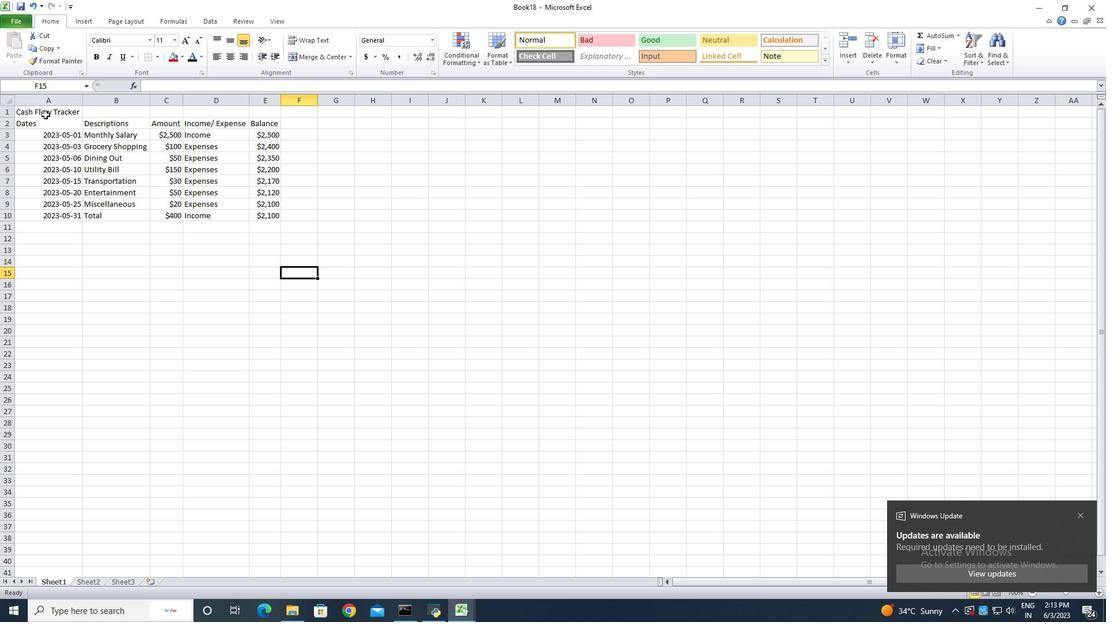 
Action: Mouse moved to (316, 56)
Screenshot: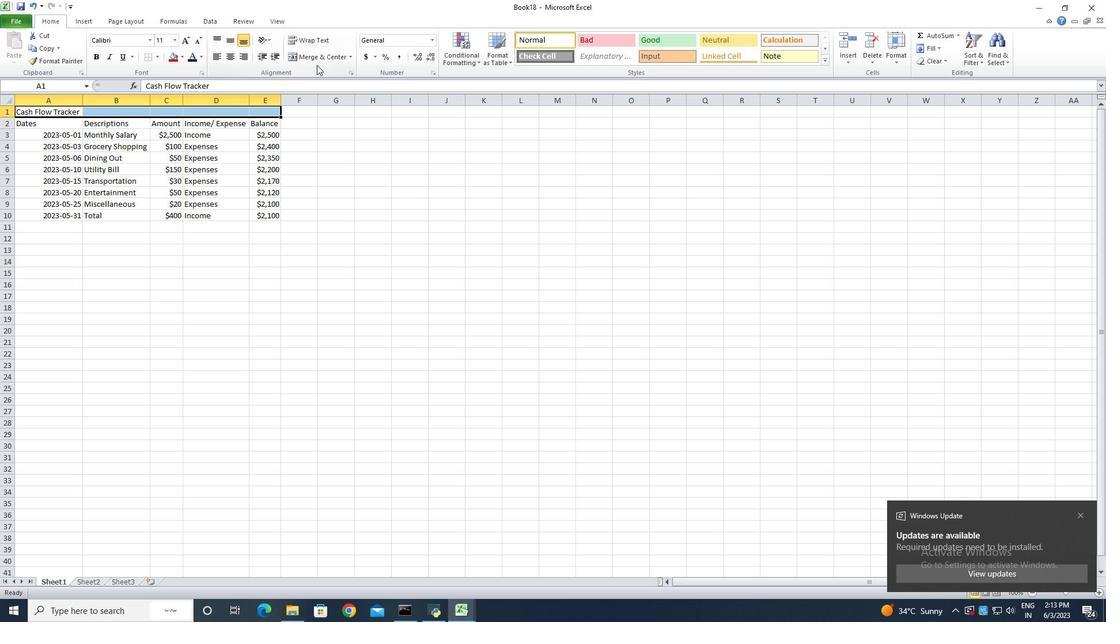 
Action: Mouse pressed left at (316, 56)
Screenshot: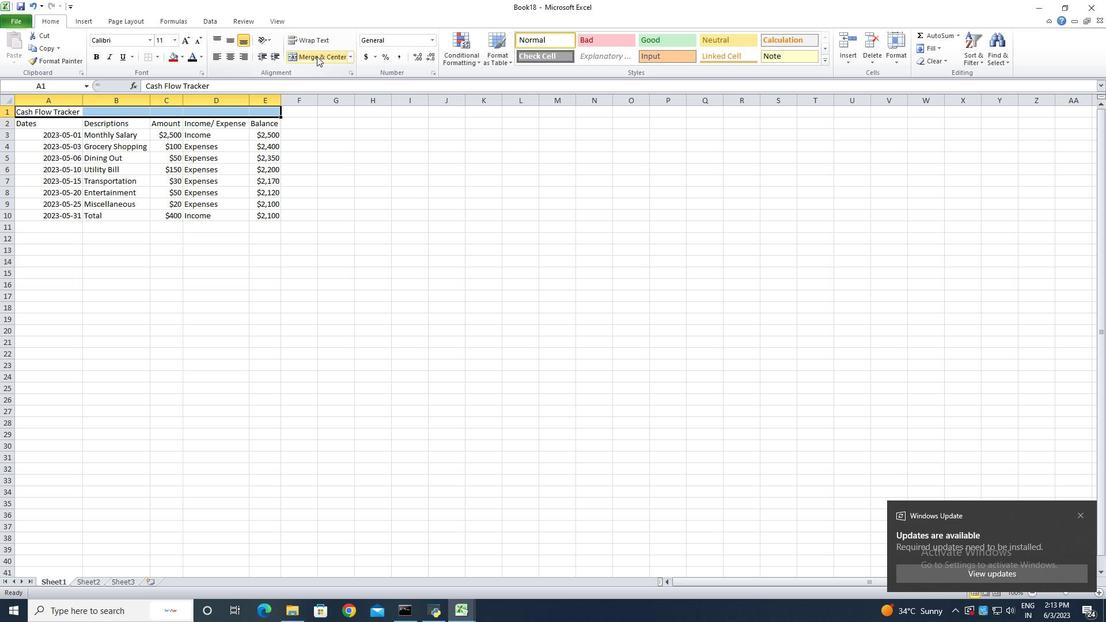 
Action: Mouse moved to (20, 19)
Screenshot: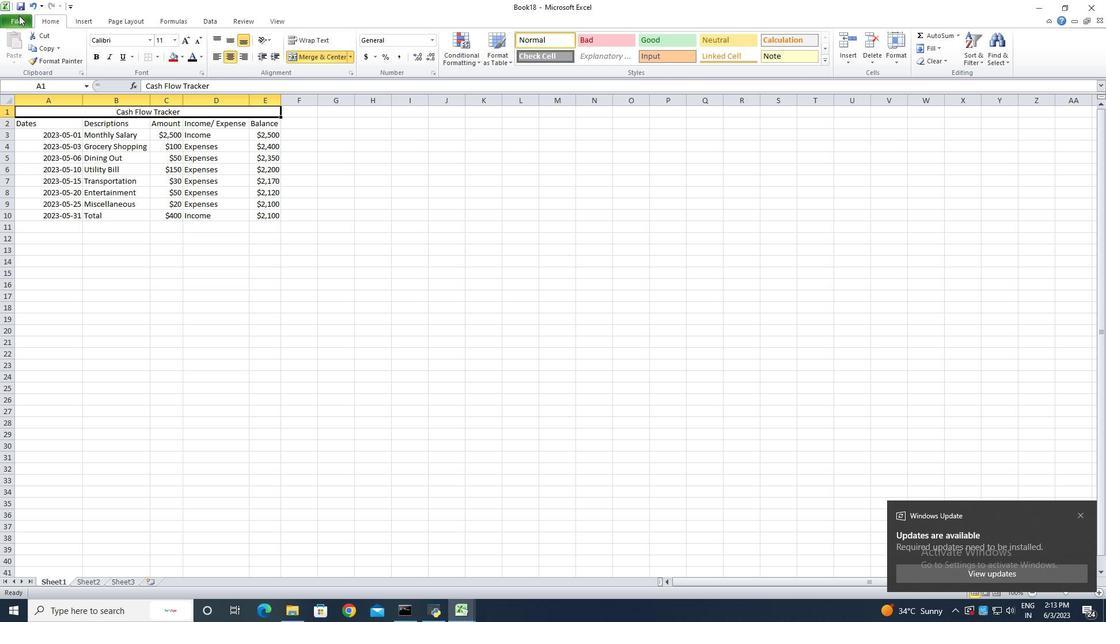
Action: Mouse pressed left at (20, 19)
Screenshot: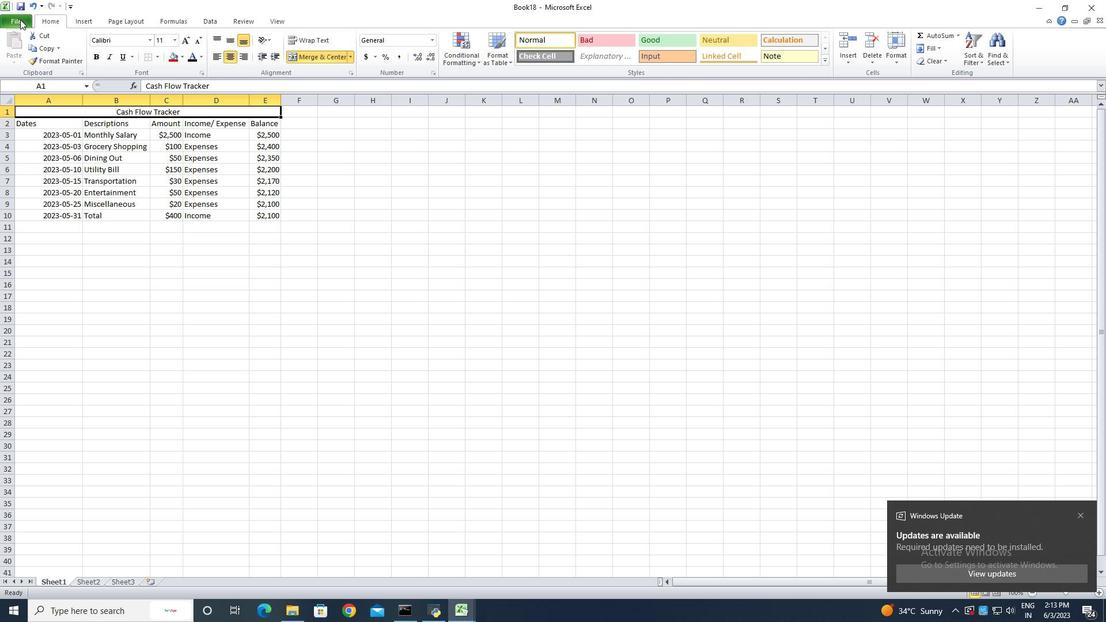 
Action: Mouse moved to (29, 53)
Screenshot: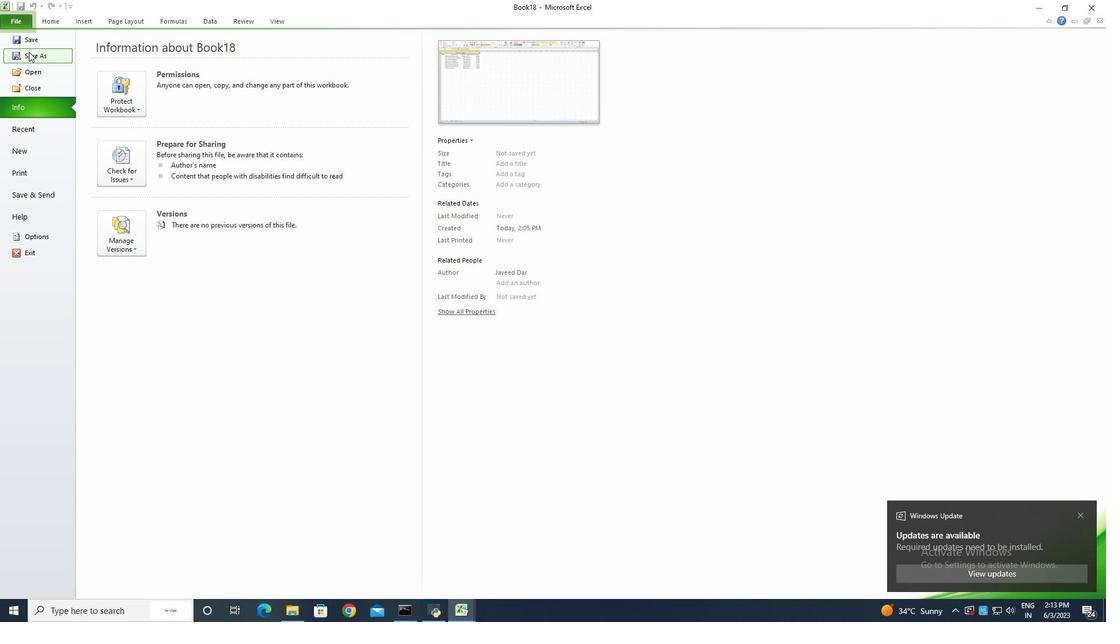 
Action: Mouse pressed left at (29, 53)
Screenshot: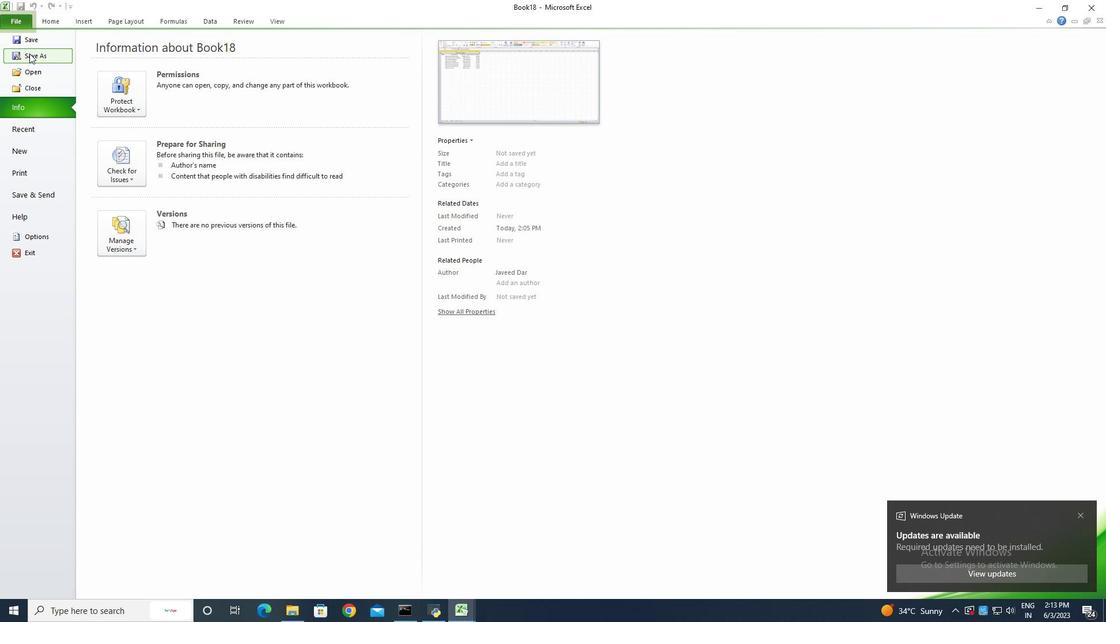 
Action: Key pressed <Key.shift>Dashboard<Key.shift>Bank<Key.shift><Key.shift><Key.shift><Key.shift><Key.shift><Key.shift><Key.shift><Key.shift><Key.shift><Key.shift><Key.shift><Key.shift><Key.shift><Key.shift><Key.shift><Key.shift><Key.shift><Key.shift>Balances
Screenshot: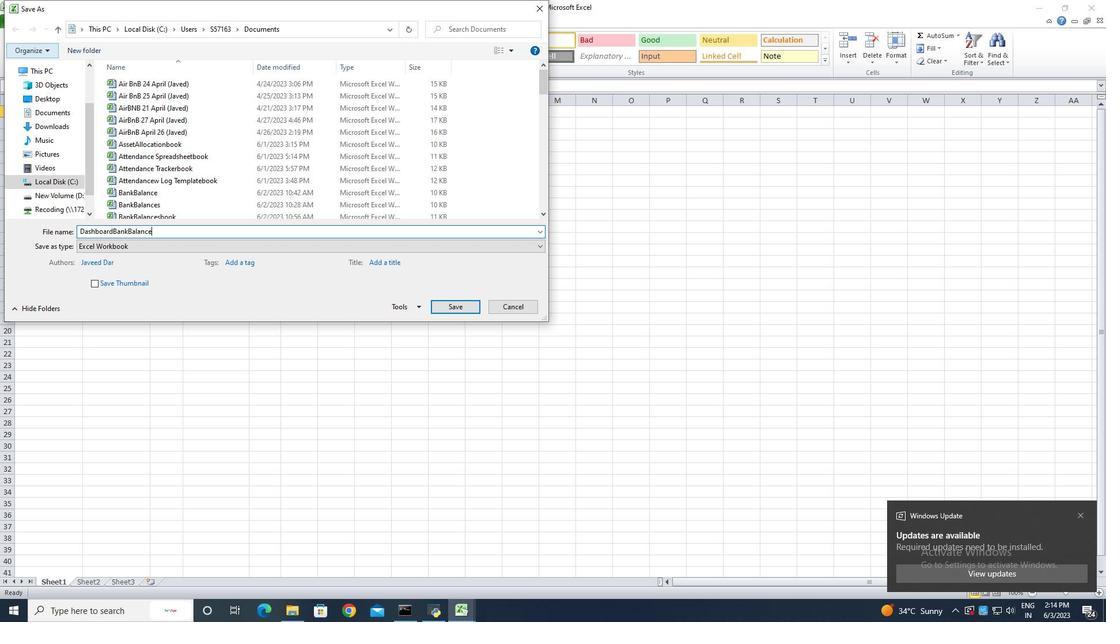 
Action: Mouse moved to (467, 301)
Screenshot: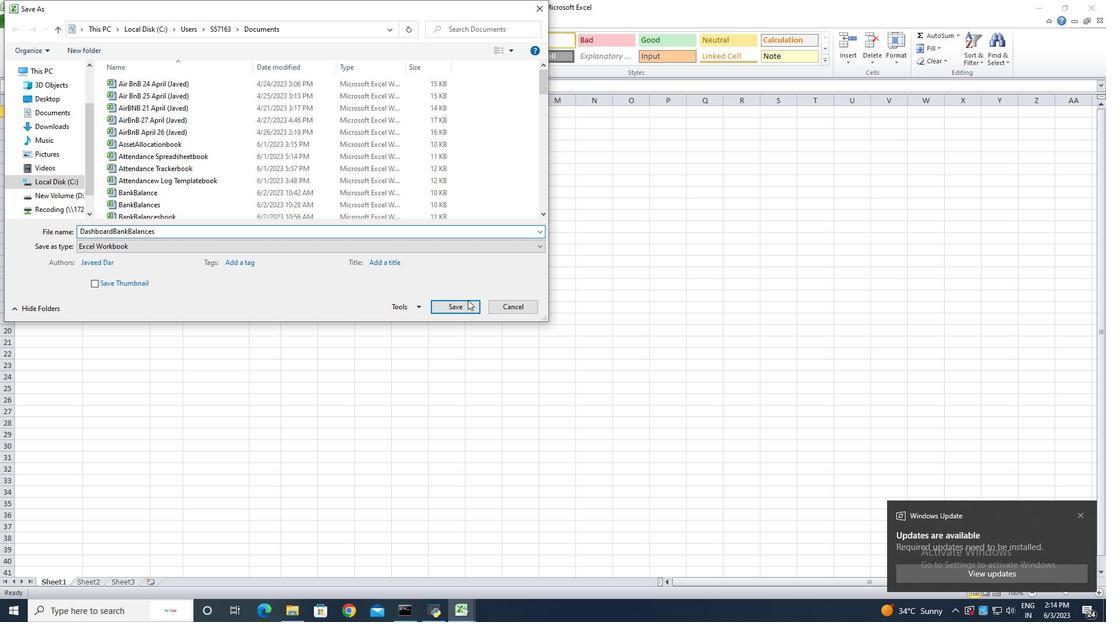 
Action: Mouse pressed left at (467, 301)
Screenshot: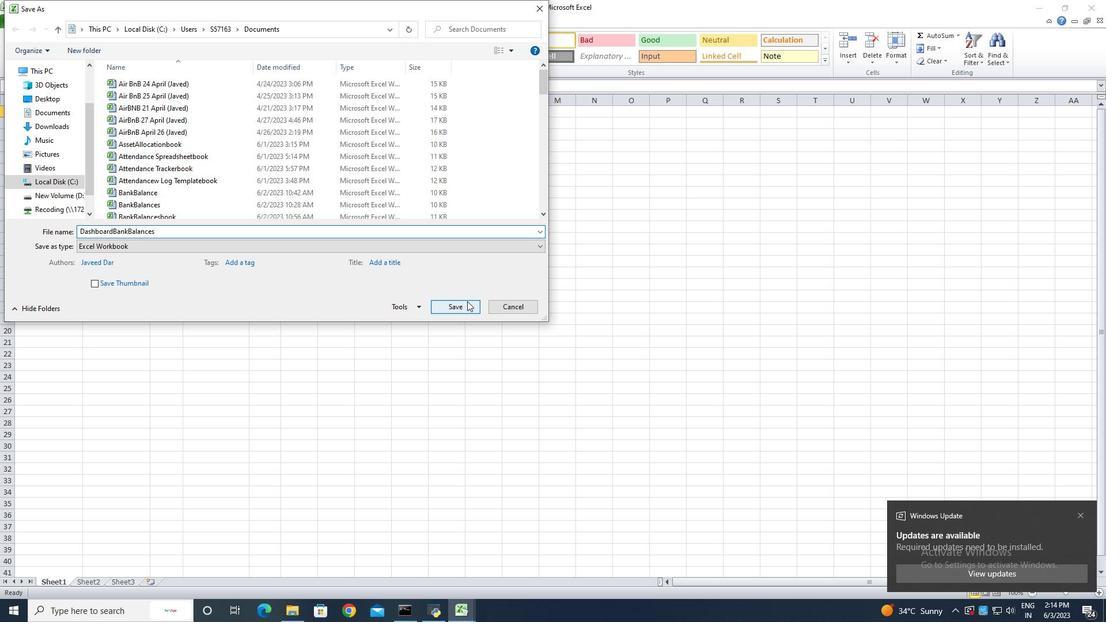 
Action: Key pressed ctrl+S<'\x13'>
Screenshot: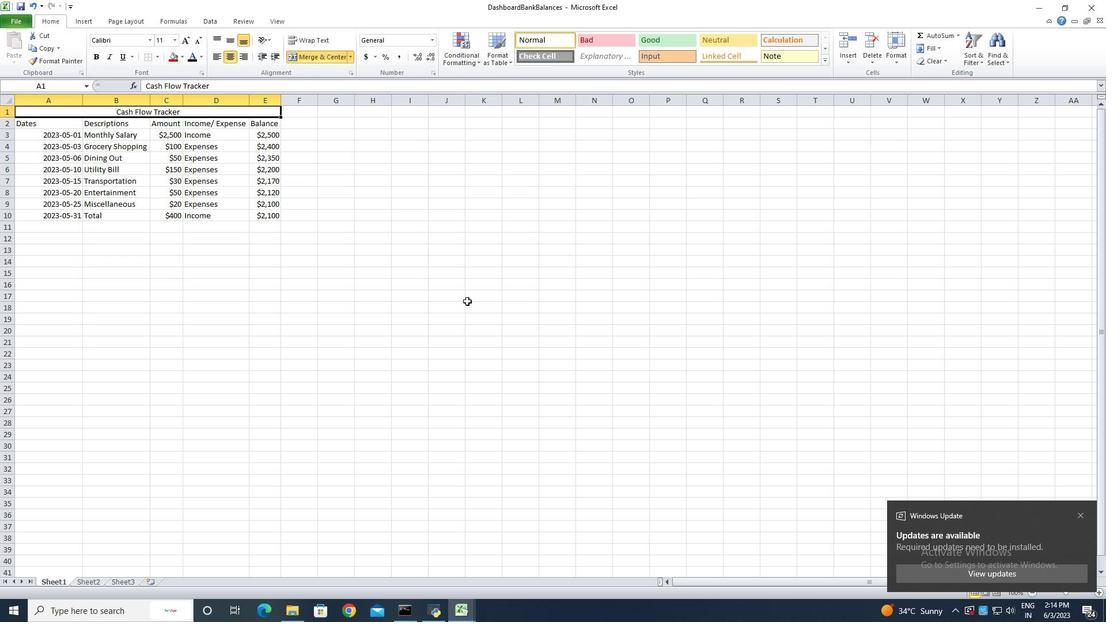 
